 Task: In the  document blueprint.txt Use the feature 'and check spelling and grammer' Change font style of header to '18' Select the body of letter and change paragraph spacing to  Double
Action: Mouse moved to (366, 394)
Screenshot: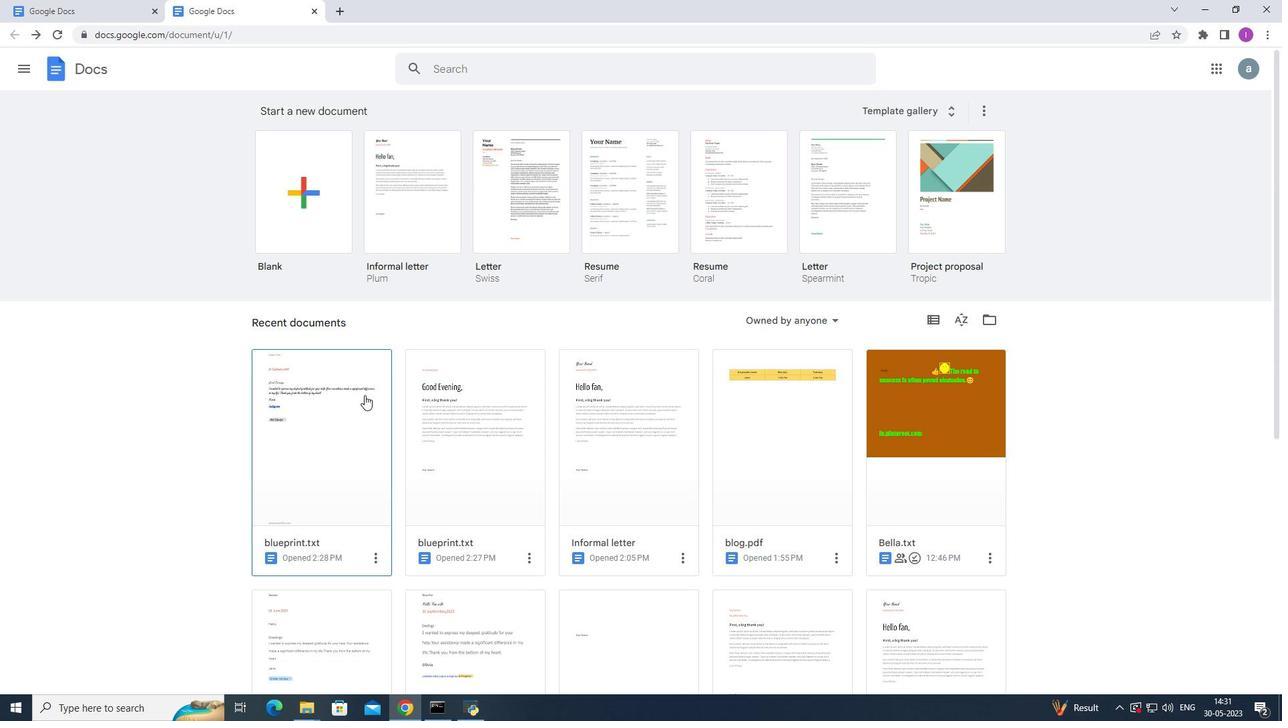 
Action: Mouse pressed left at (366, 394)
Screenshot: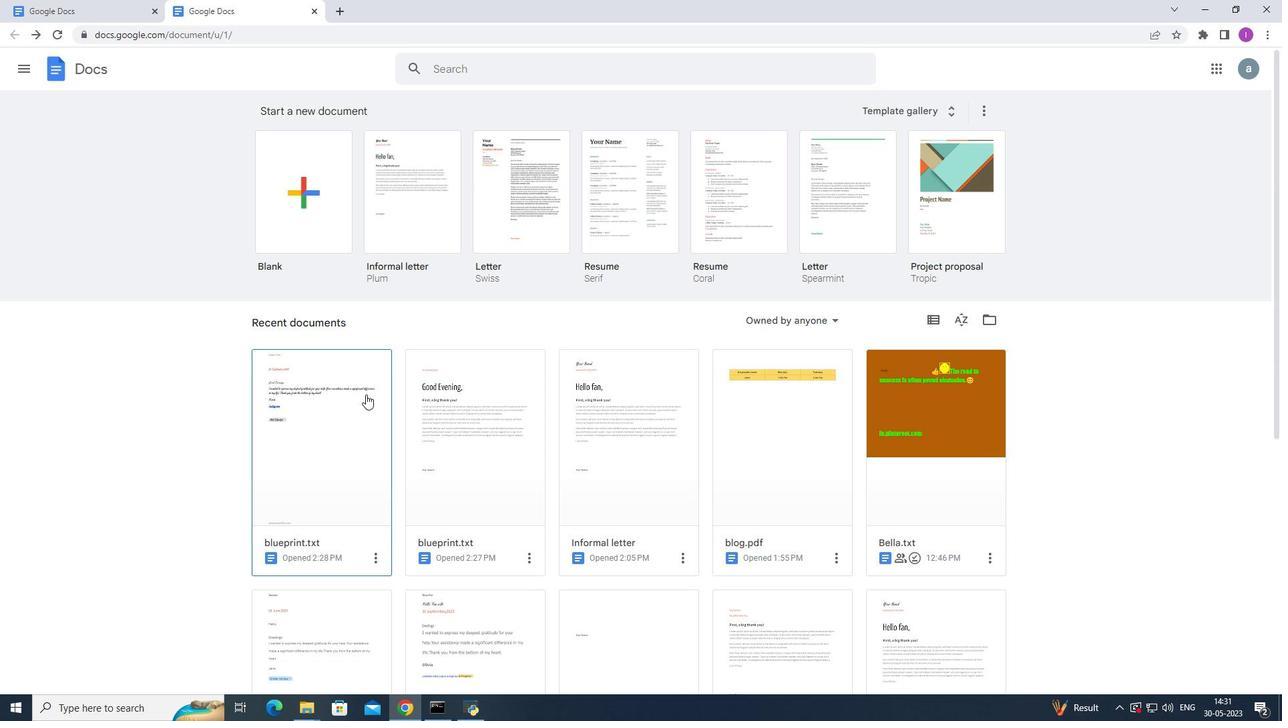 
Action: Mouse moved to (165, 79)
Screenshot: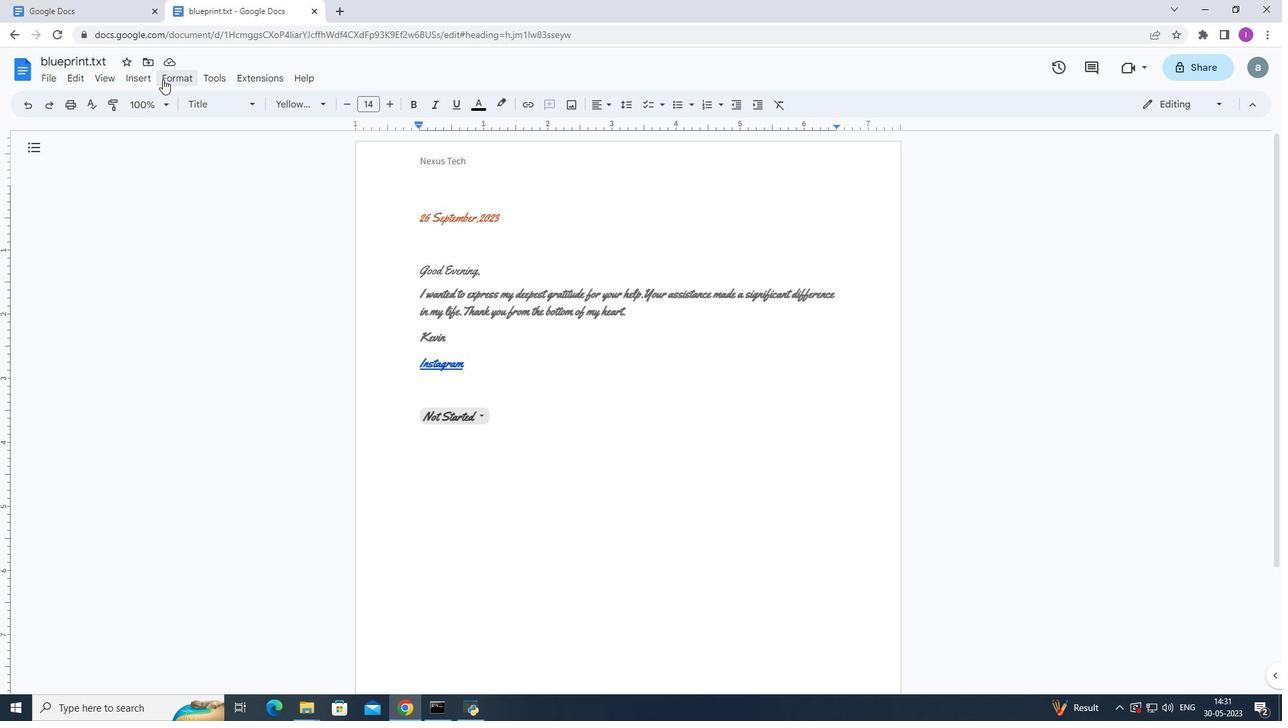 
Action: Mouse pressed left at (165, 79)
Screenshot: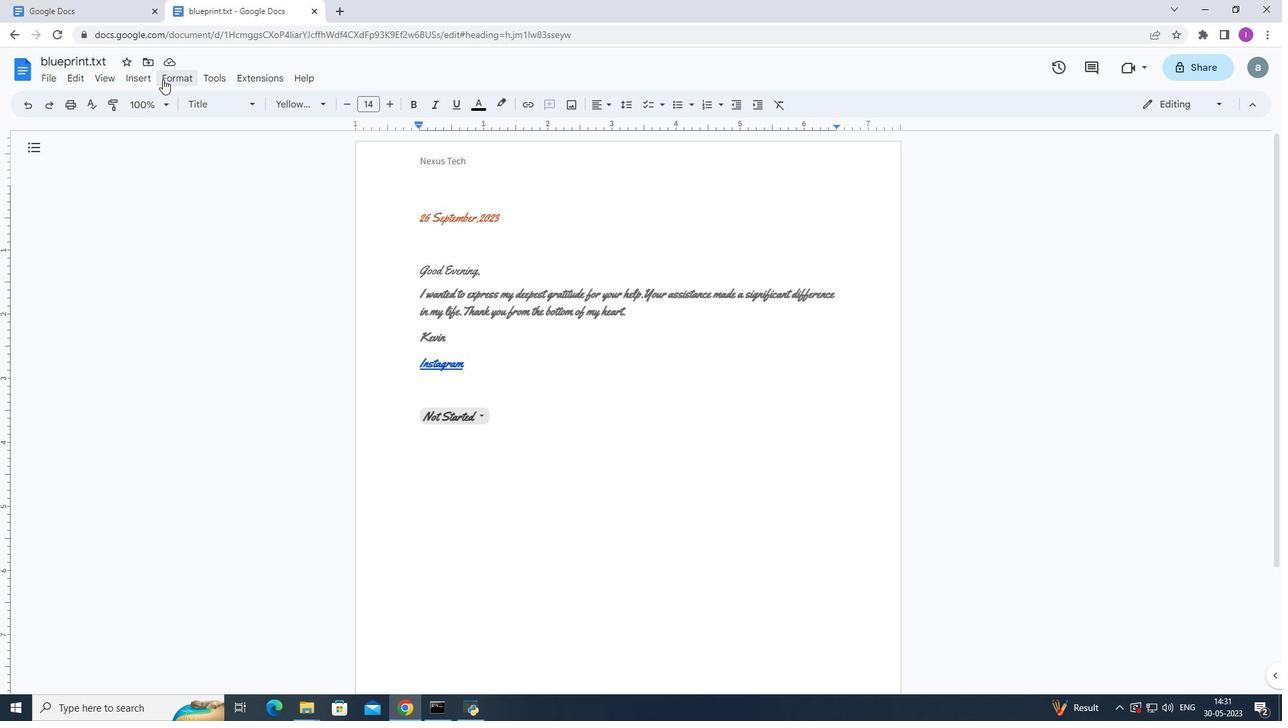 
Action: Mouse moved to (92, 251)
Screenshot: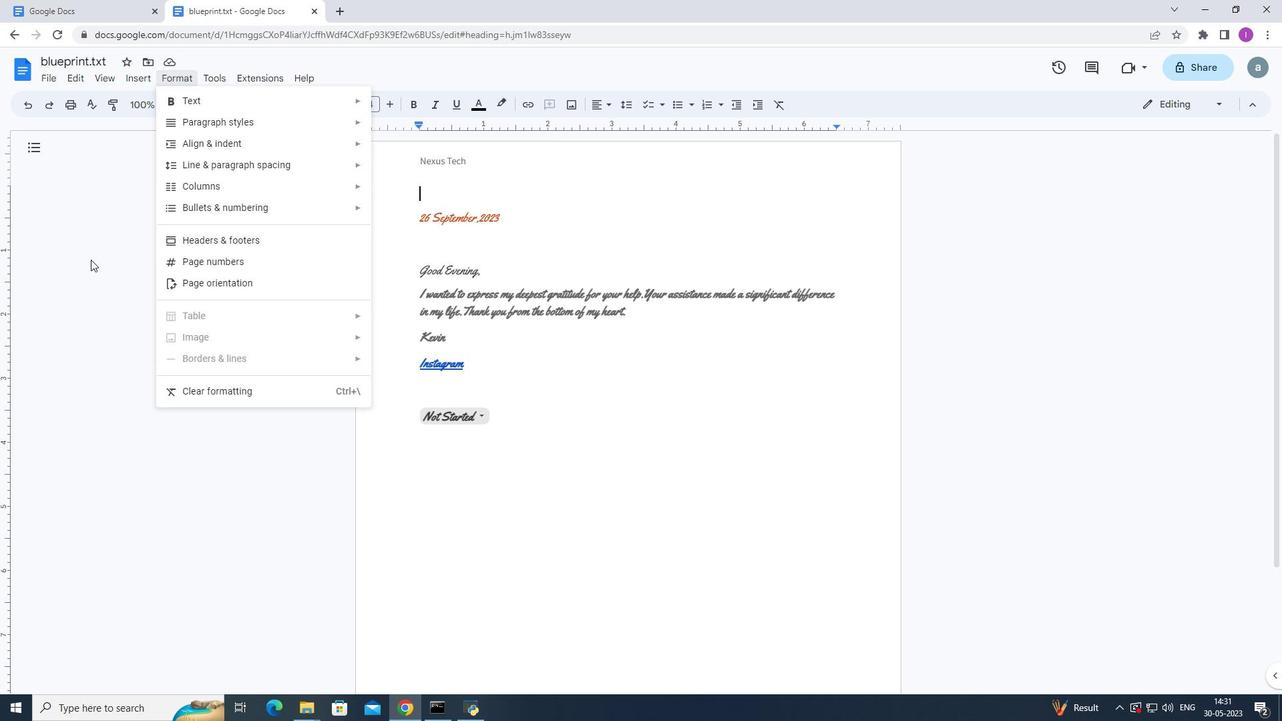 
Action: Mouse pressed left at (92, 251)
Screenshot: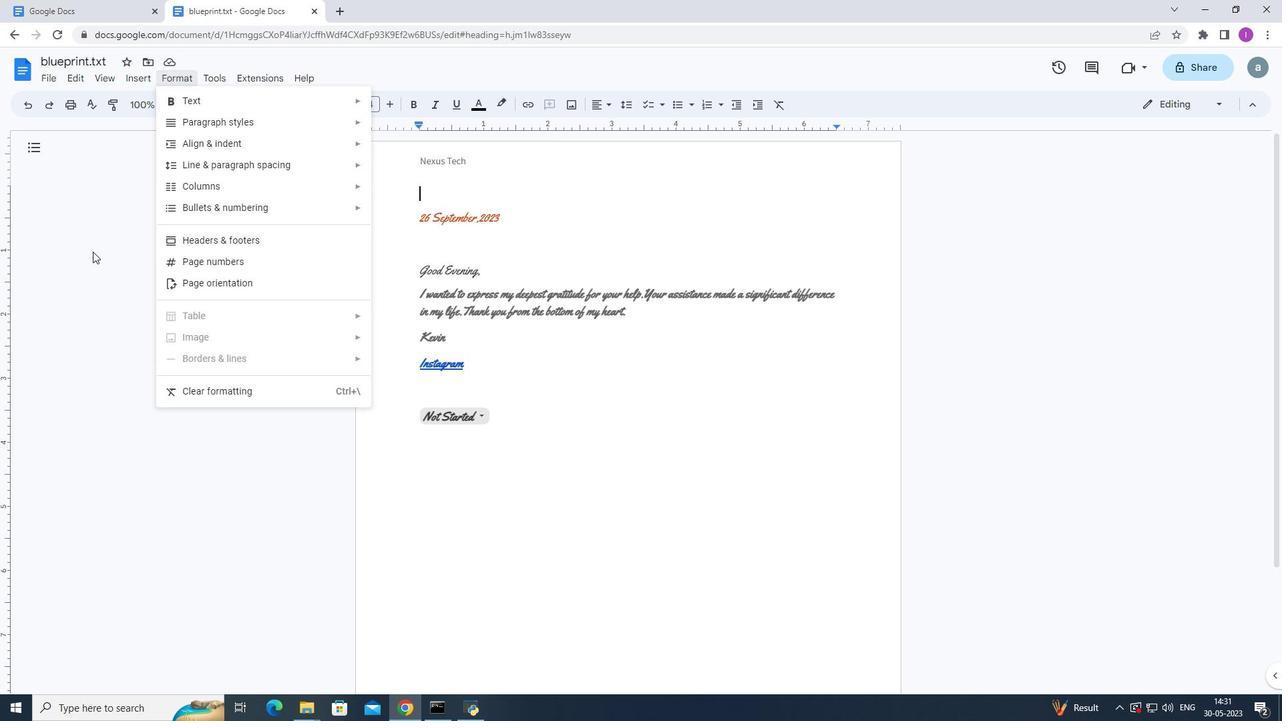 
Action: Mouse moved to (129, 73)
Screenshot: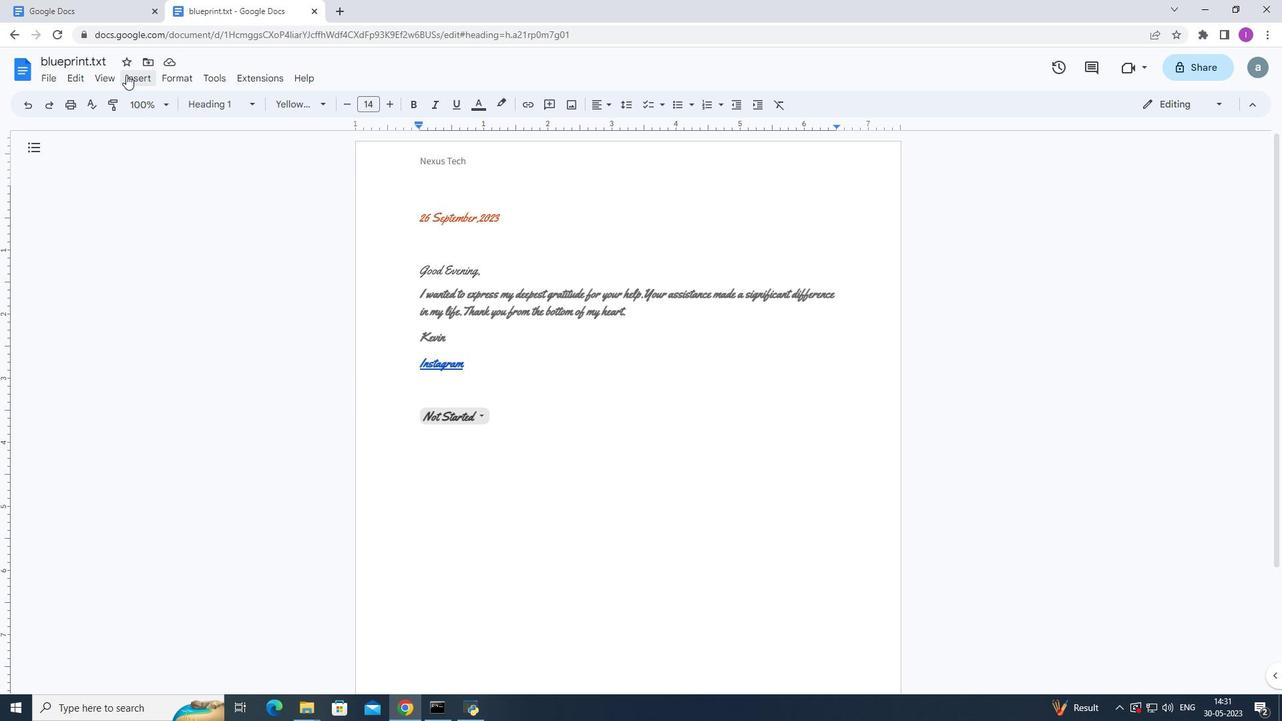 
Action: Mouse pressed left at (129, 73)
Screenshot: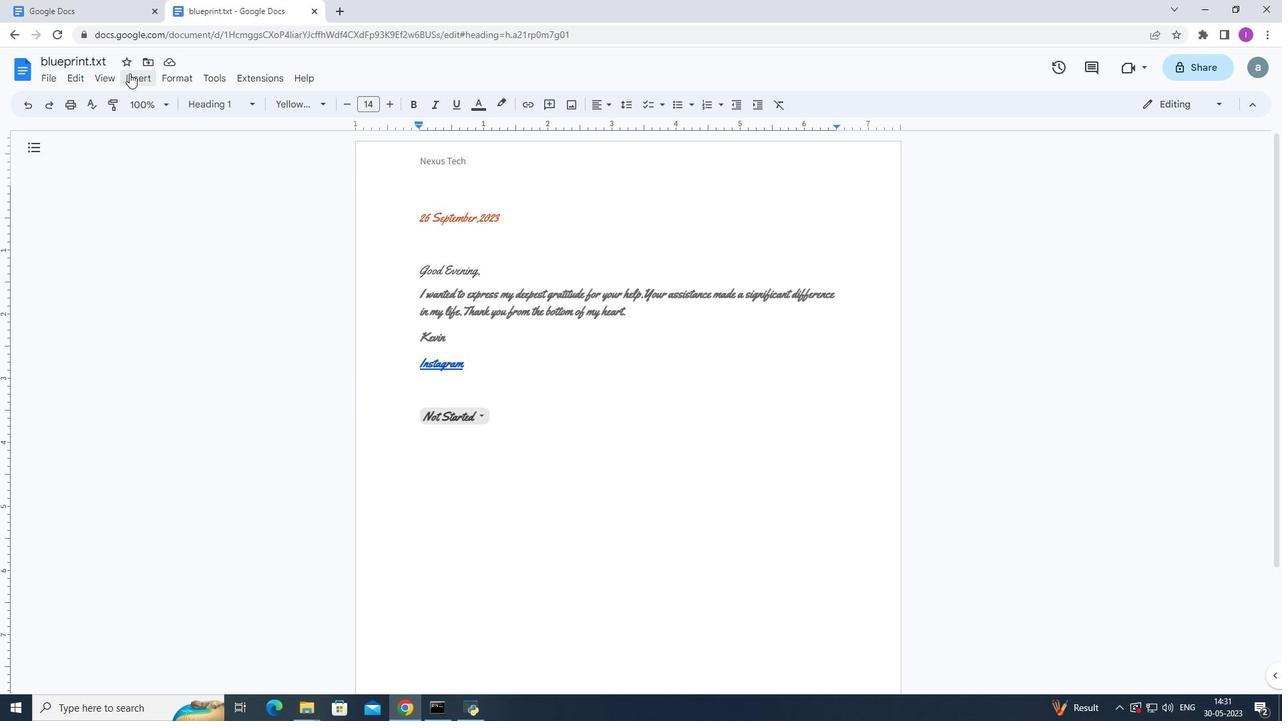 
Action: Mouse moved to (87, 201)
Screenshot: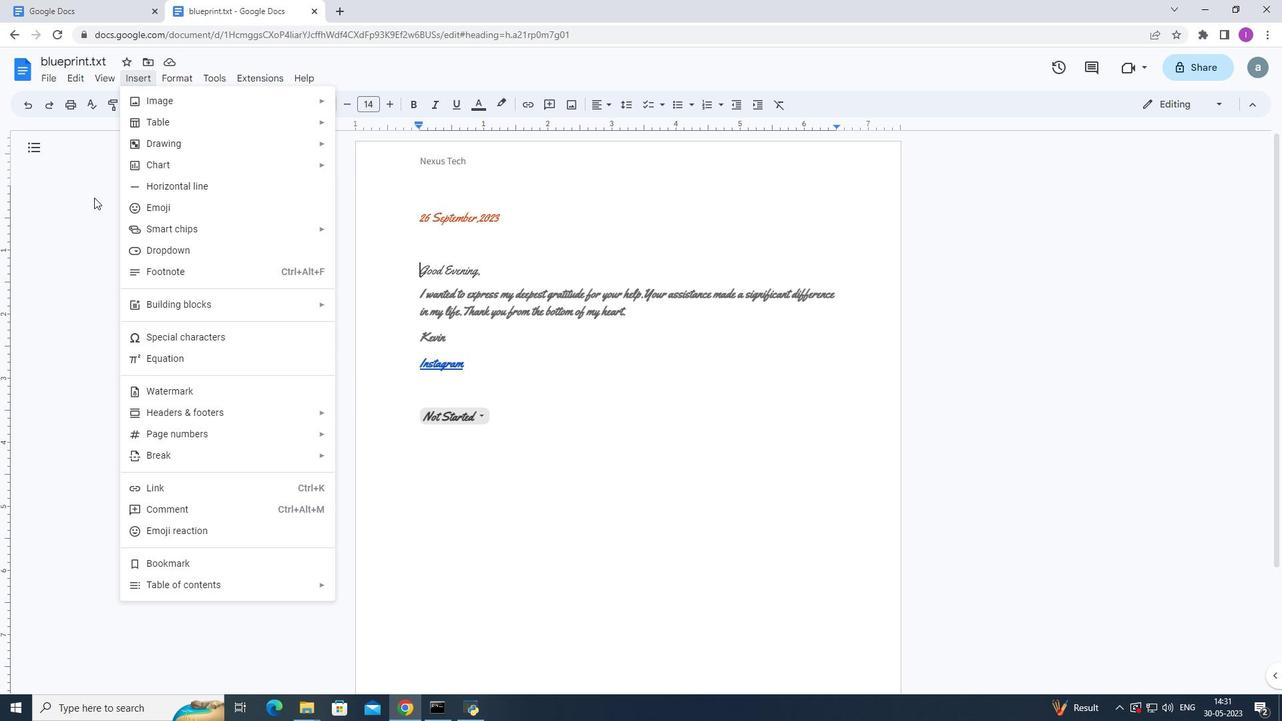 
Action: Mouse pressed left at (87, 201)
Screenshot: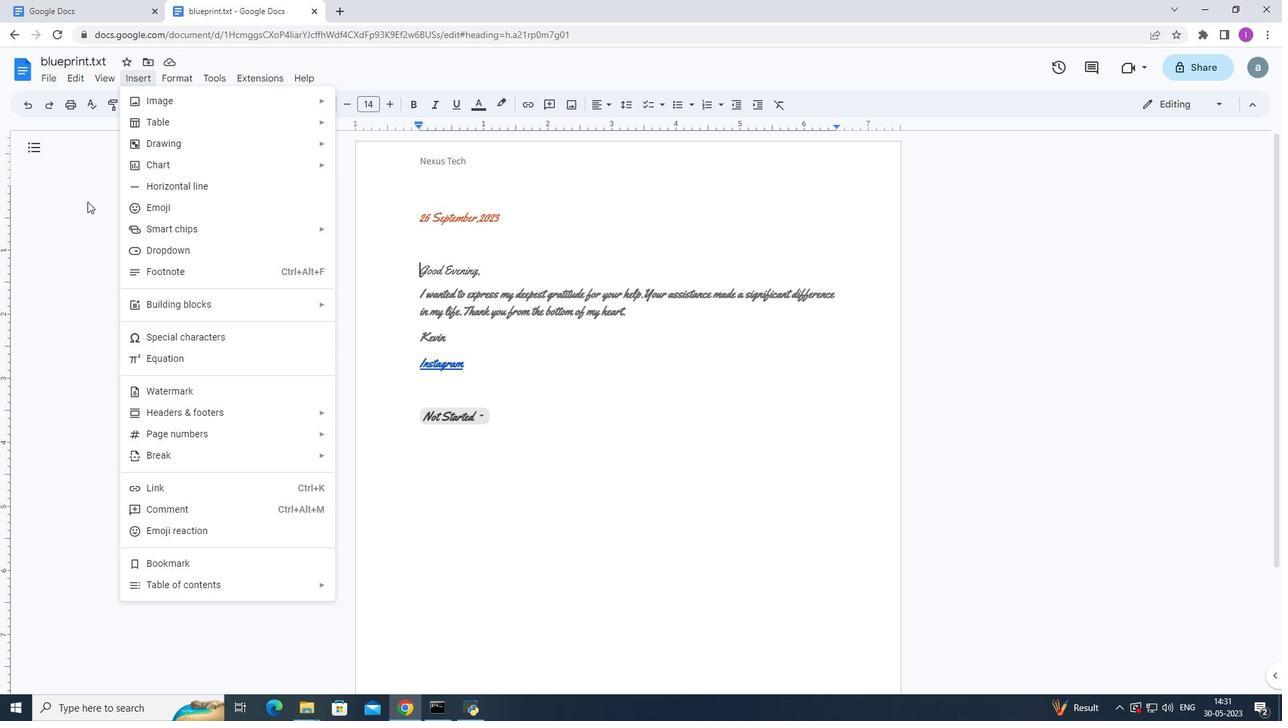 
Action: Mouse moved to (216, 76)
Screenshot: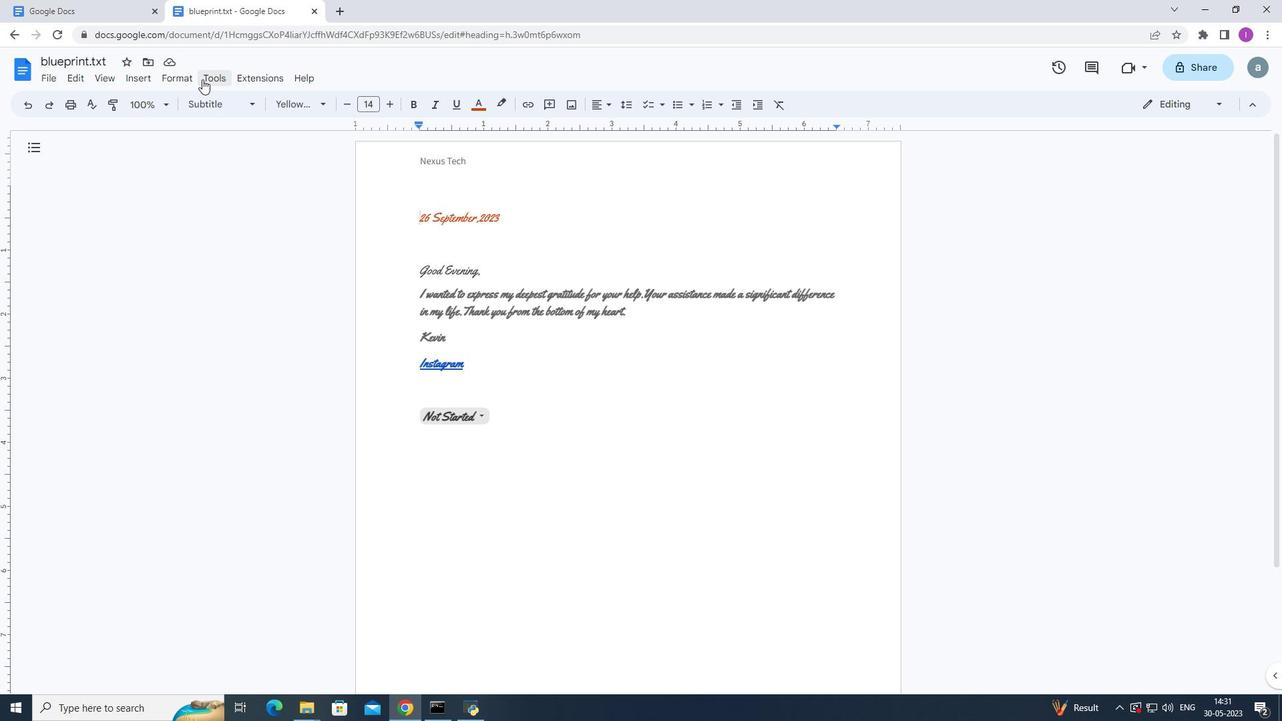 
Action: Mouse pressed left at (216, 76)
Screenshot: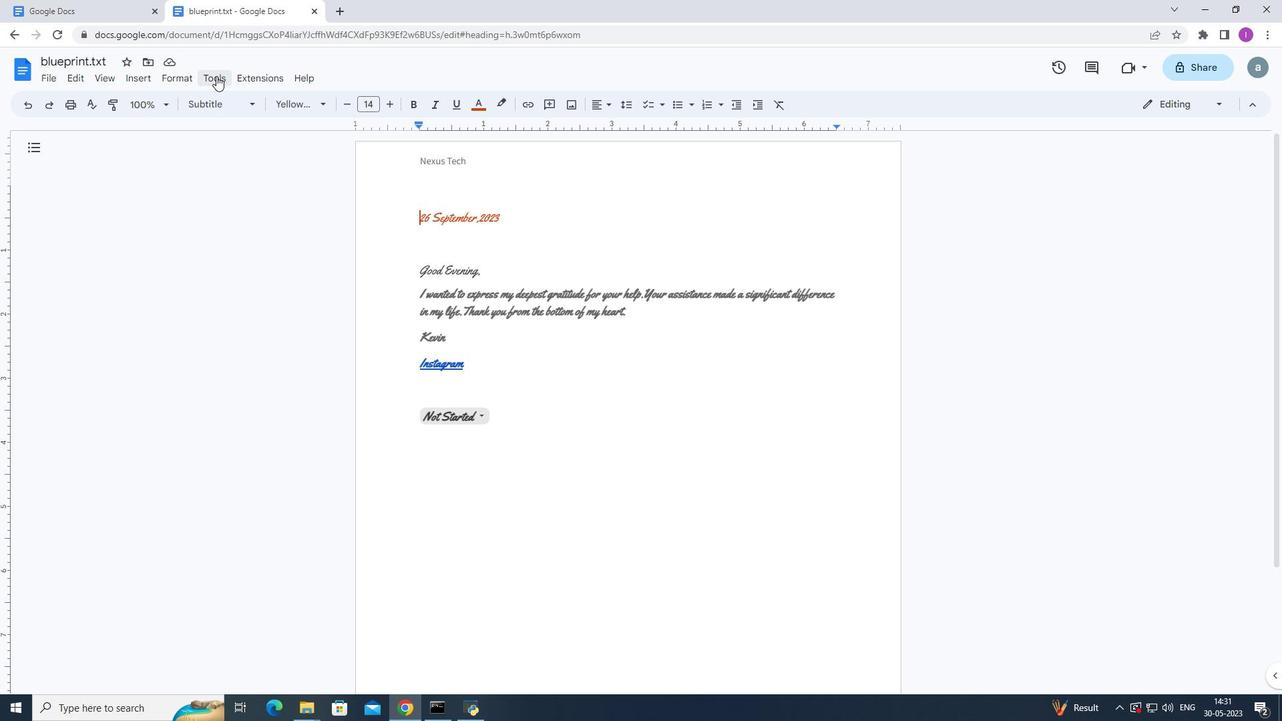 
Action: Mouse moved to (315, 106)
Screenshot: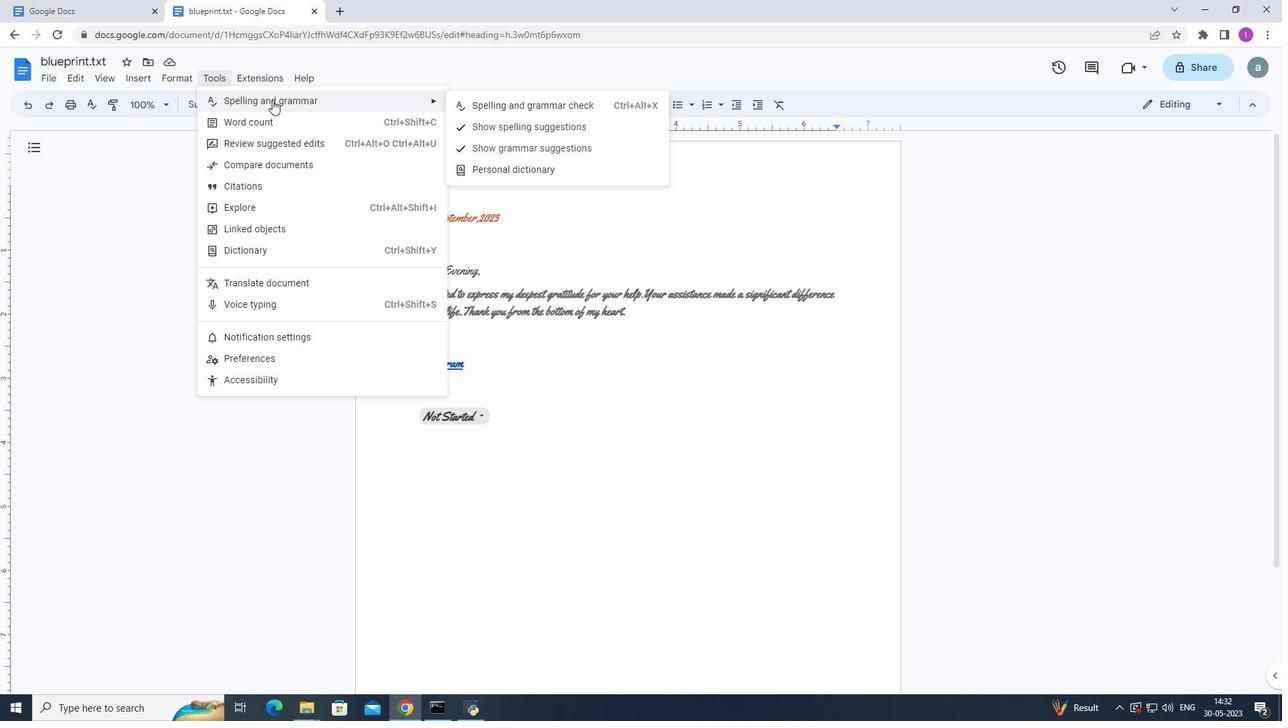 
Action: Mouse pressed left at (315, 106)
Screenshot: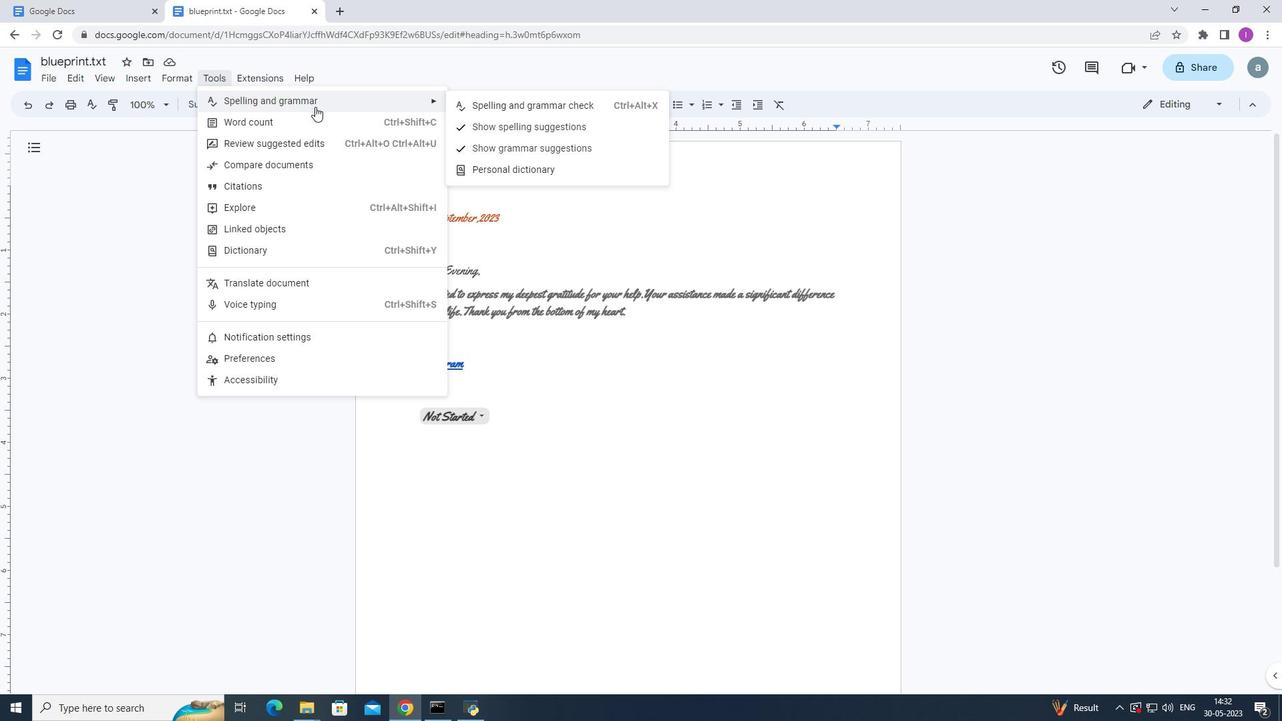 
Action: Mouse moved to (315, 103)
Screenshot: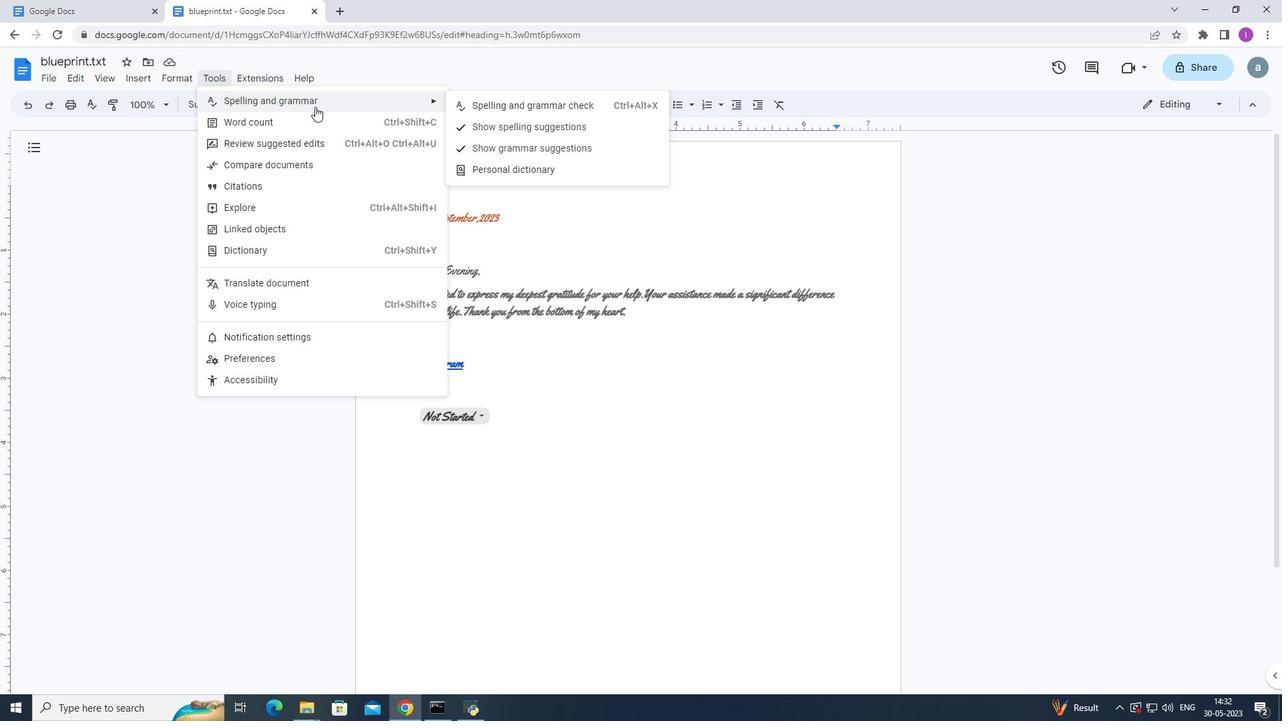 
Action: Mouse pressed left at (315, 103)
Screenshot: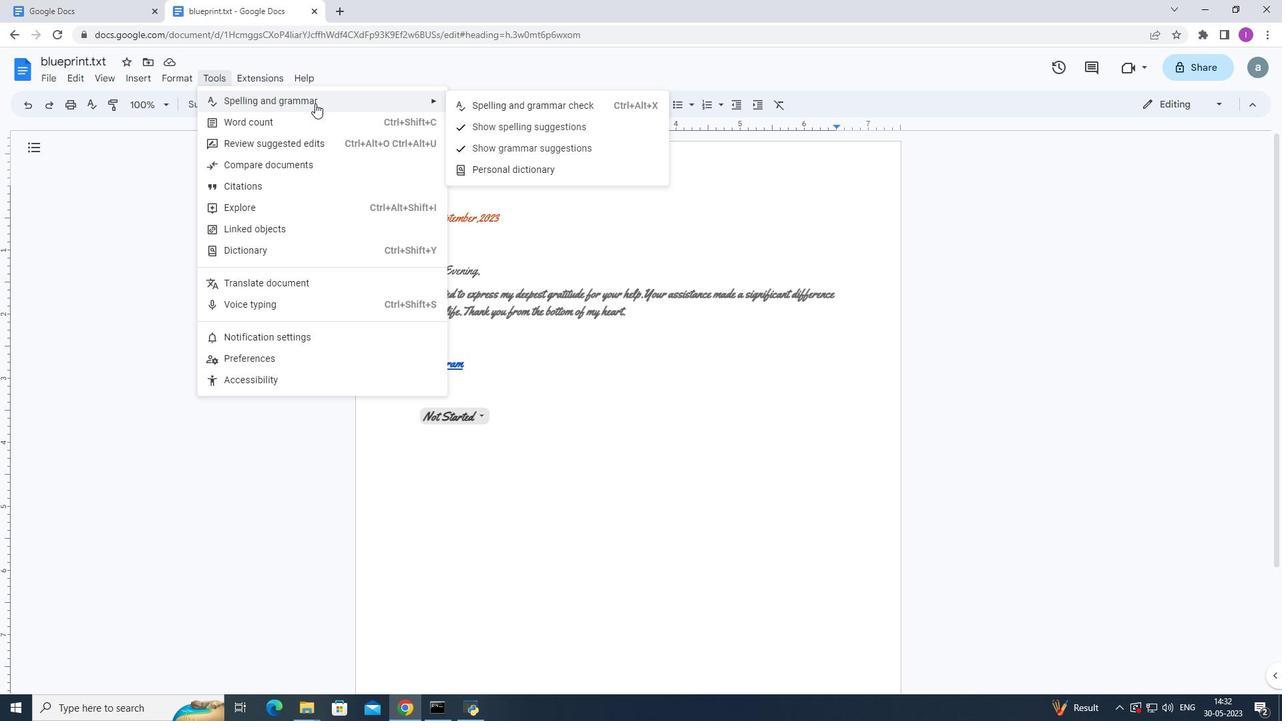 
Action: Mouse moved to (576, 105)
Screenshot: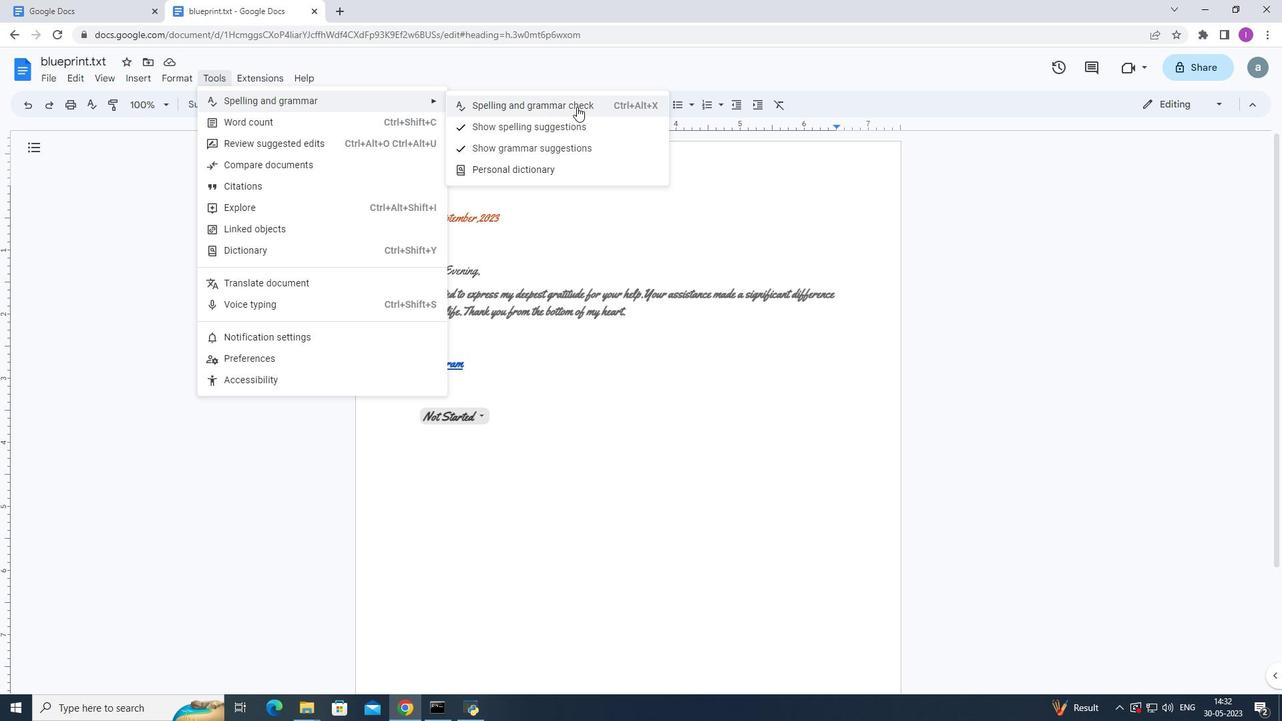 
Action: Mouse pressed left at (576, 105)
Screenshot: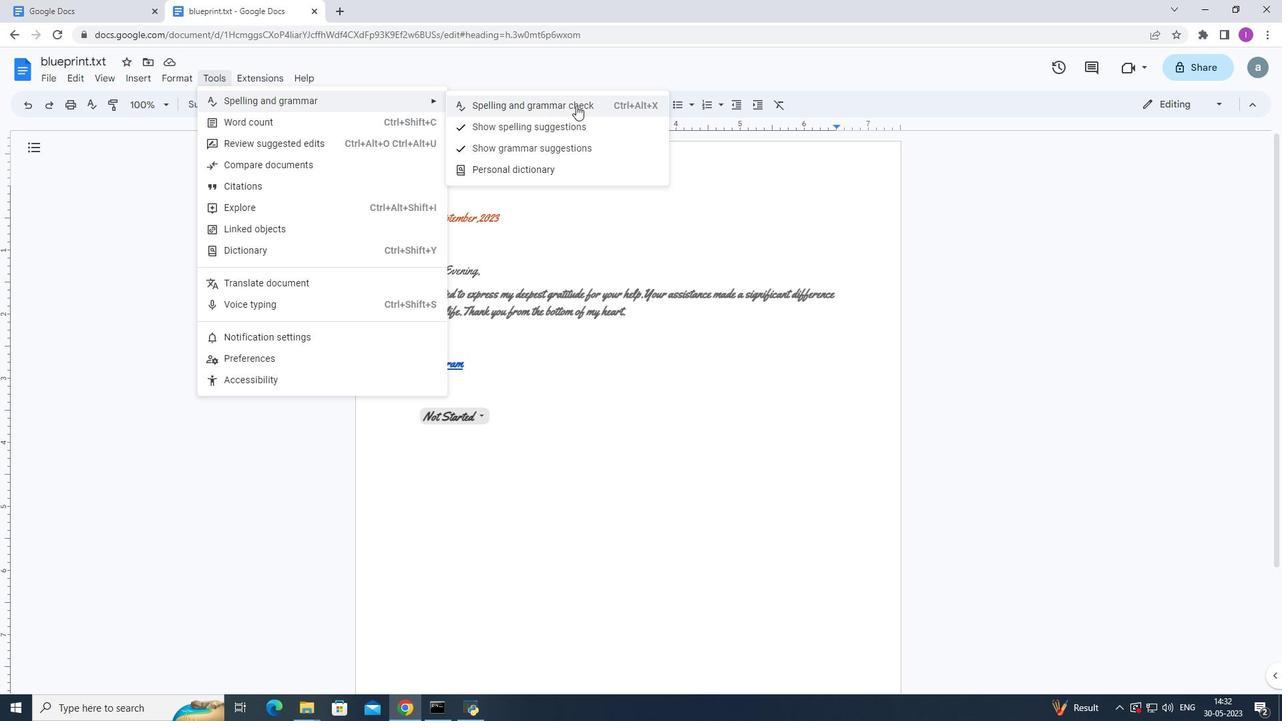 
Action: Mouse moved to (488, 160)
Screenshot: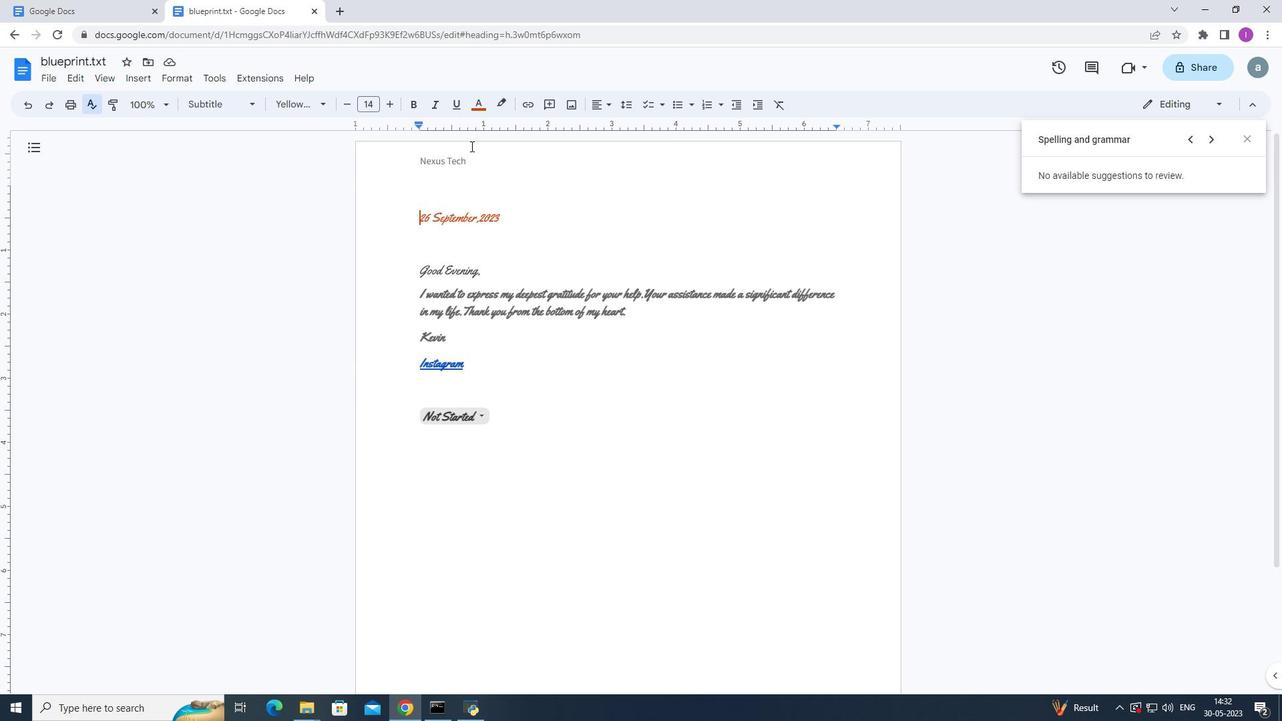 
Action: Mouse pressed left at (488, 160)
Screenshot: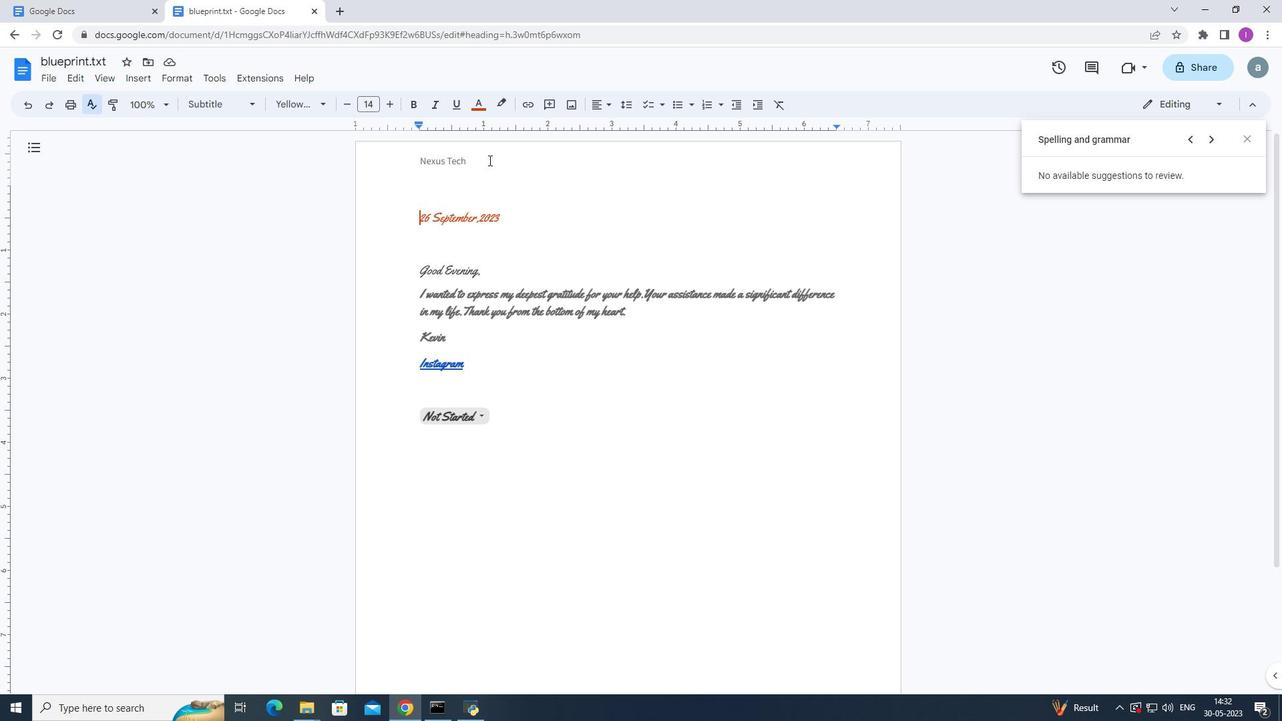 
Action: Mouse pressed left at (488, 160)
Screenshot: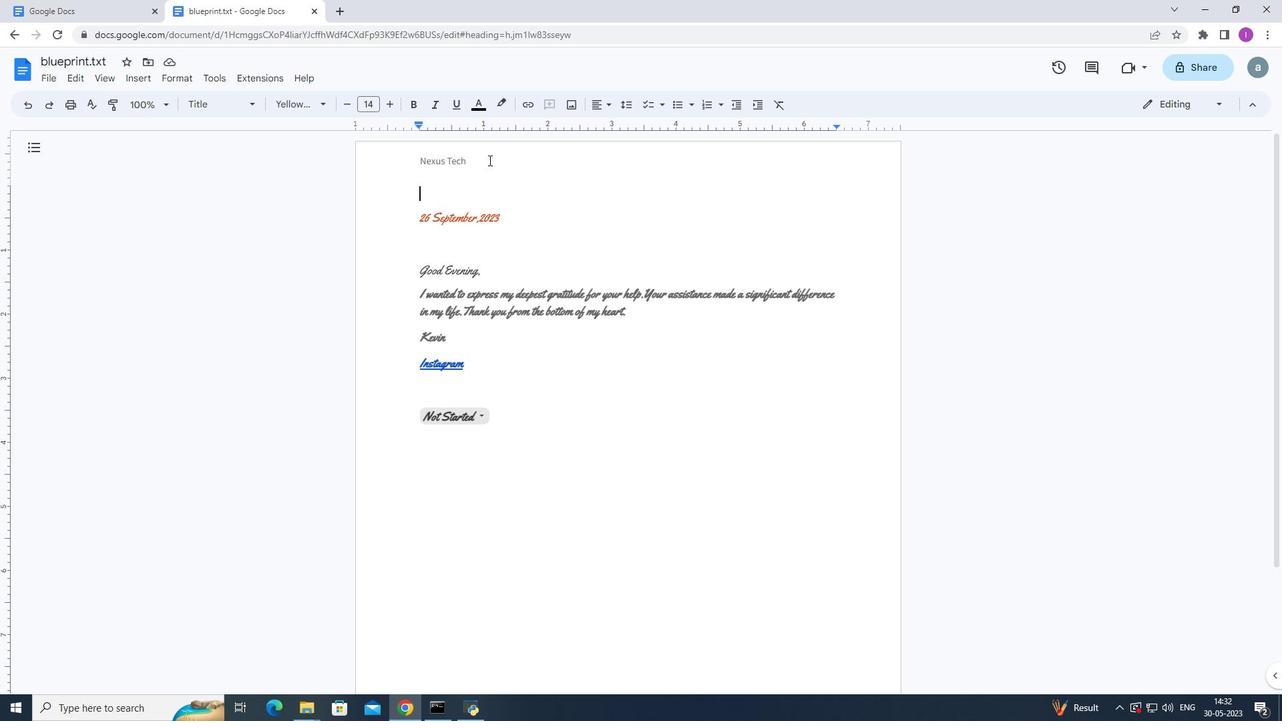
Action: Mouse moved to (472, 159)
Screenshot: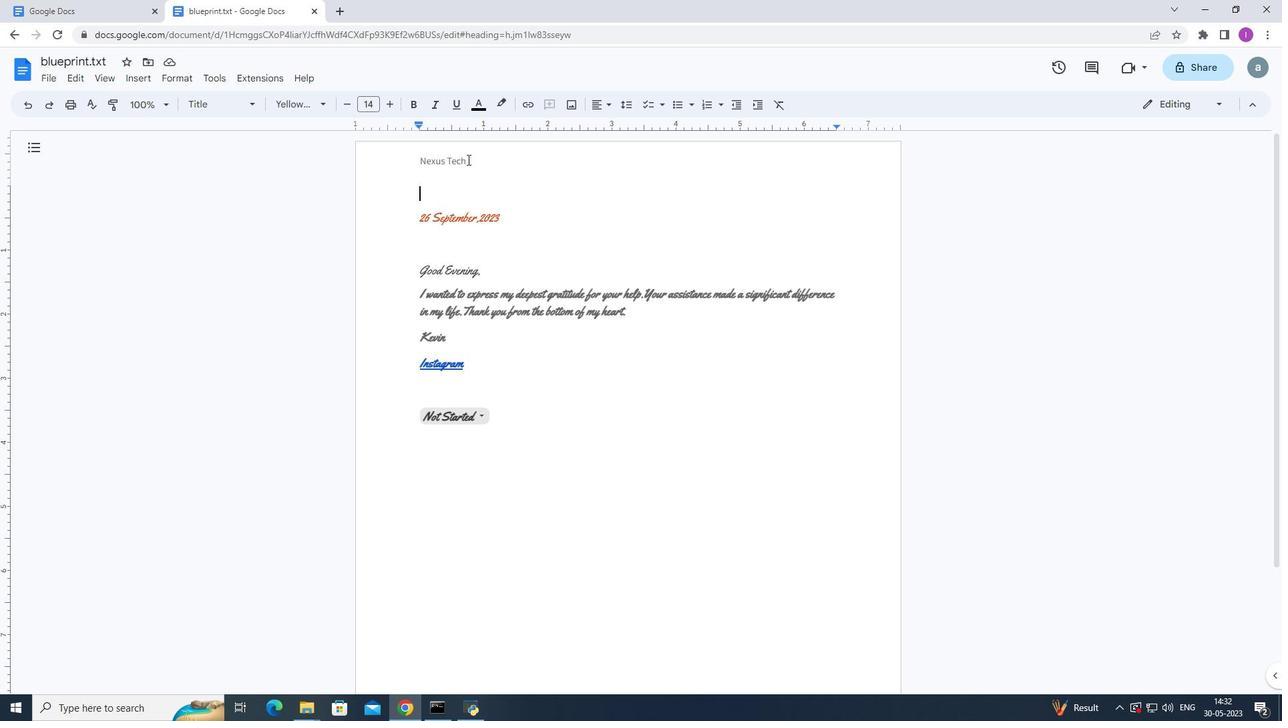 
Action: Mouse pressed left at (472, 159)
Screenshot: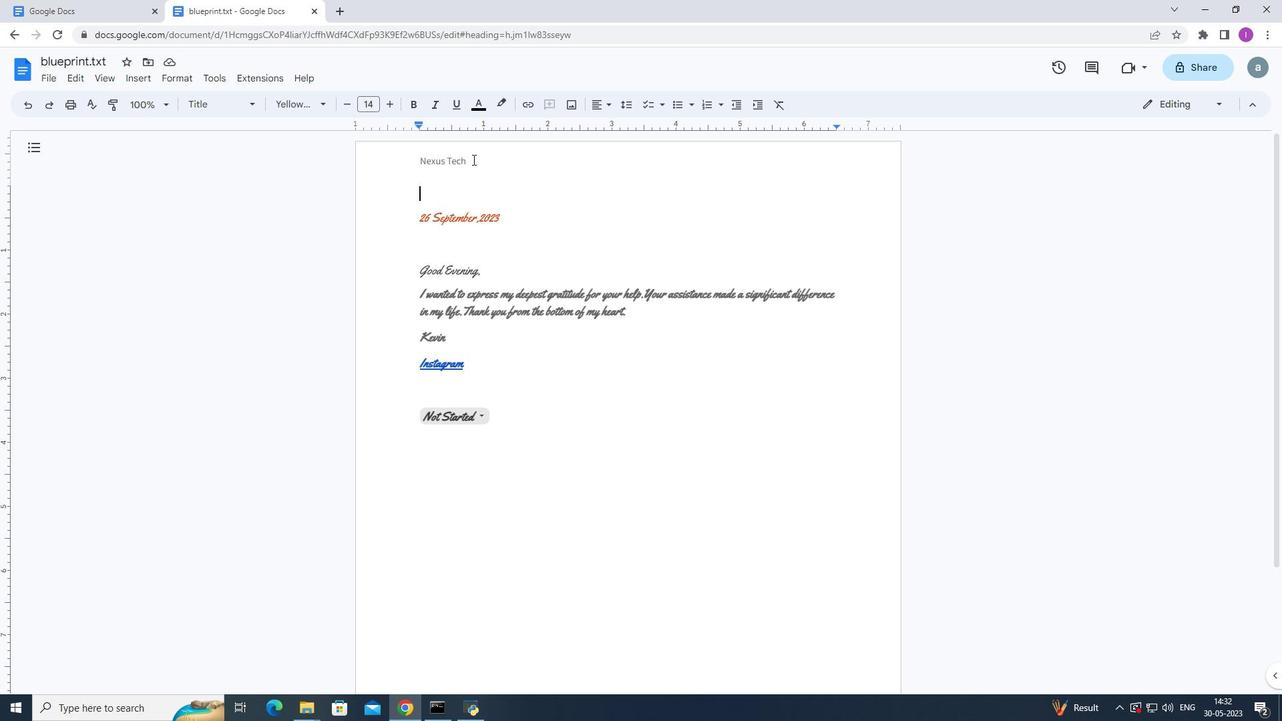 
Action: Mouse moved to (420, 164)
Screenshot: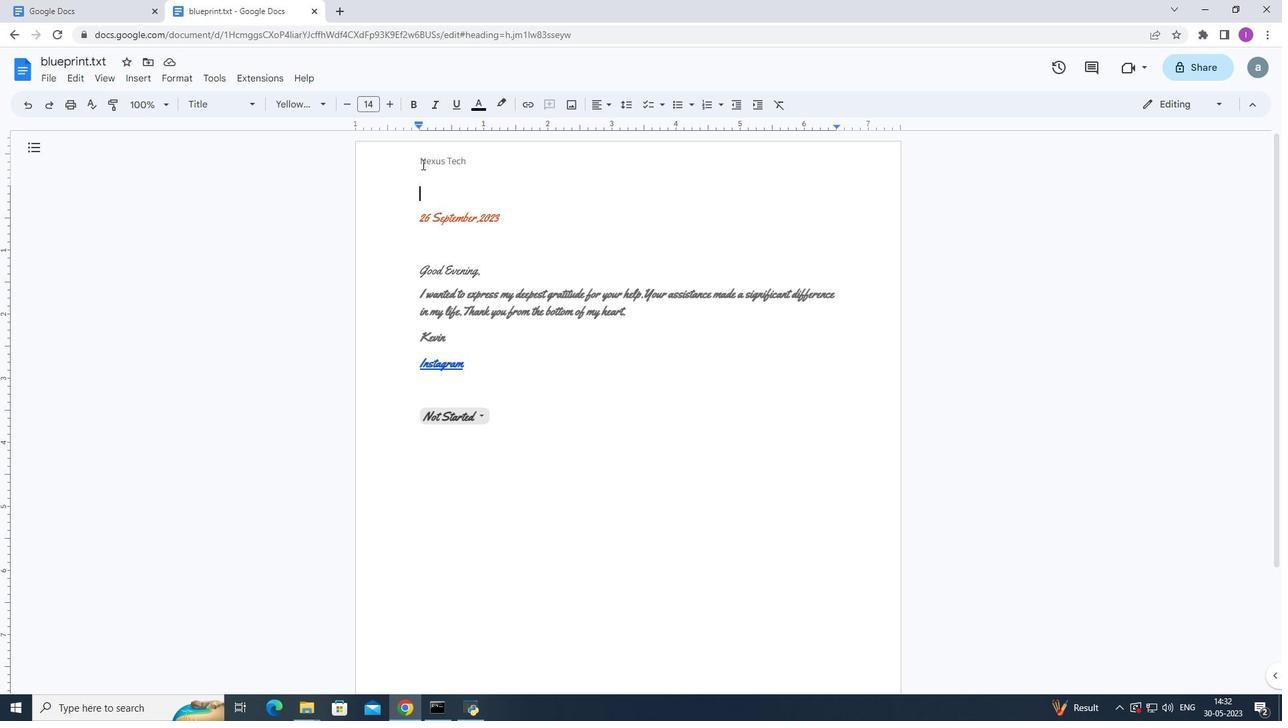 
Action: Mouse pressed left at (420, 164)
Screenshot: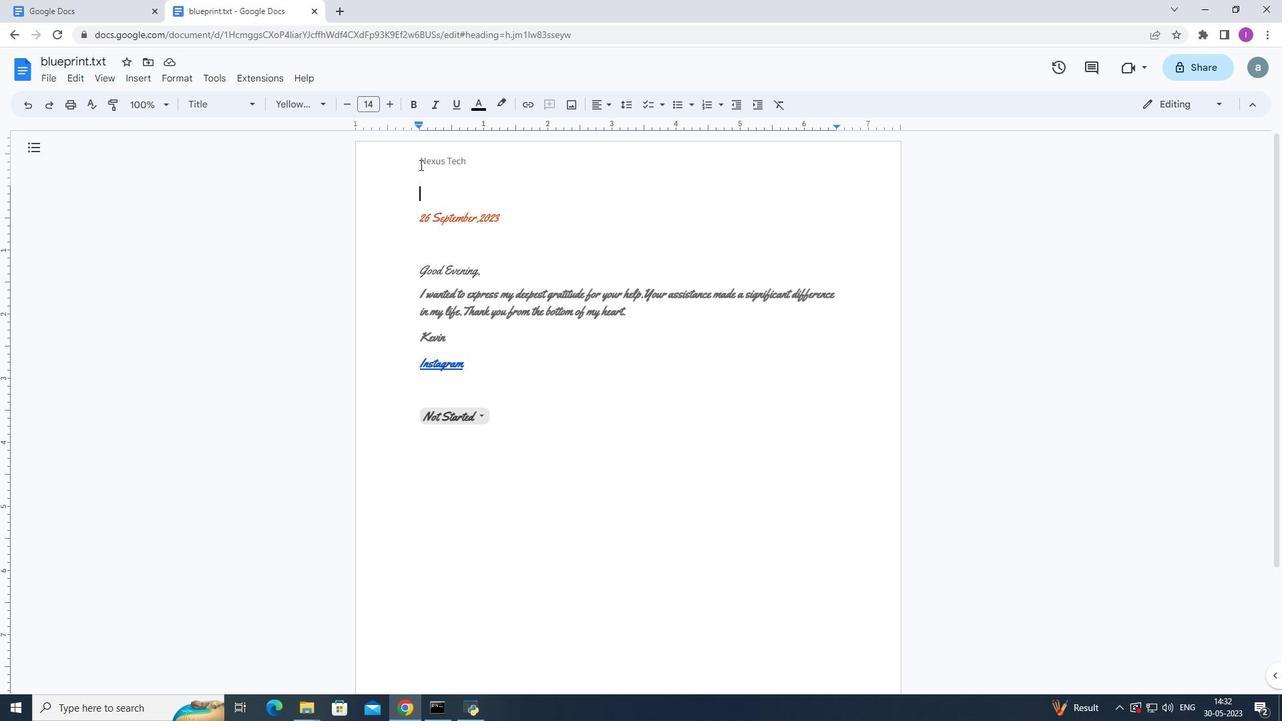 
Action: Mouse moved to (440, 158)
Screenshot: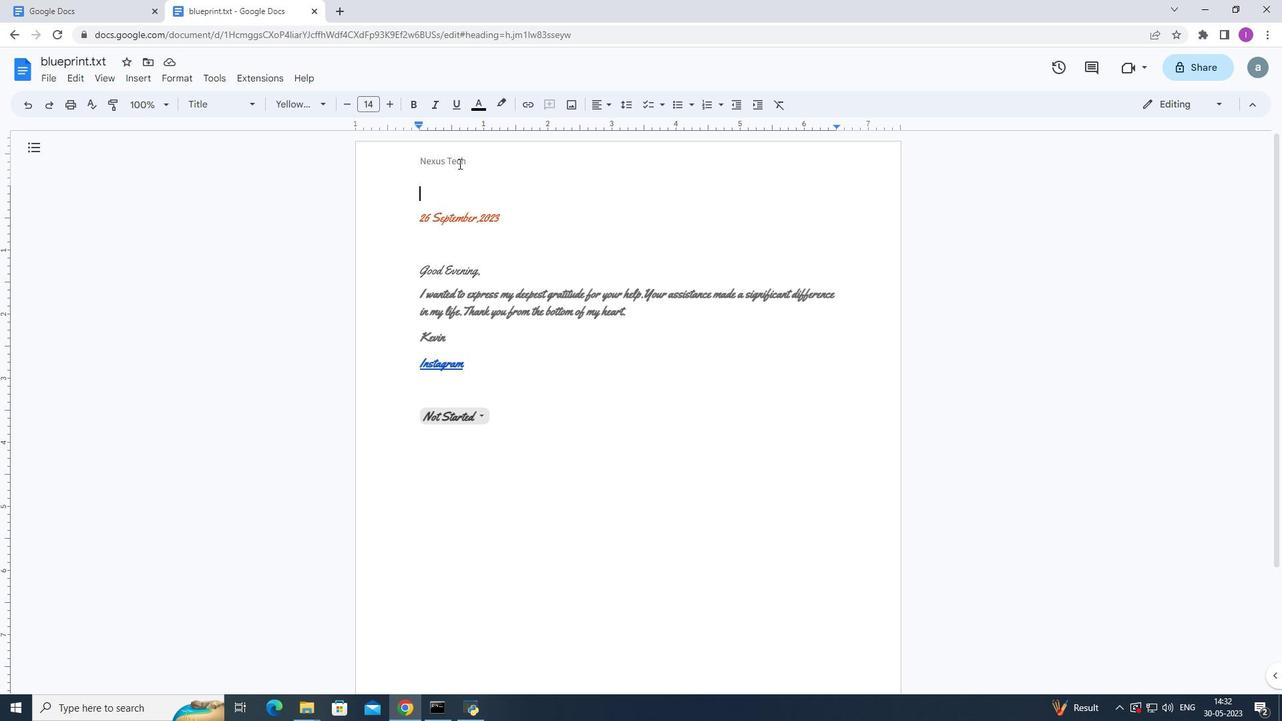 
Action: Mouse pressed left at (440, 158)
Screenshot: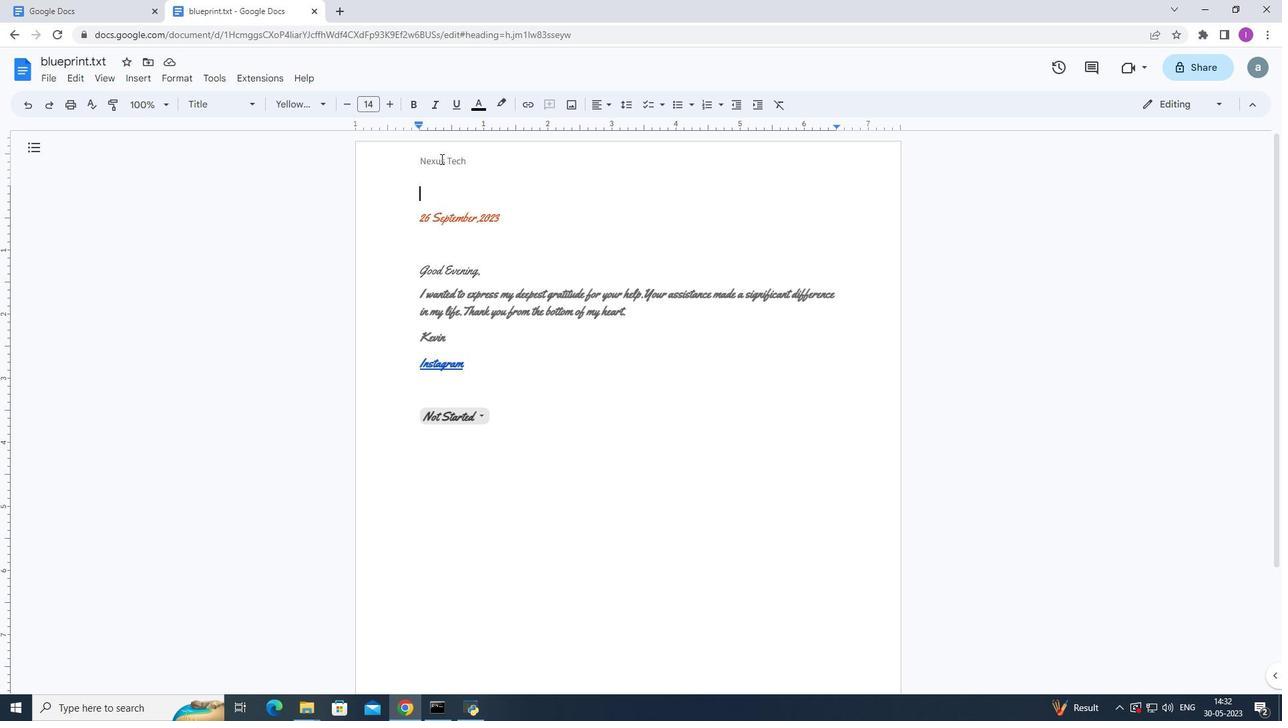 
Action: Mouse moved to (465, 158)
Screenshot: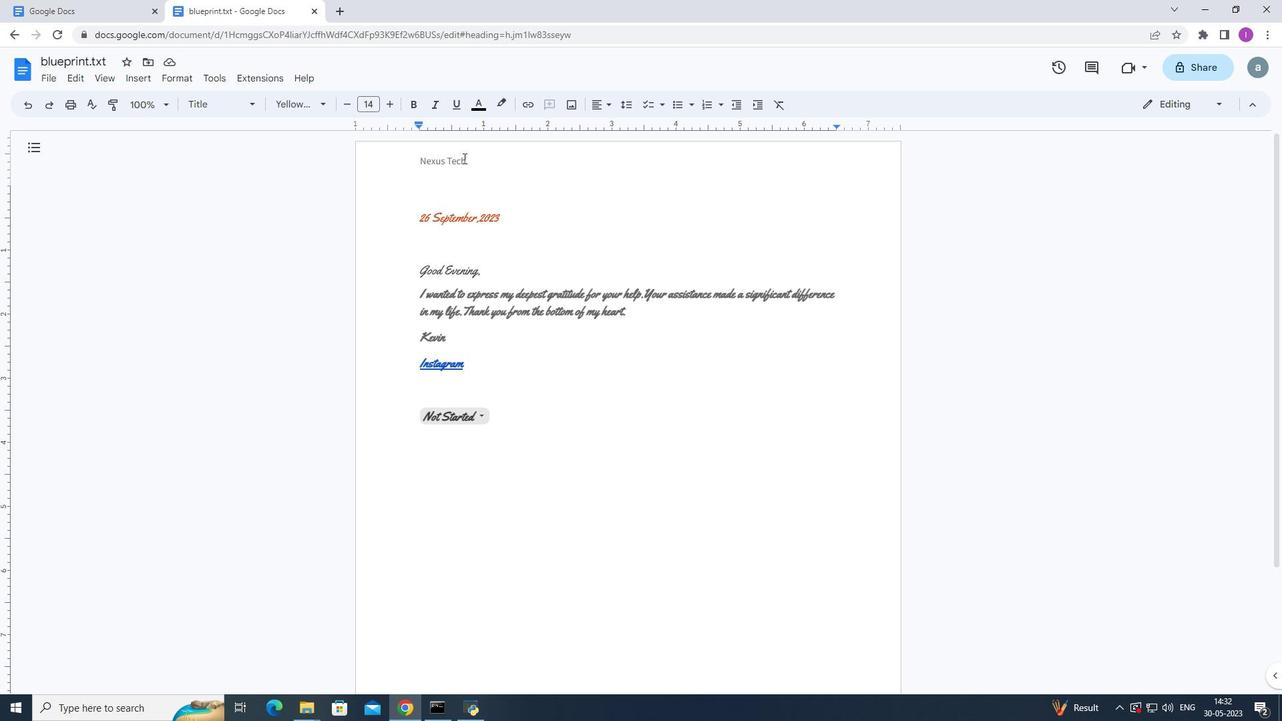 
Action: Mouse pressed left at (465, 158)
Screenshot: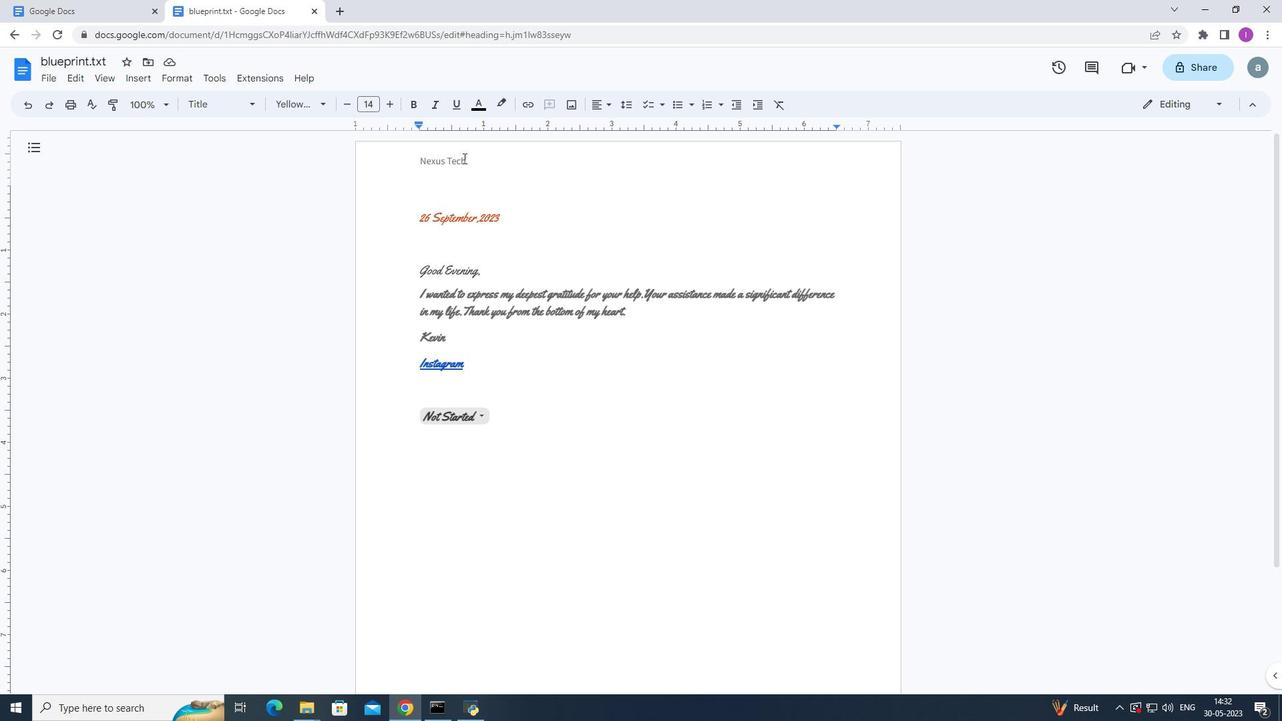 
Action: Mouse moved to (427, 212)
Screenshot: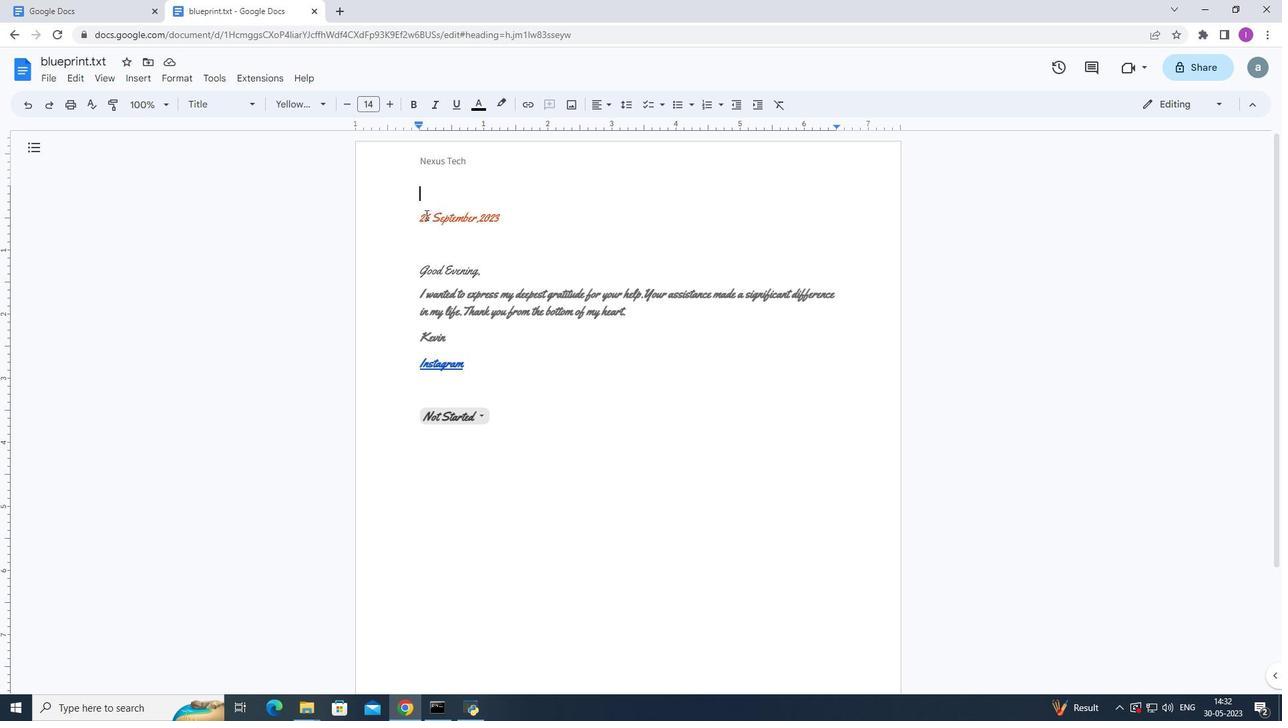 
Action: Mouse pressed left at (427, 212)
Screenshot: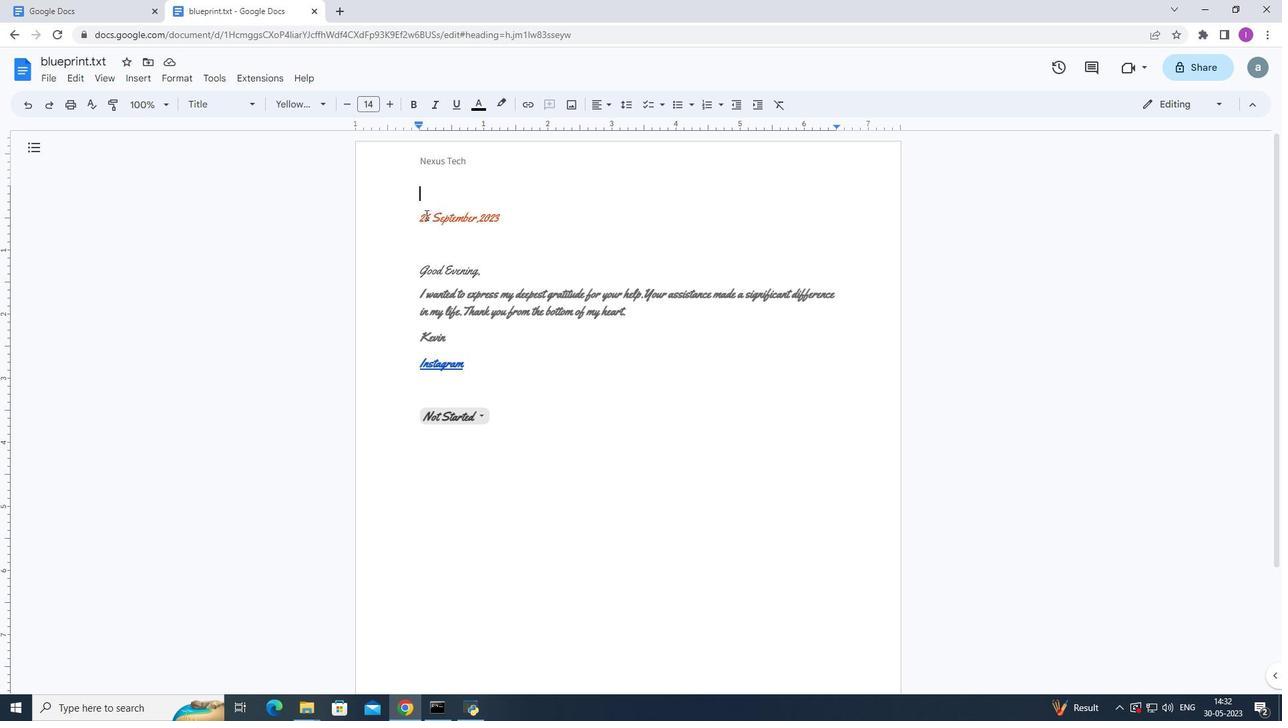 
Action: Mouse moved to (471, 161)
Screenshot: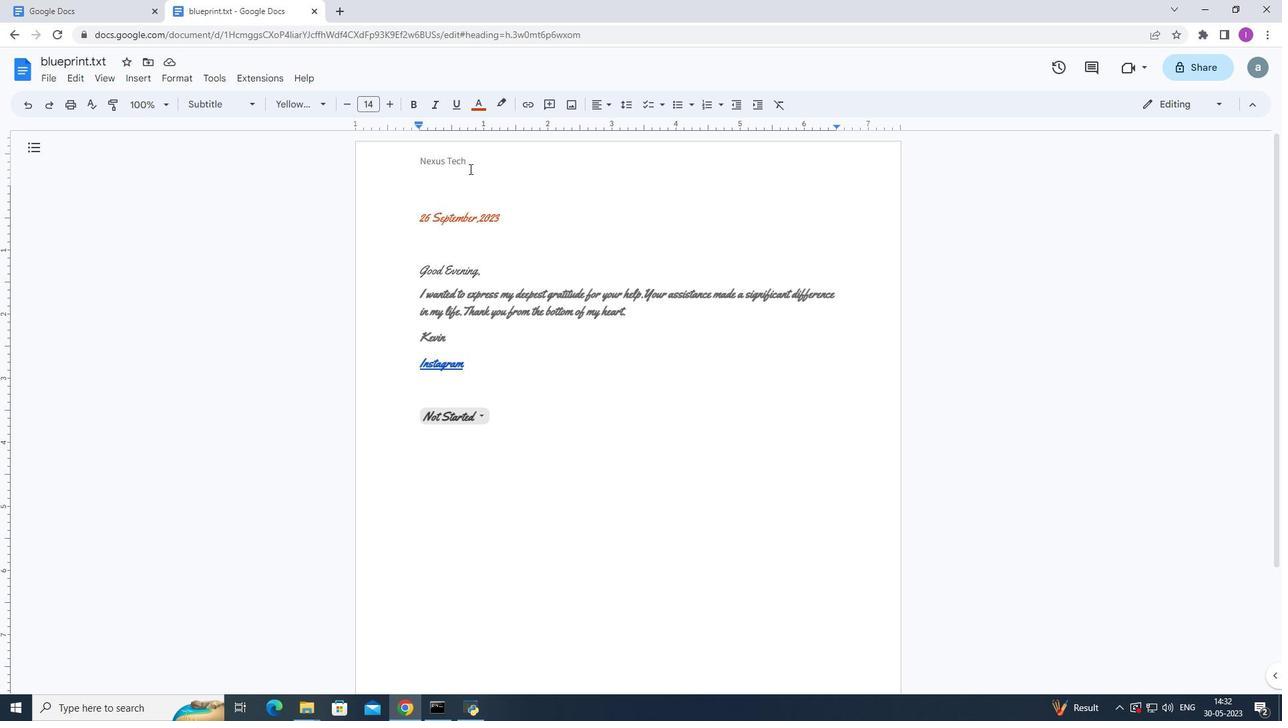 
Action: Mouse pressed left at (471, 161)
Screenshot: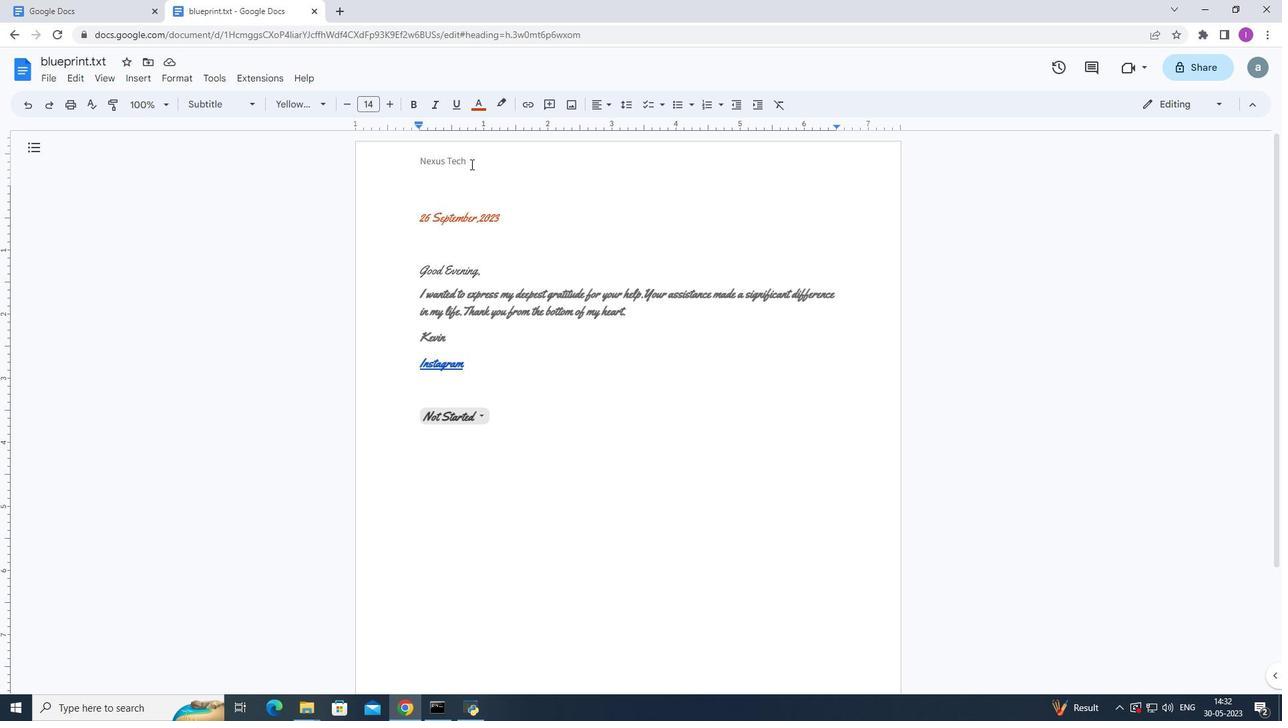 
Action: Mouse moved to (465, 161)
Screenshot: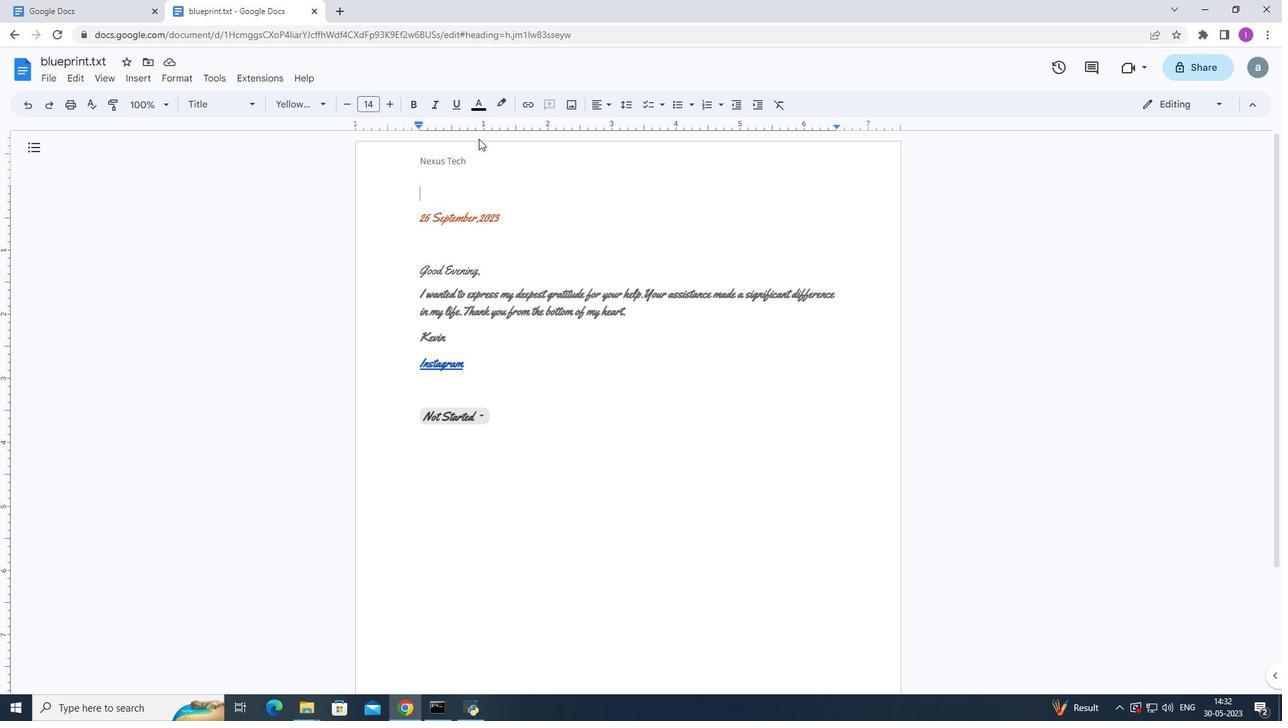 
Action: Mouse pressed left at (465, 161)
Screenshot: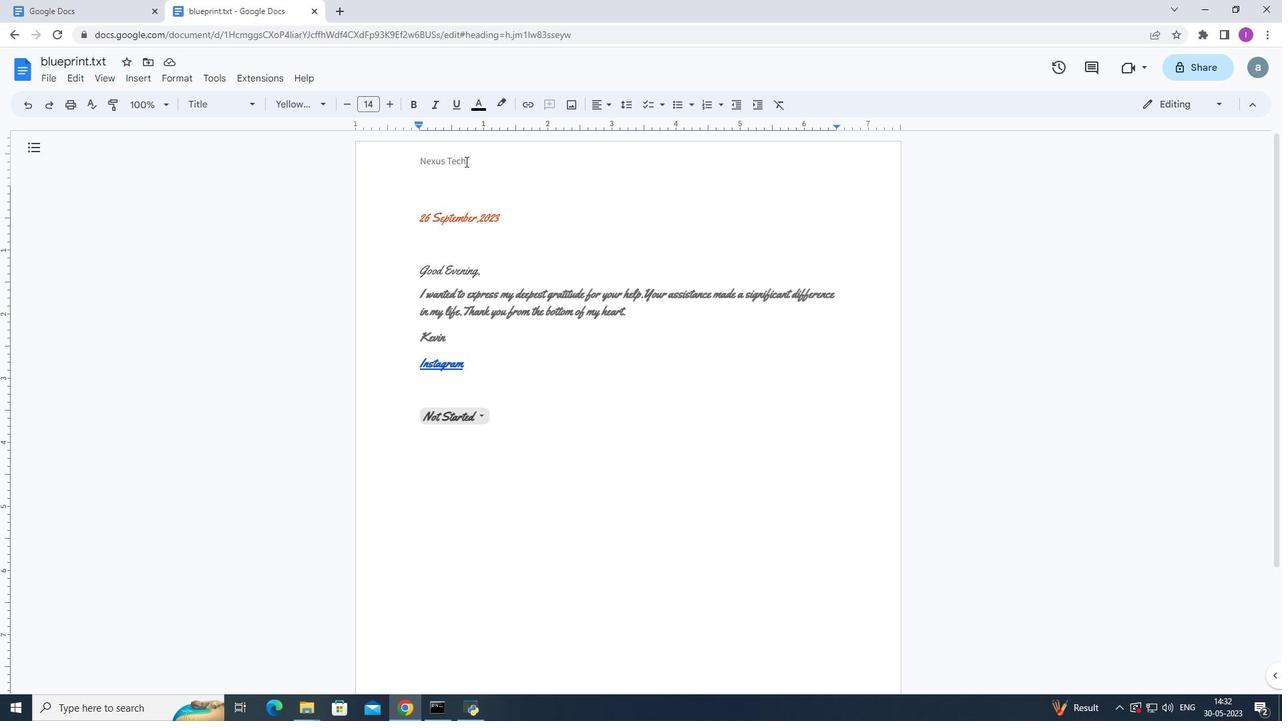 
Action: Mouse moved to (319, 102)
Screenshot: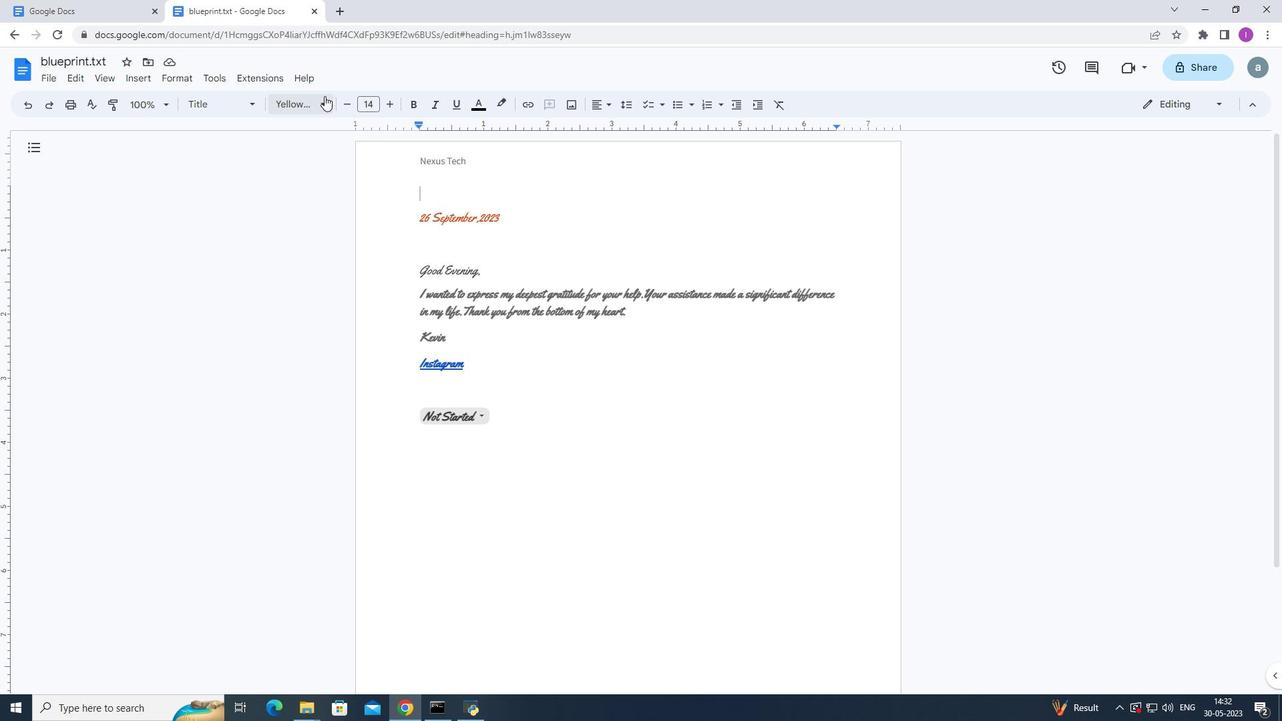 
Action: Mouse pressed left at (319, 102)
Screenshot: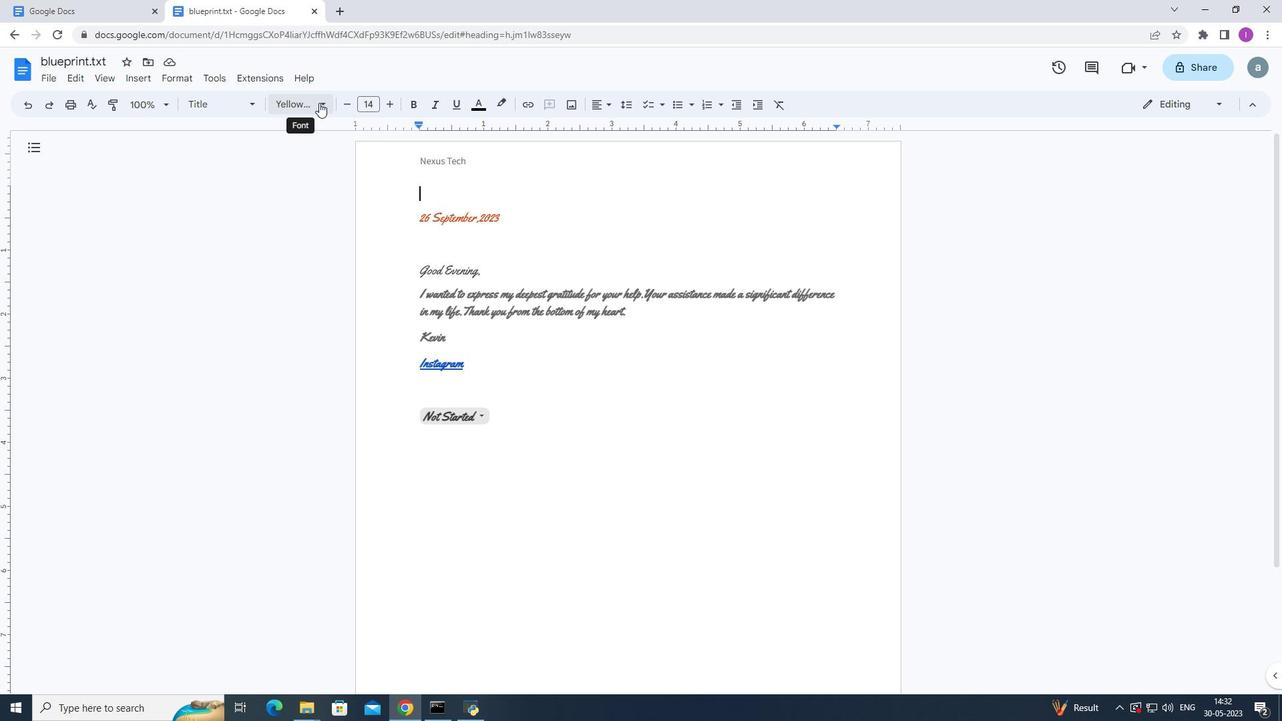 
Action: Mouse moved to (351, 417)
Screenshot: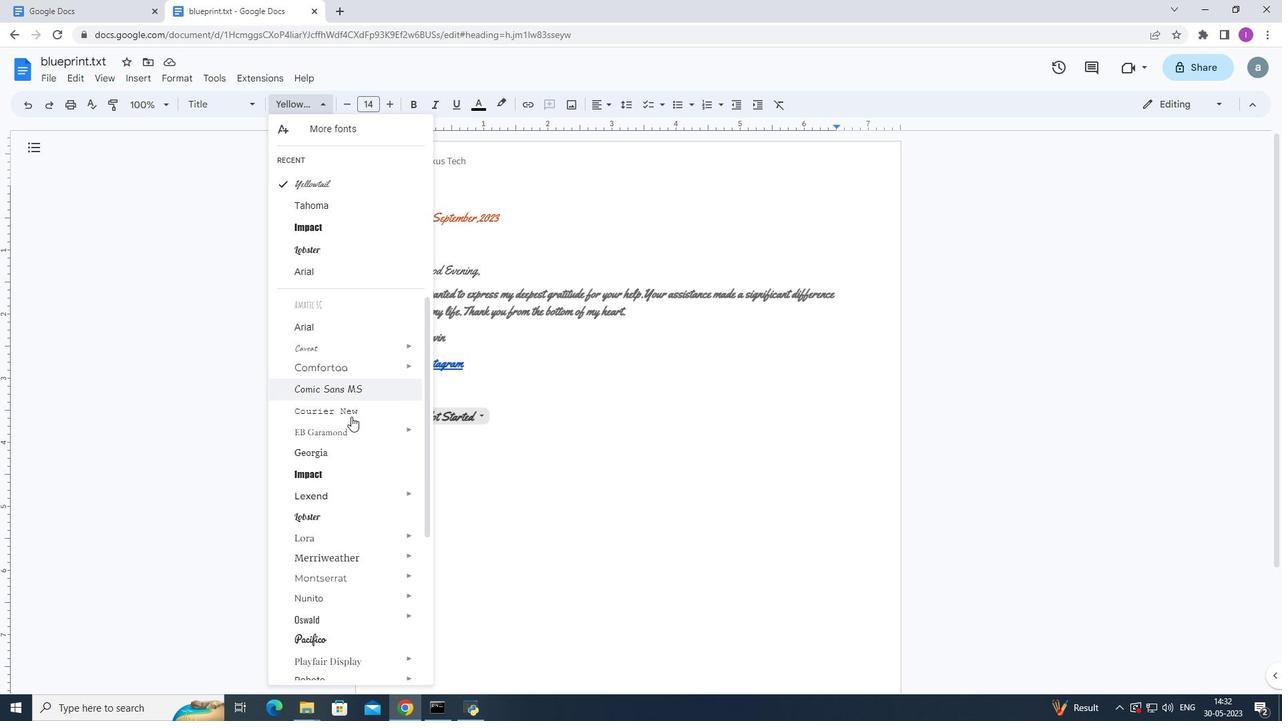 
Action: Mouse scrolled (351, 416) with delta (0, 0)
Screenshot: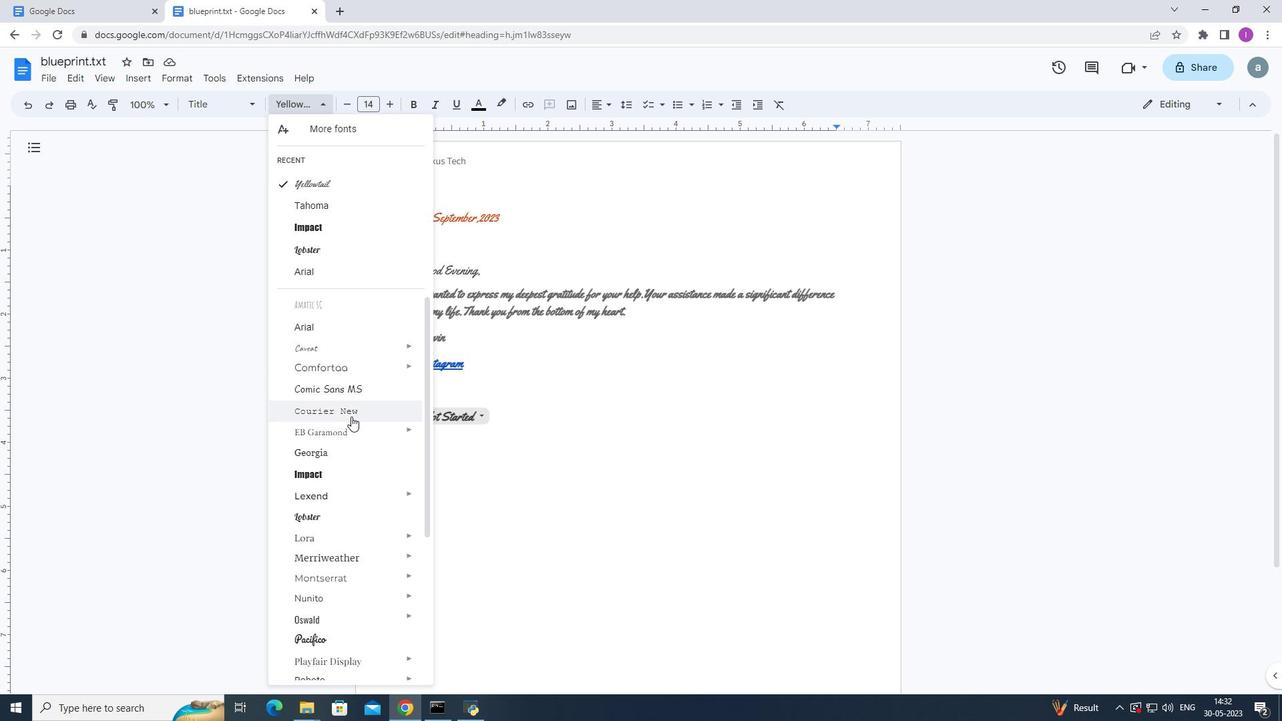 
Action: Mouse moved to (351, 418)
Screenshot: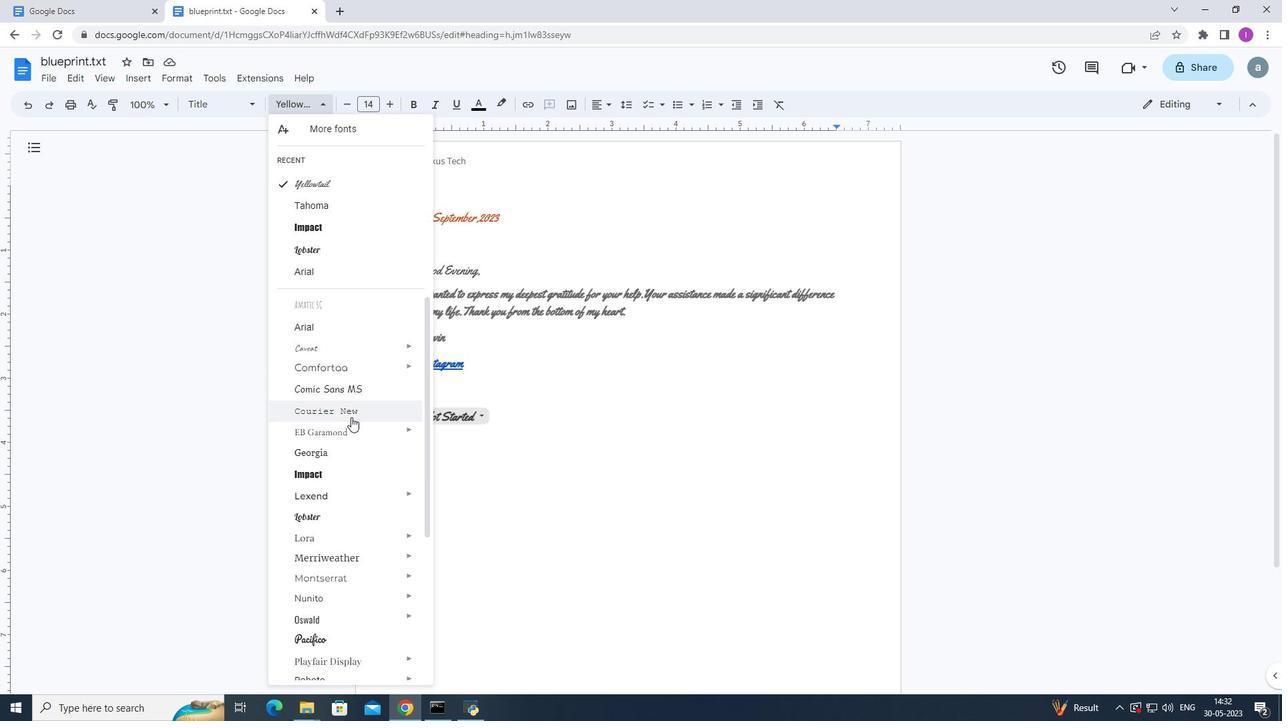 
Action: Mouse scrolled (351, 418) with delta (0, 0)
Screenshot: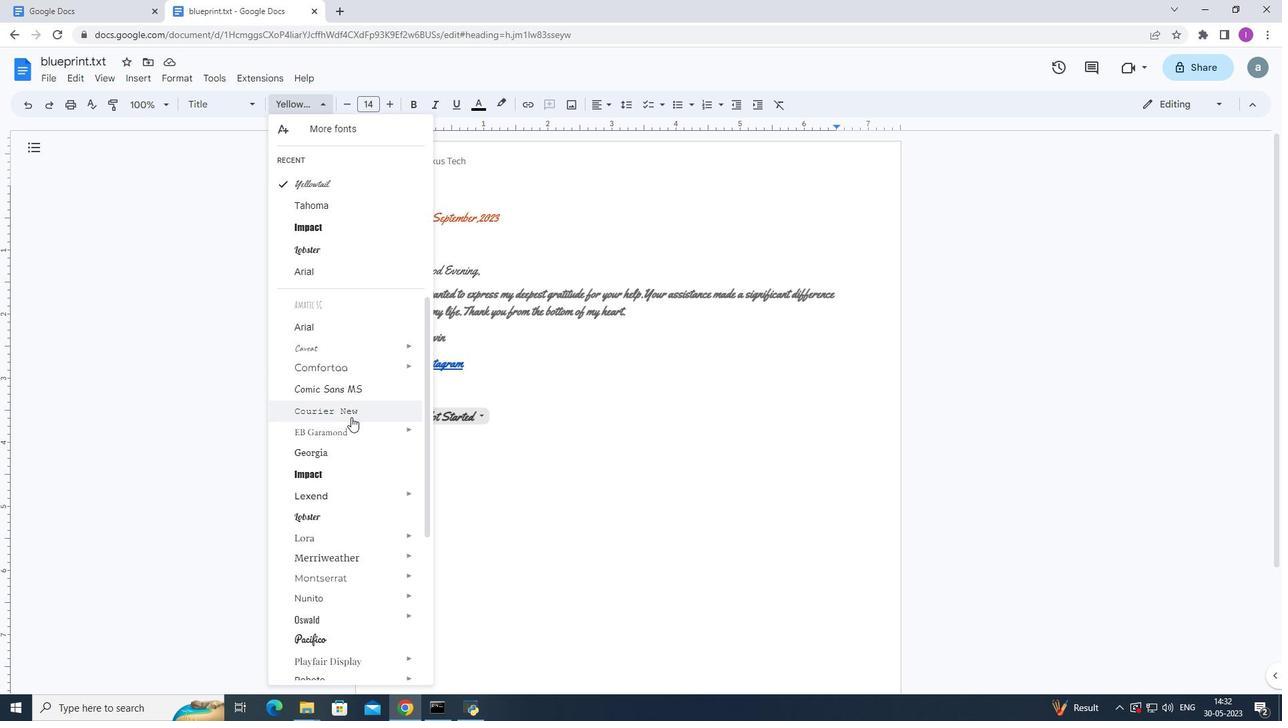 
Action: Mouse moved to (351, 418)
Screenshot: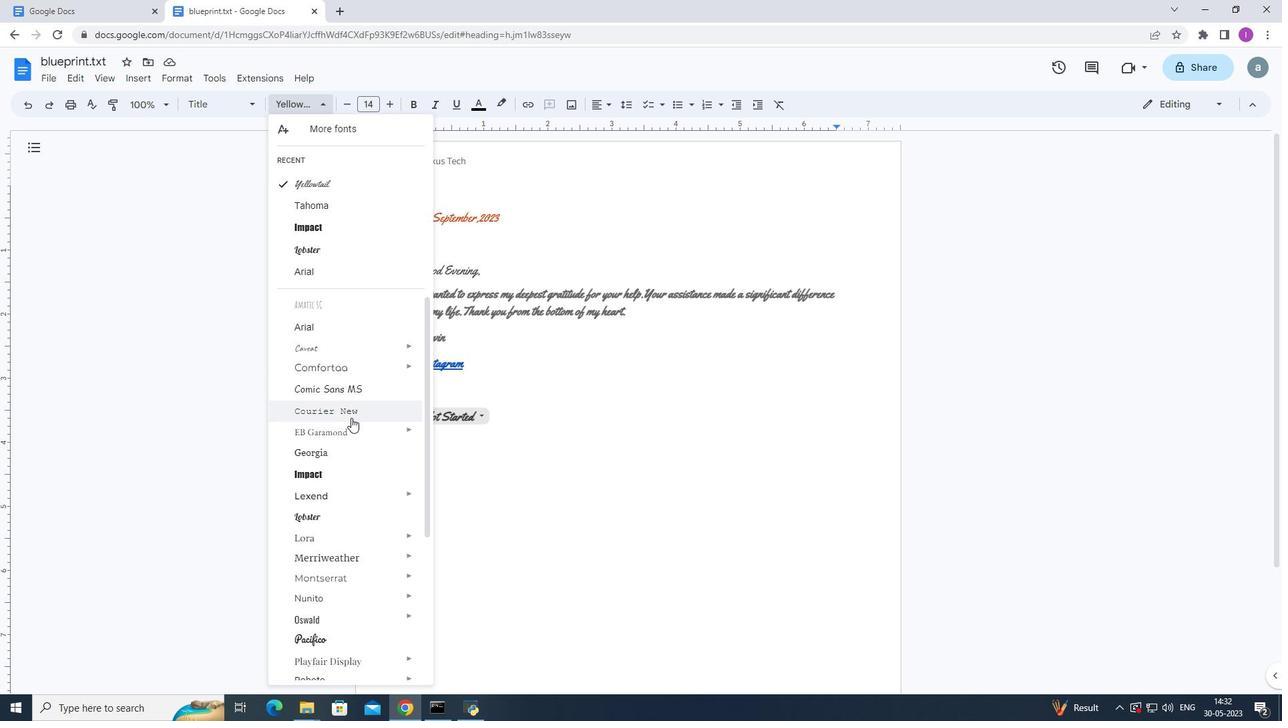 
Action: Mouse scrolled (351, 418) with delta (0, 0)
Screenshot: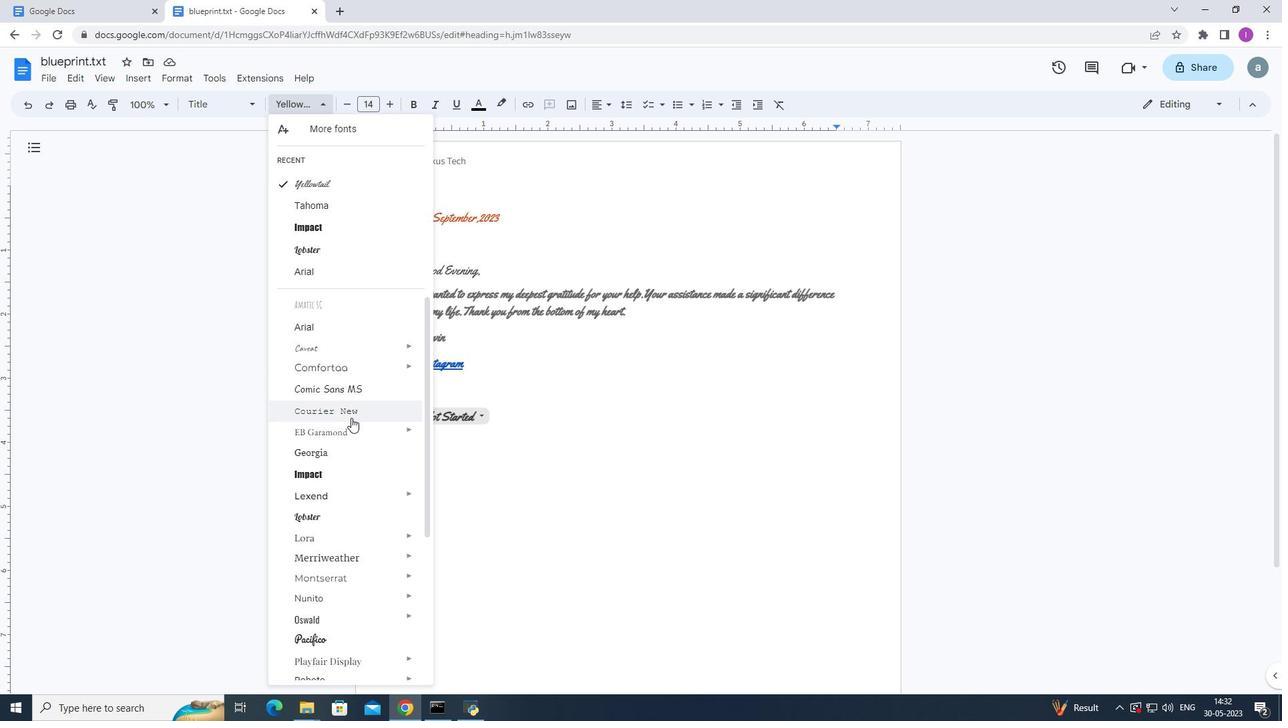 
Action: Mouse moved to (351, 418)
Screenshot: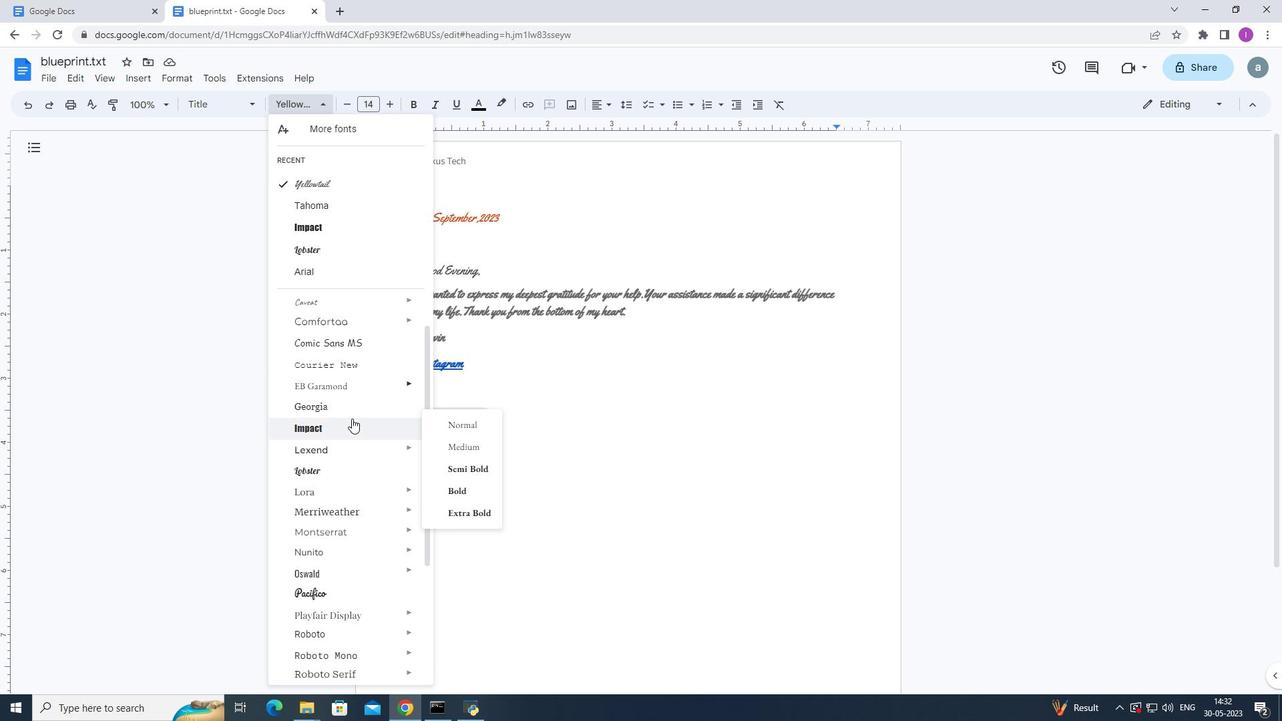 
Action: Mouse scrolled (351, 418) with delta (0, 0)
Screenshot: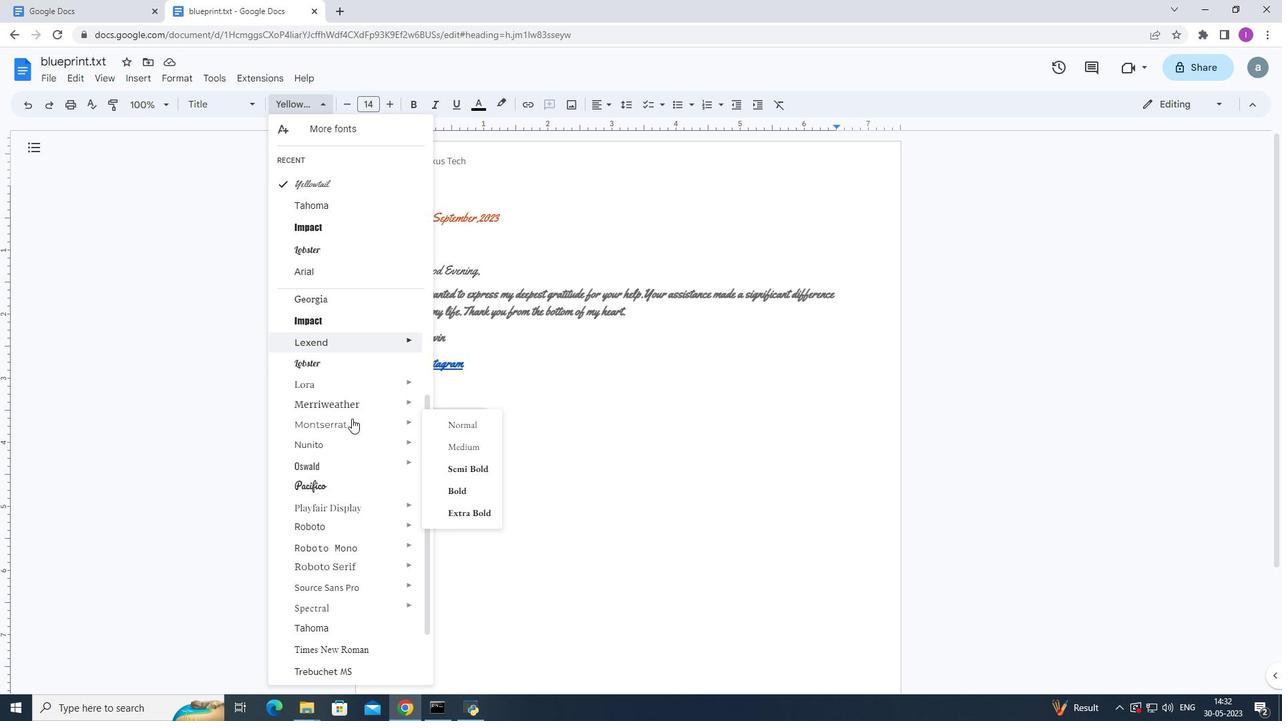 
Action: Mouse scrolled (351, 418) with delta (0, 0)
Screenshot: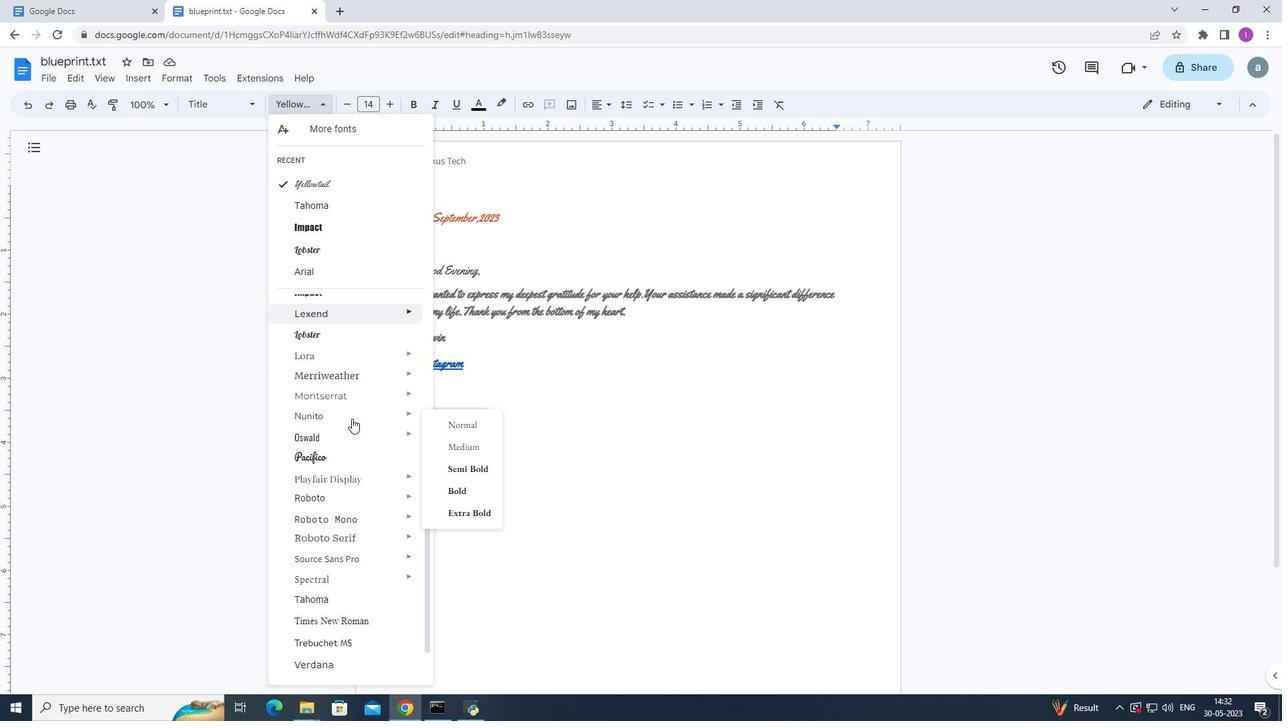 
Action: Mouse scrolled (351, 418) with delta (0, 0)
Screenshot: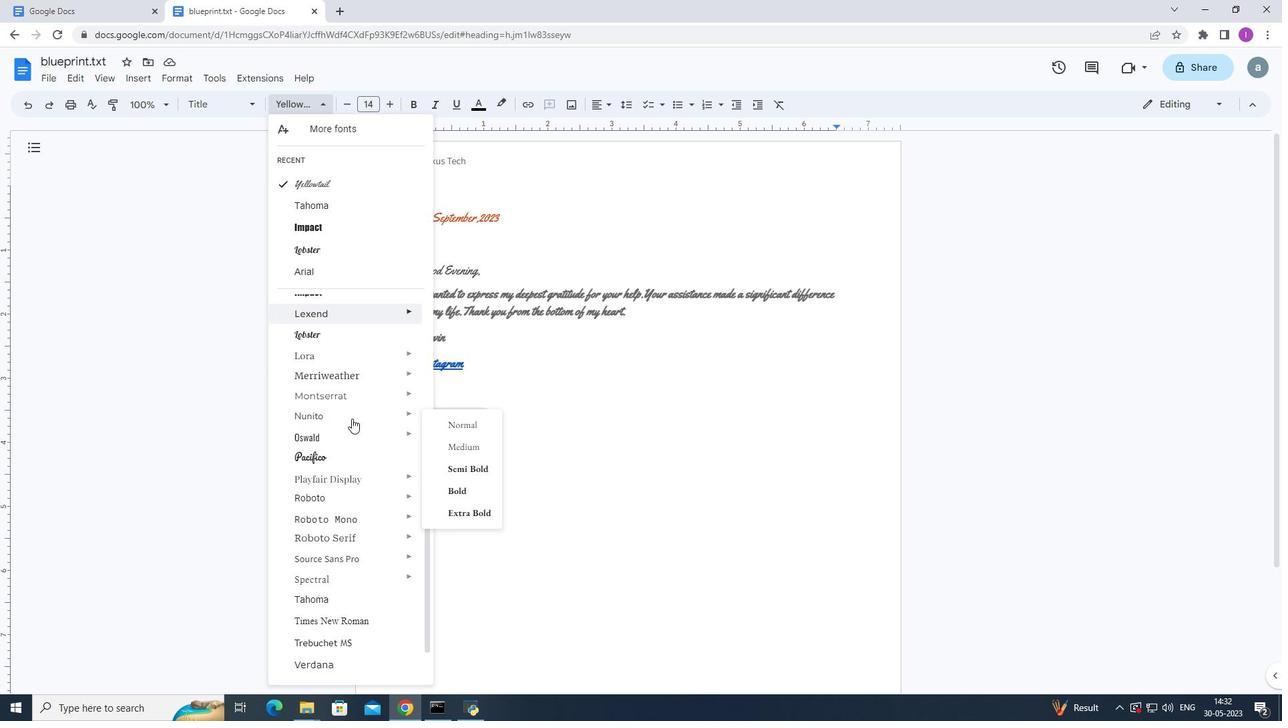 
Action: Mouse scrolled (351, 418) with delta (0, 0)
Screenshot: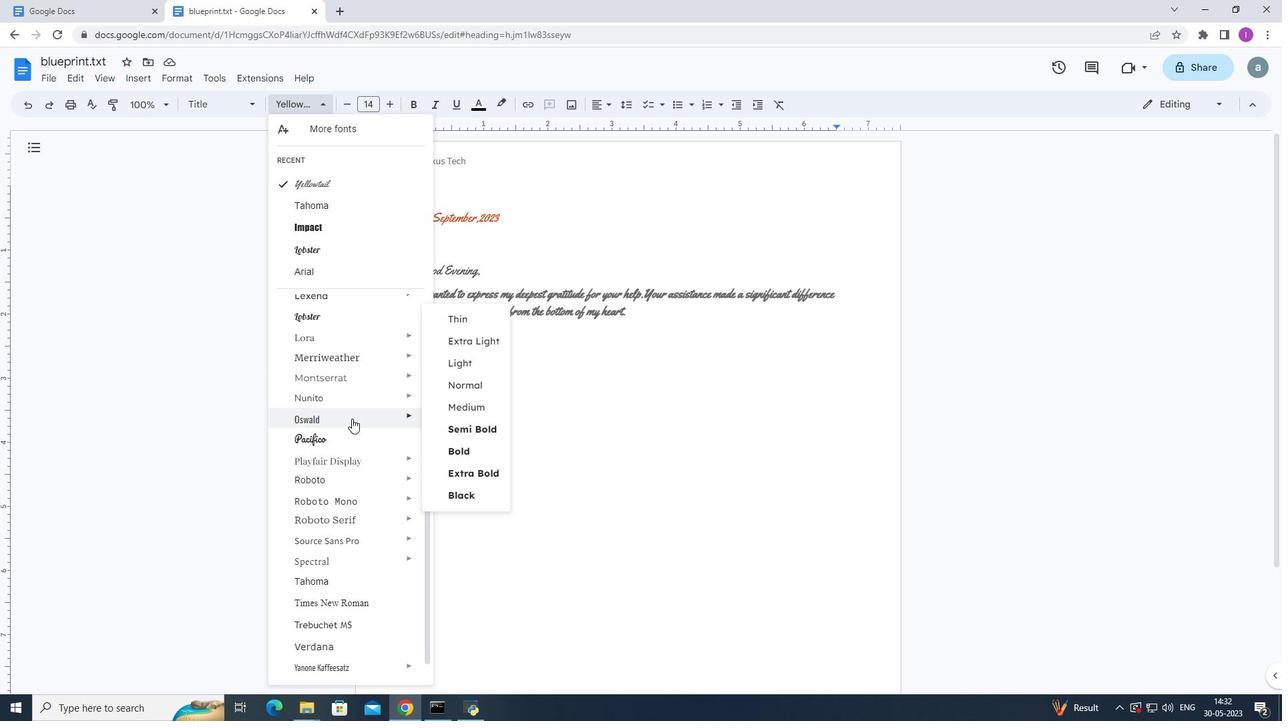 
Action: Mouse moved to (352, 418)
Screenshot: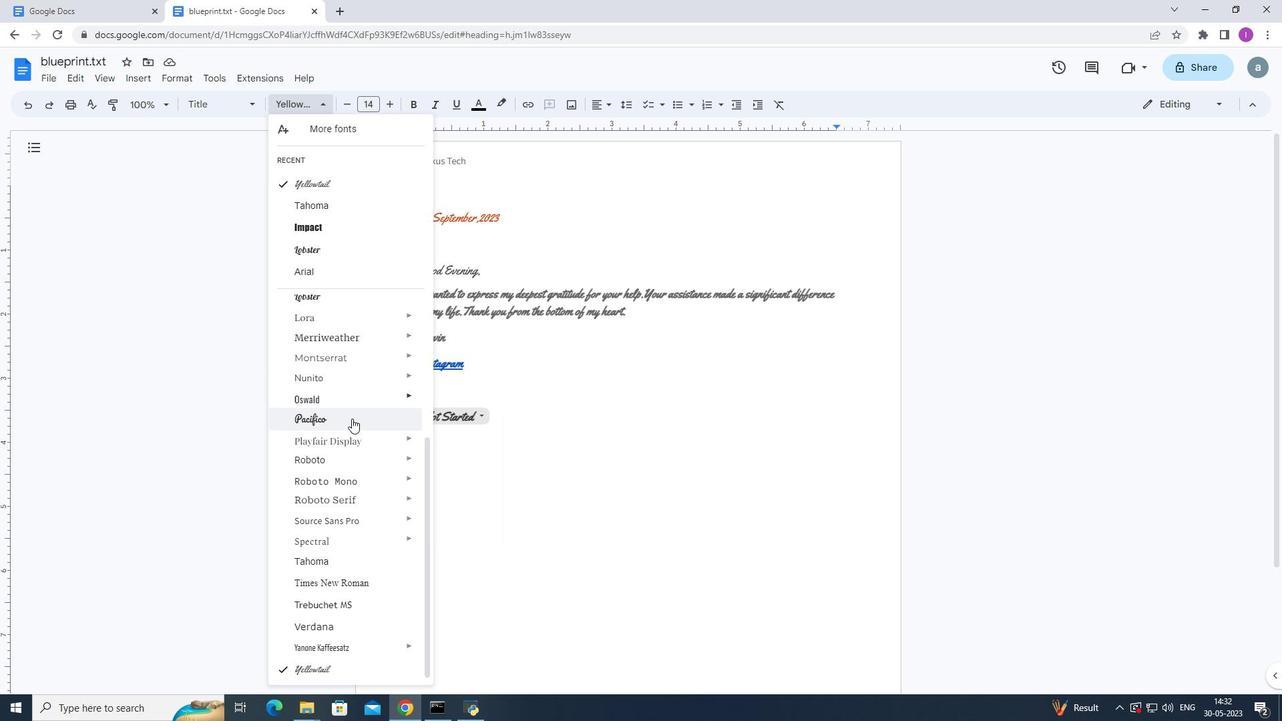 
Action: Mouse scrolled (352, 417) with delta (0, 0)
Screenshot: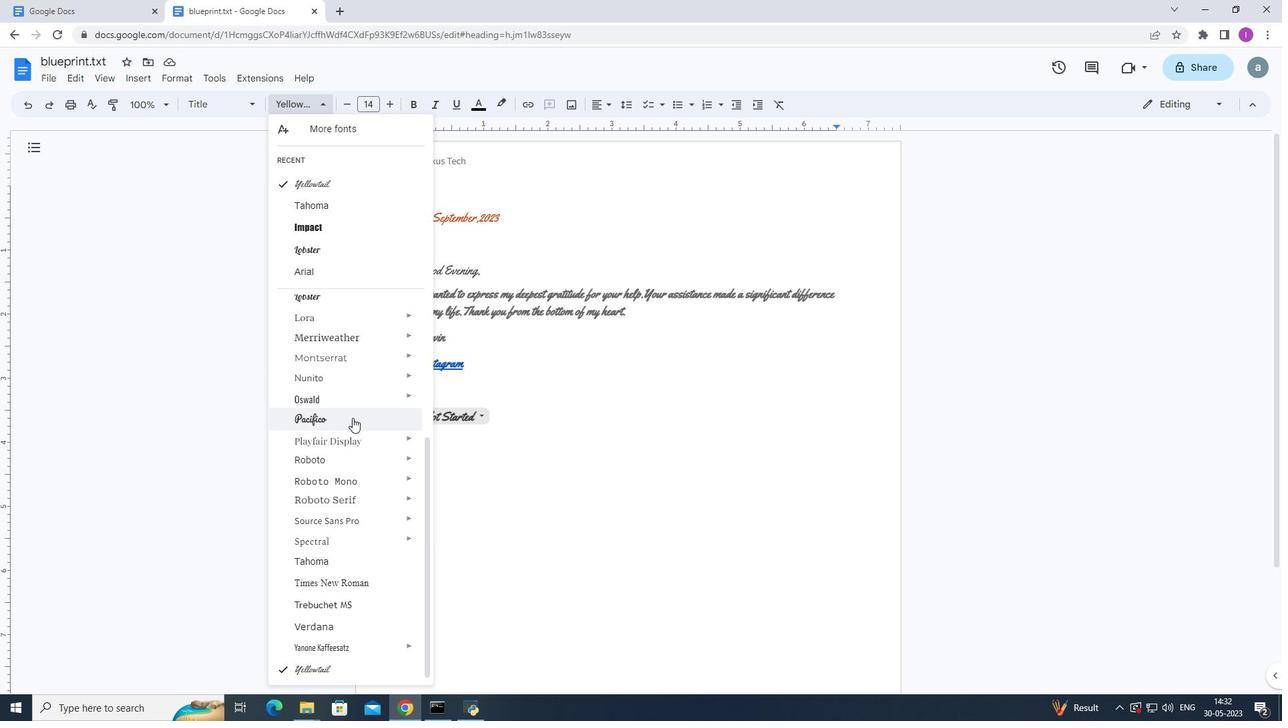 
Action: Mouse scrolled (352, 417) with delta (0, 0)
Screenshot: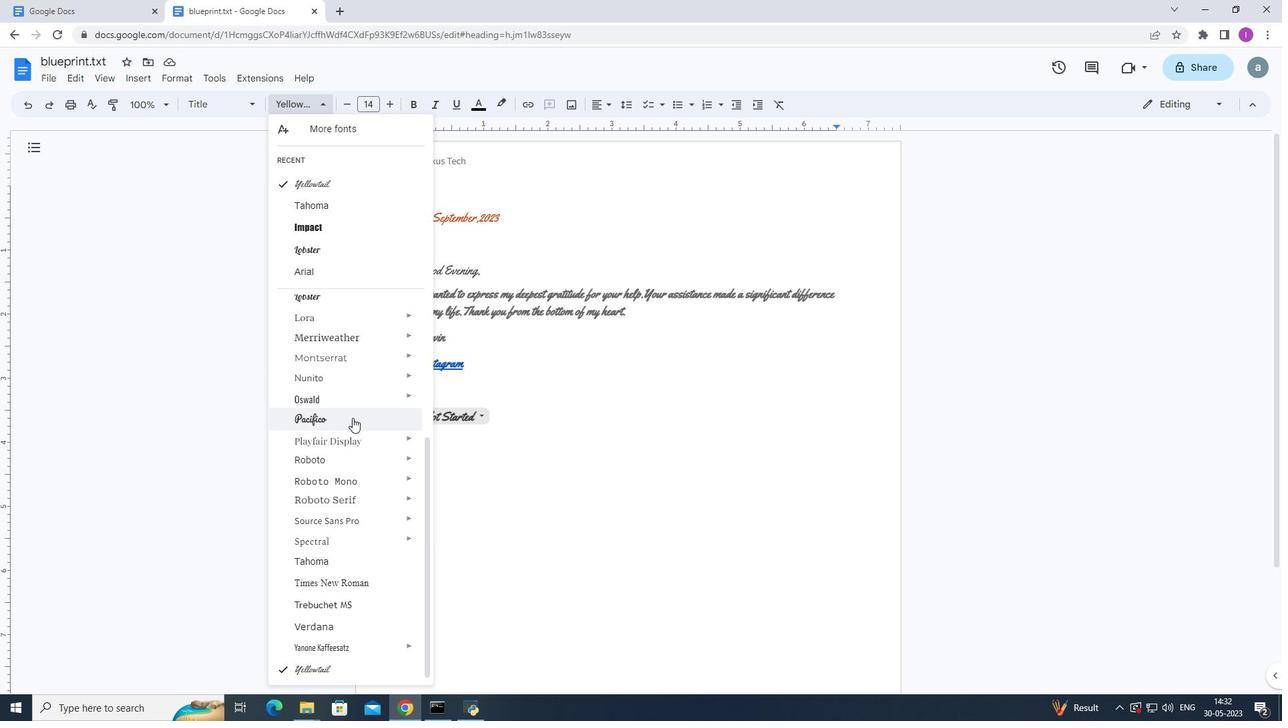 
Action: Mouse scrolled (352, 417) with delta (0, 0)
Screenshot: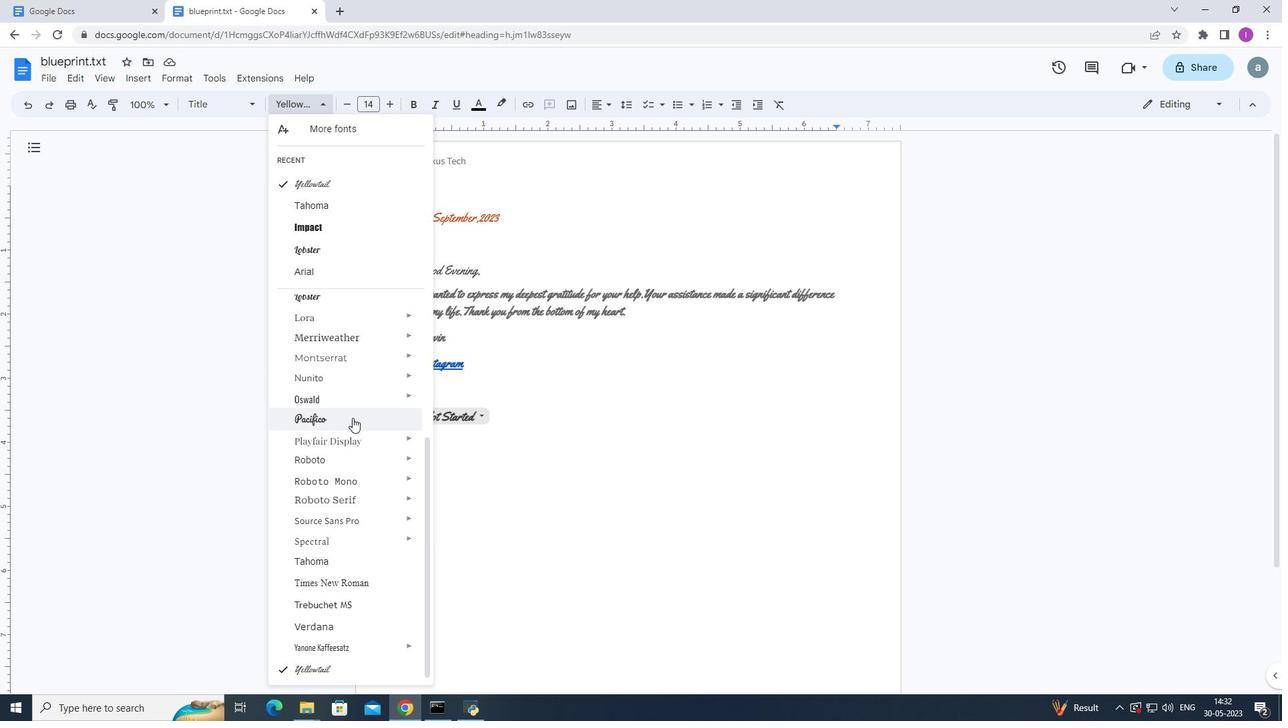 
Action: Mouse moved to (352, 418)
Screenshot: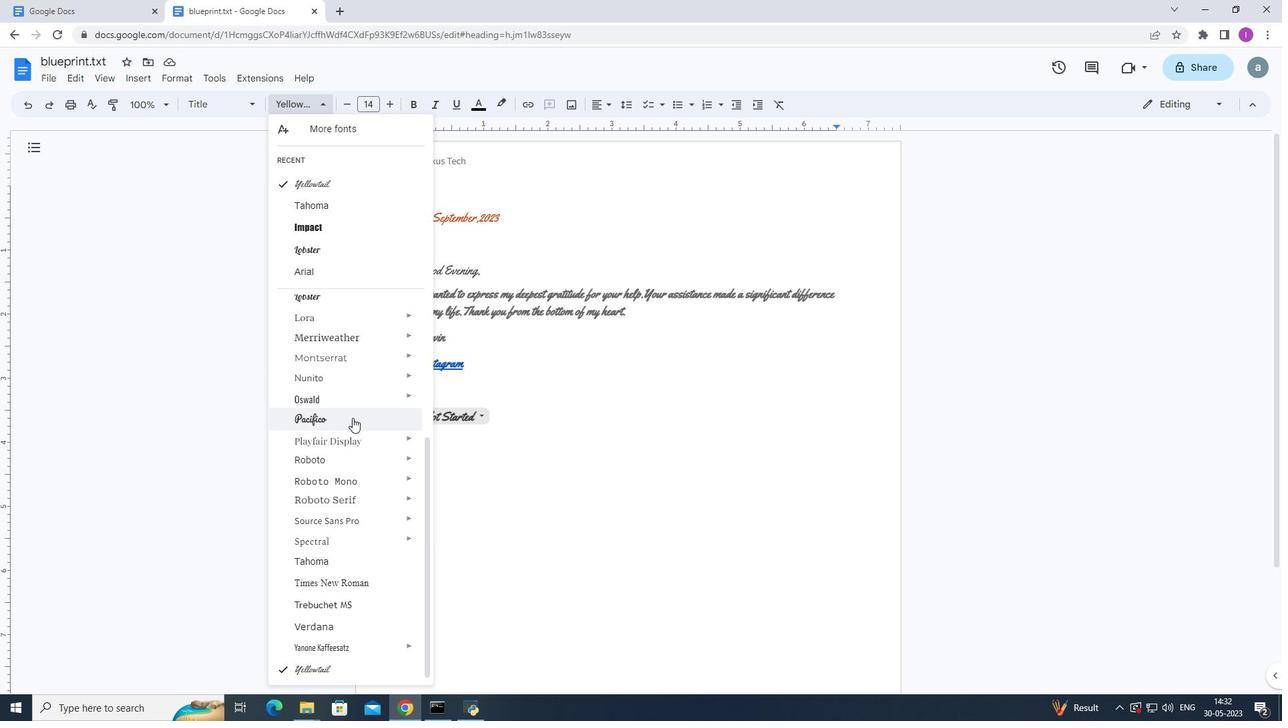 
Action: Mouse scrolled (352, 417) with delta (0, 0)
Screenshot: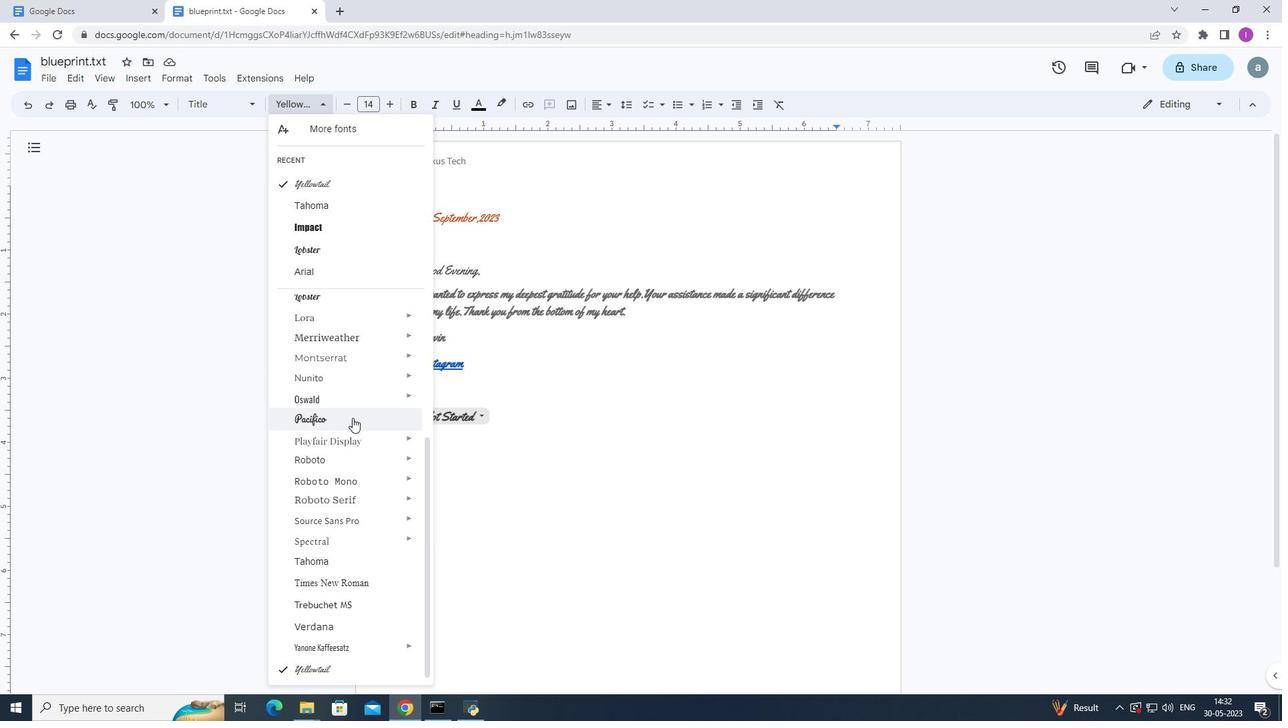 
Action: Mouse moved to (353, 415)
Screenshot: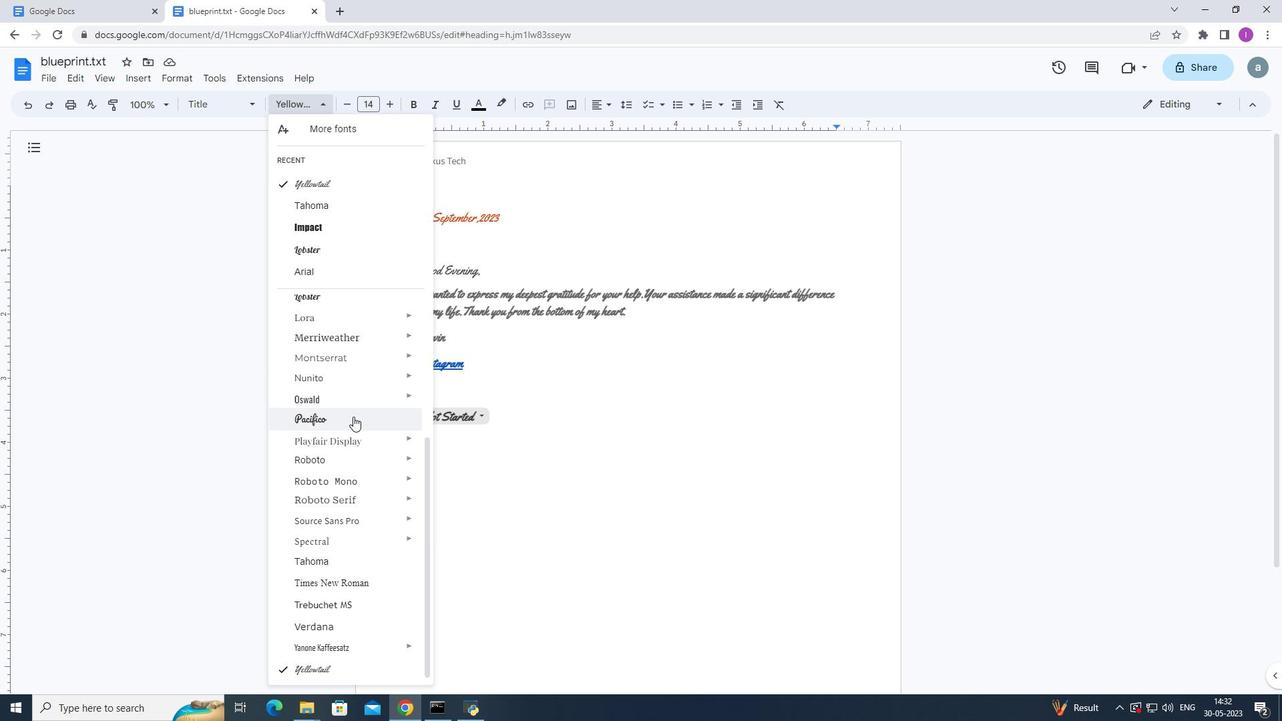 
Action: Mouse scrolled (353, 416) with delta (0, 0)
Screenshot: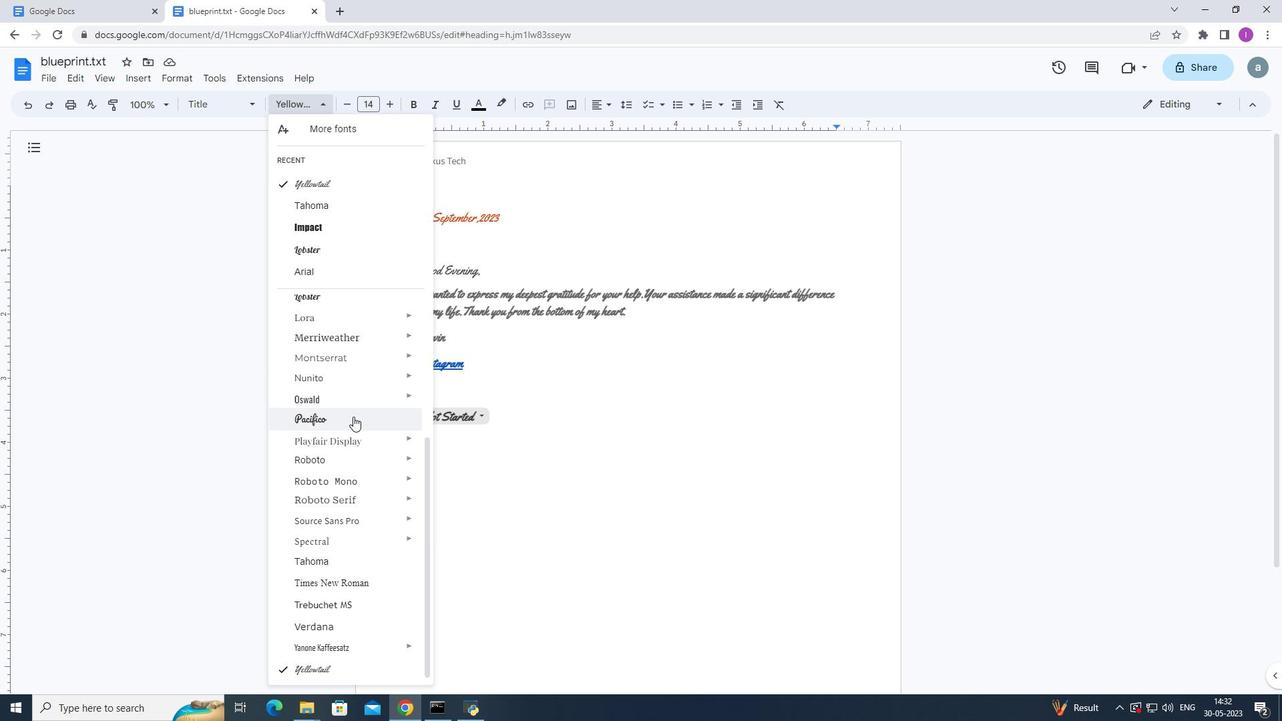 
Action: Mouse scrolled (353, 416) with delta (0, 0)
Screenshot: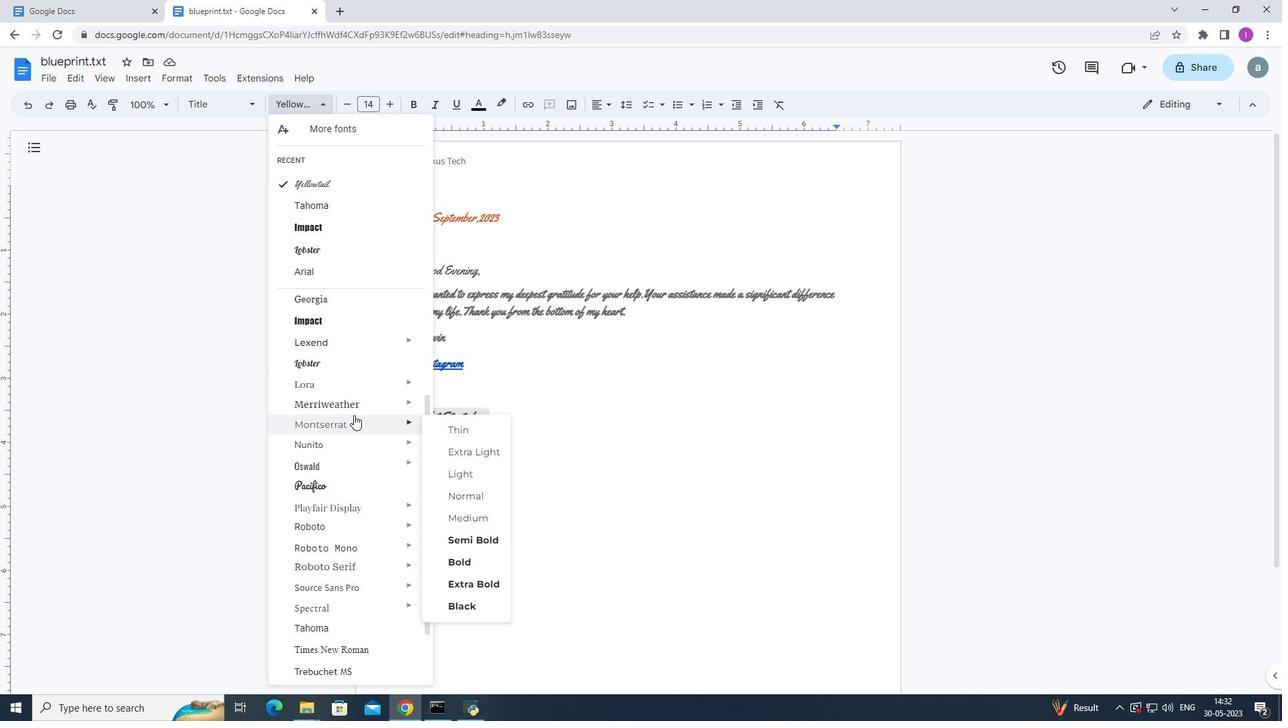 
Action: Mouse scrolled (353, 416) with delta (0, 0)
Screenshot: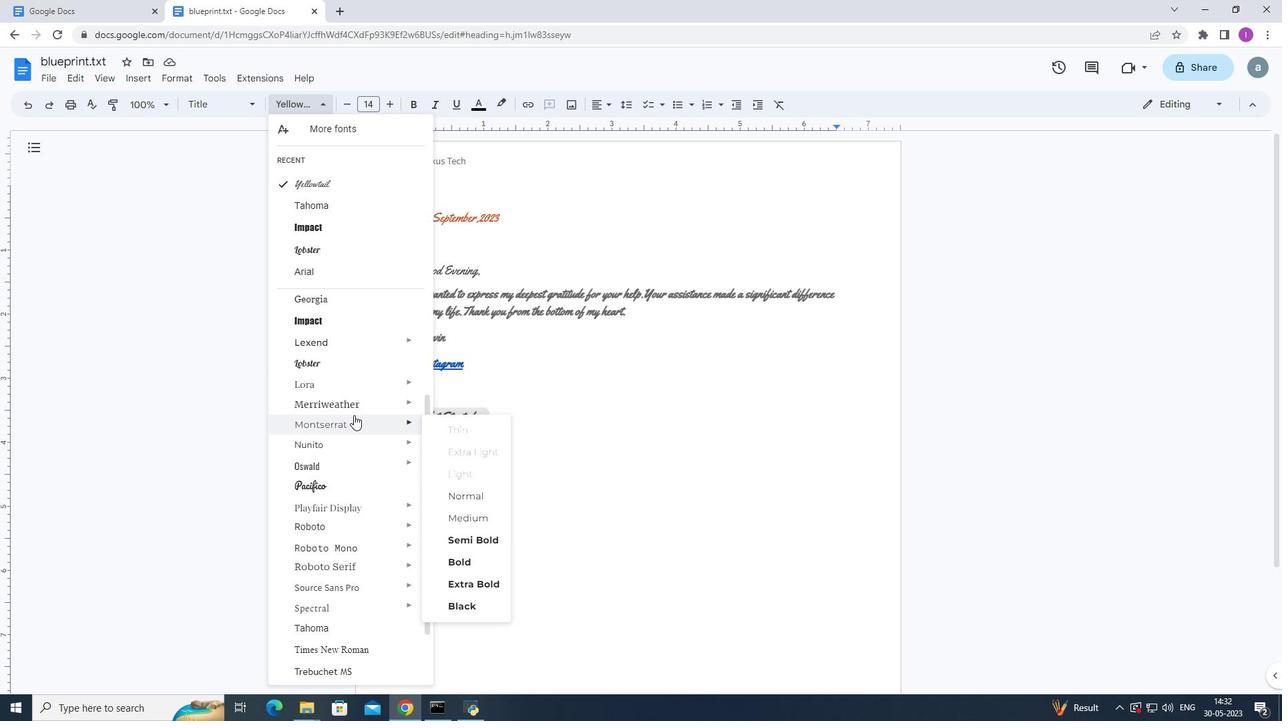 
Action: Mouse scrolled (353, 416) with delta (0, 0)
Screenshot: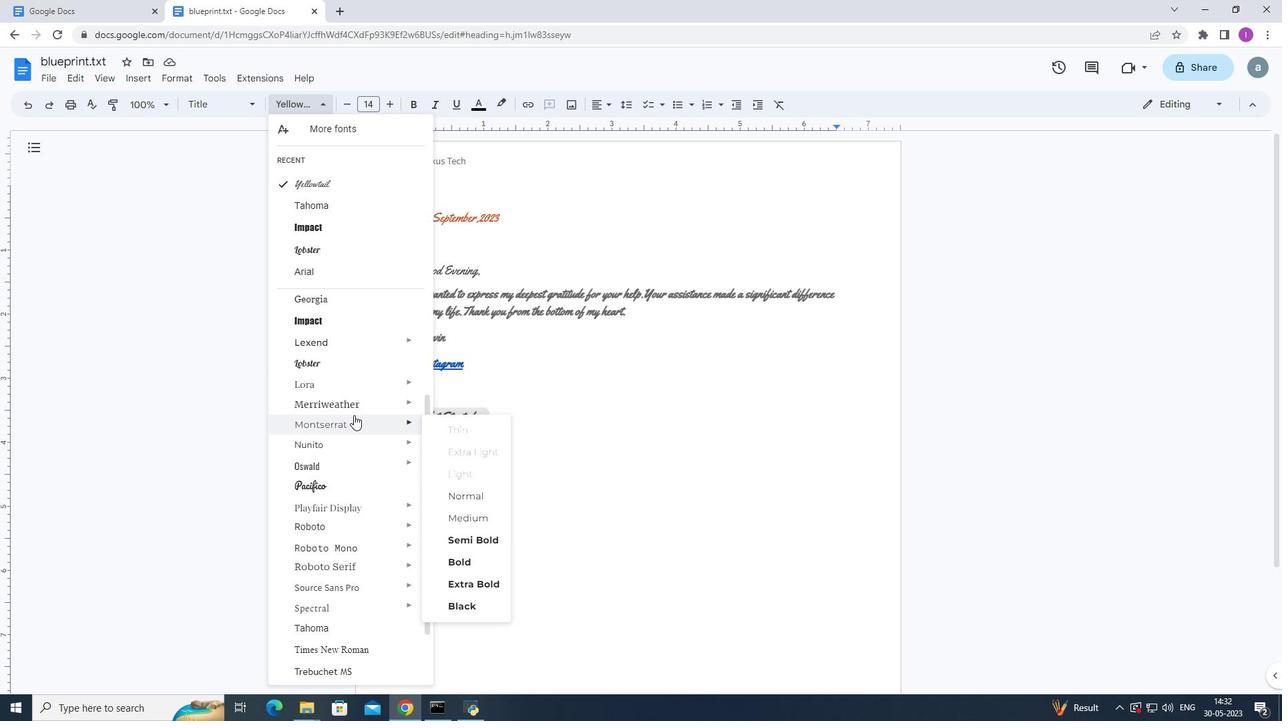
Action: Mouse moved to (368, 367)
Screenshot: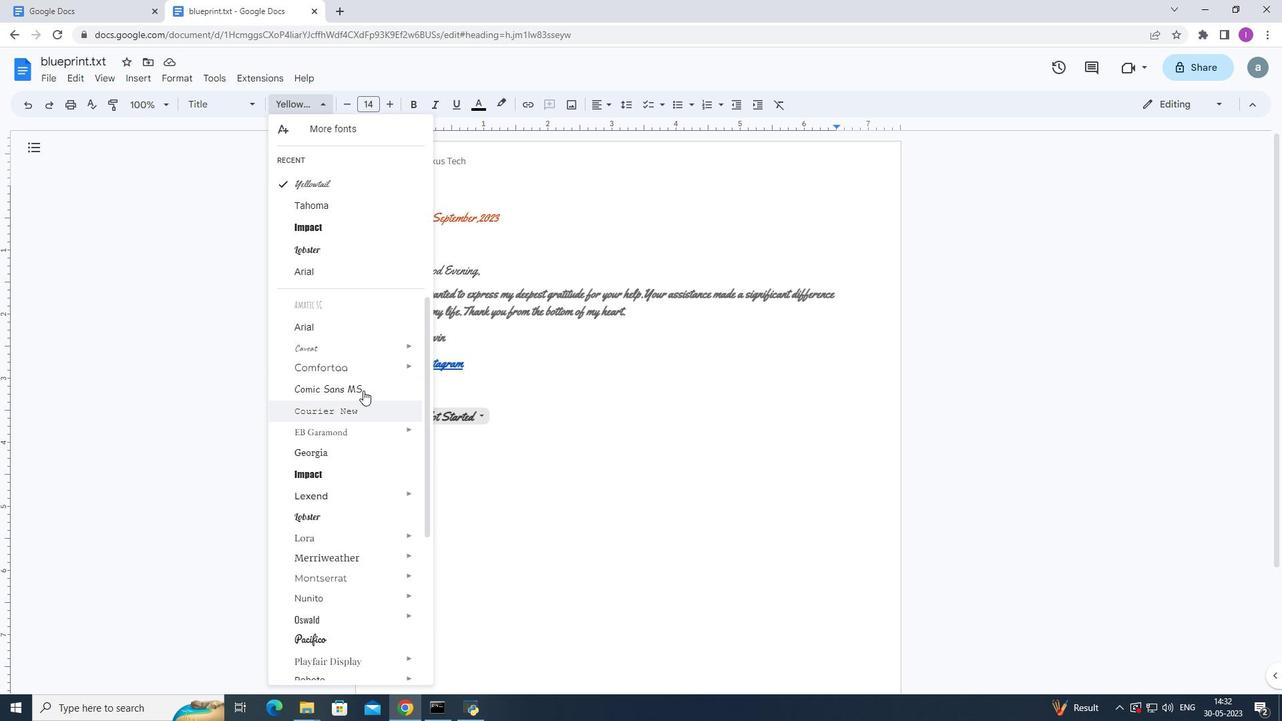 
Action: Mouse scrolled (368, 368) with delta (0, 0)
Screenshot: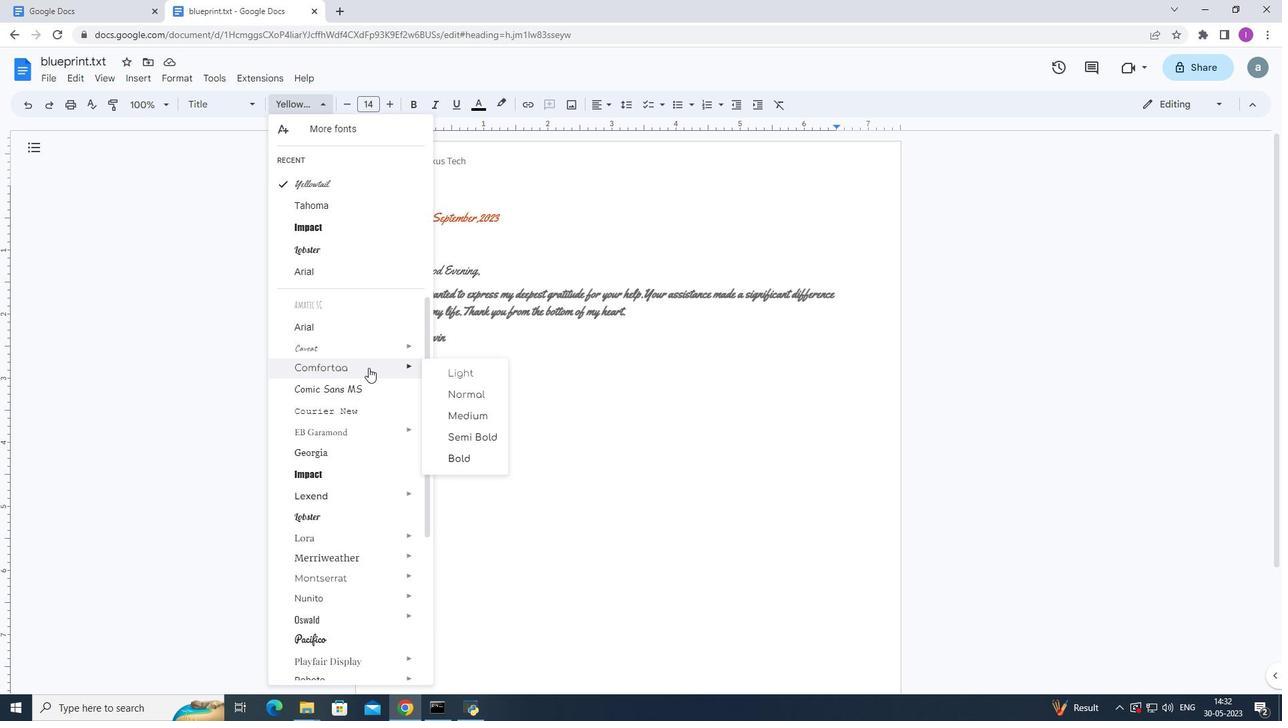 
Action: Mouse scrolled (368, 368) with delta (0, 0)
Screenshot: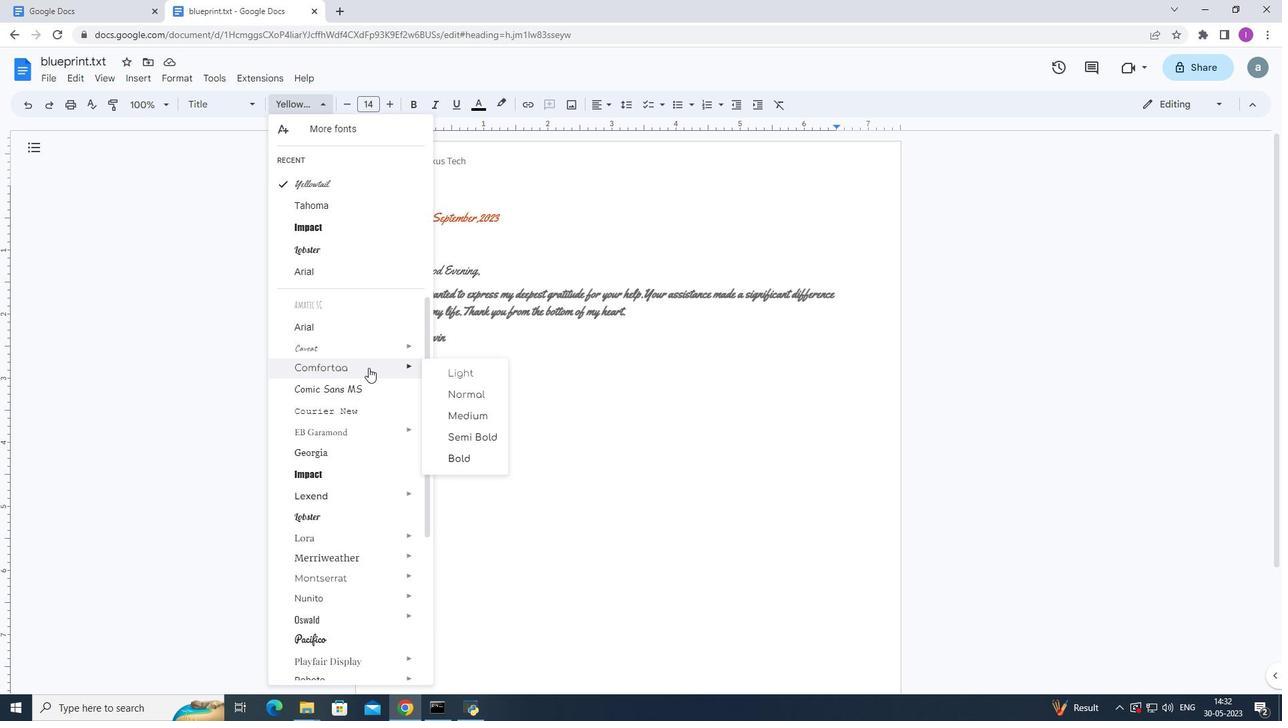 
Action: Mouse scrolled (368, 368) with delta (0, 0)
Screenshot: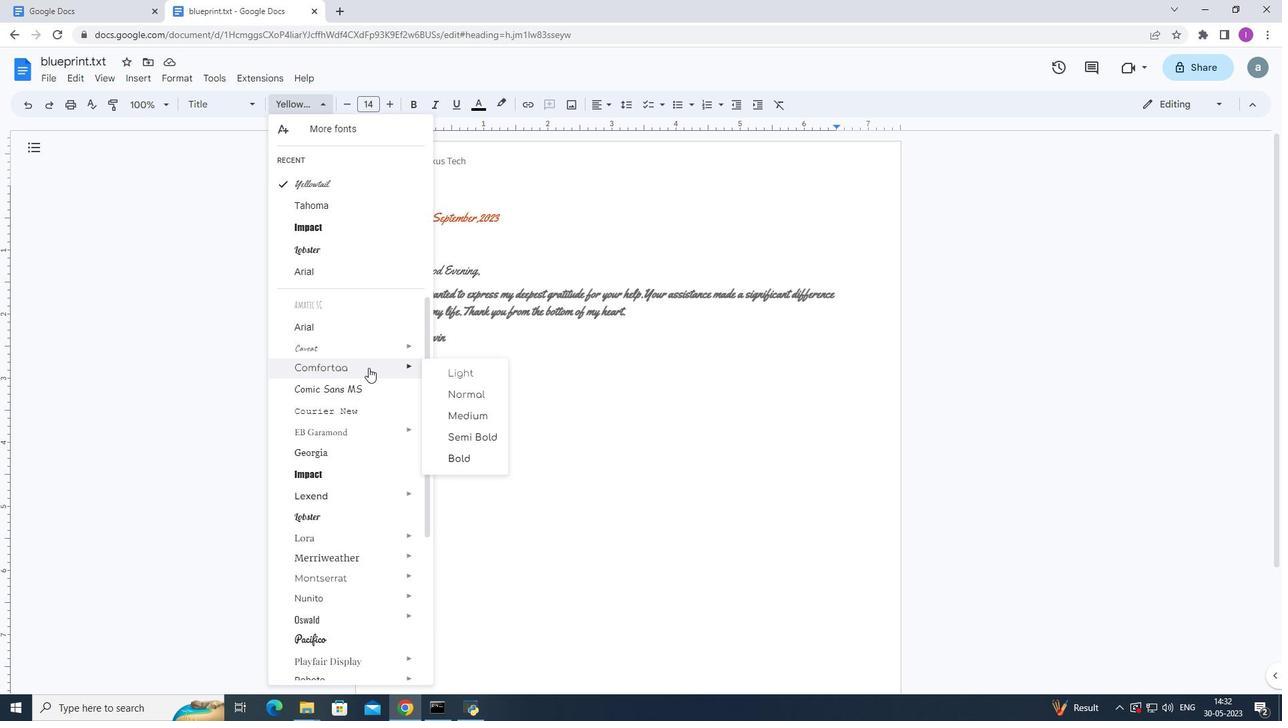 
Action: Mouse scrolled (368, 368) with delta (0, 0)
Screenshot: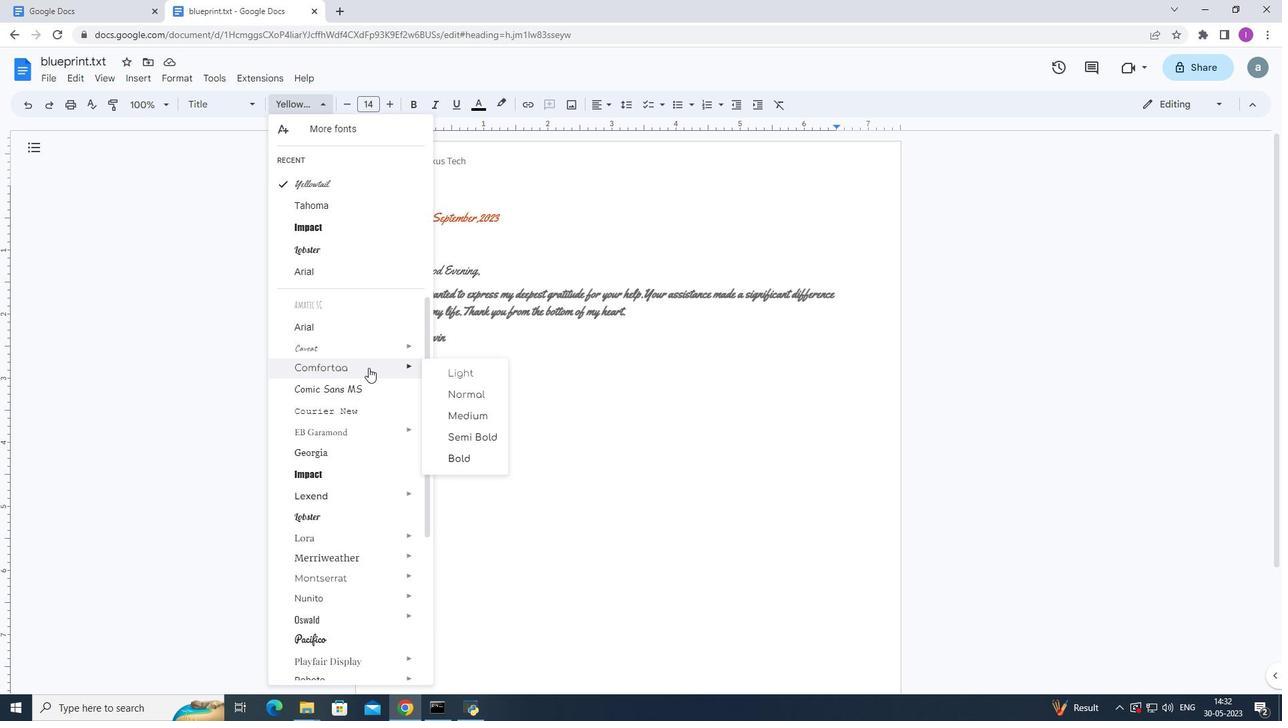 
Action: Mouse moved to (186, 290)
Screenshot: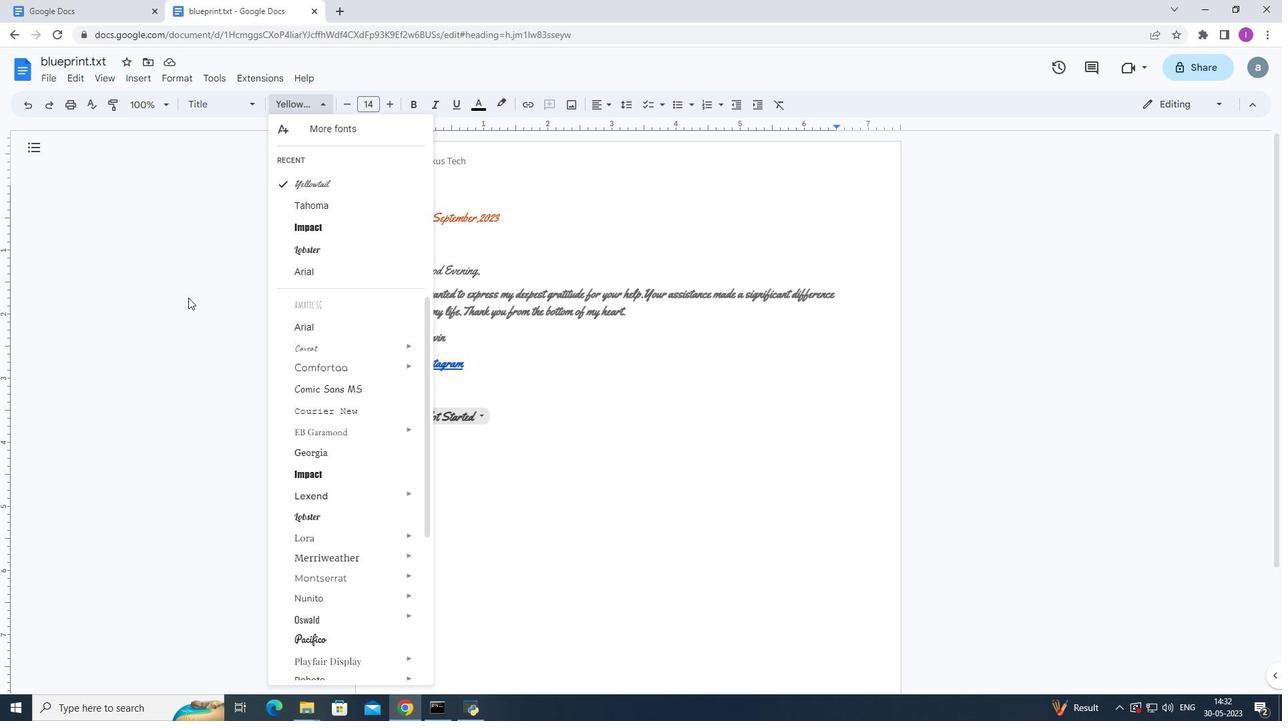 
Action: Mouse pressed left at (186, 290)
Screenshot: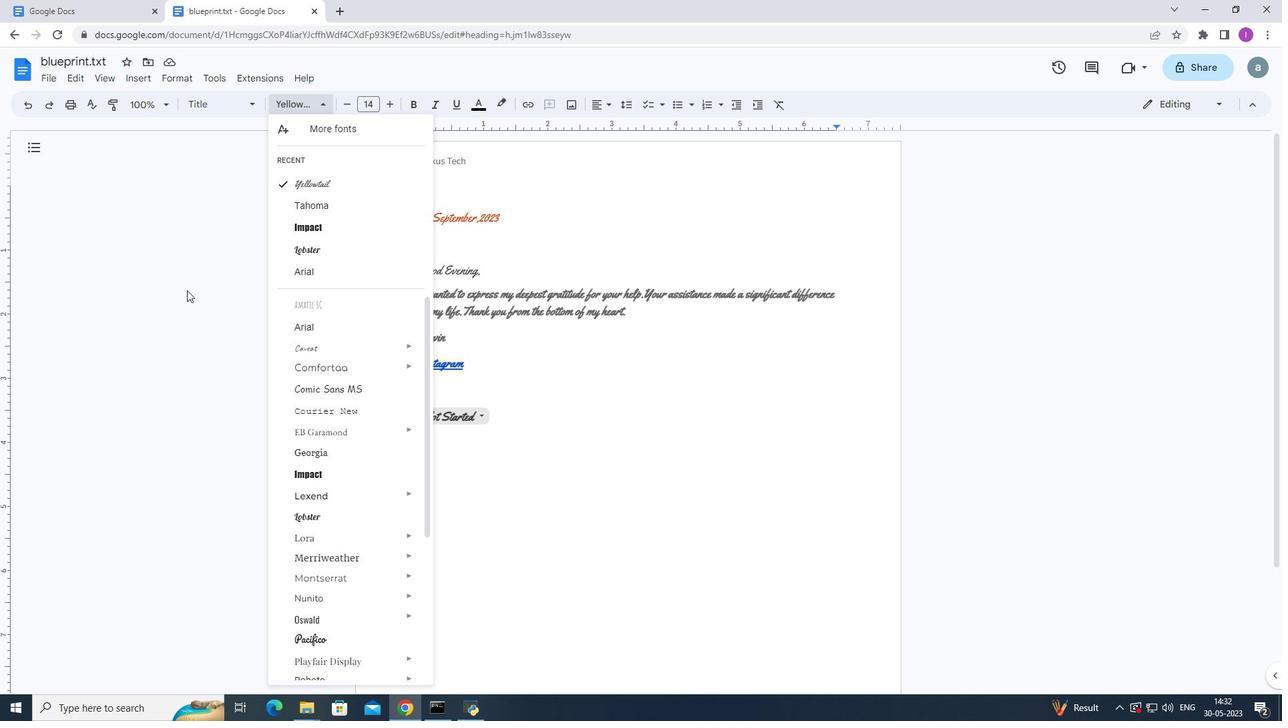 
Action: Mouse moved to (468, 158)
Screenshot: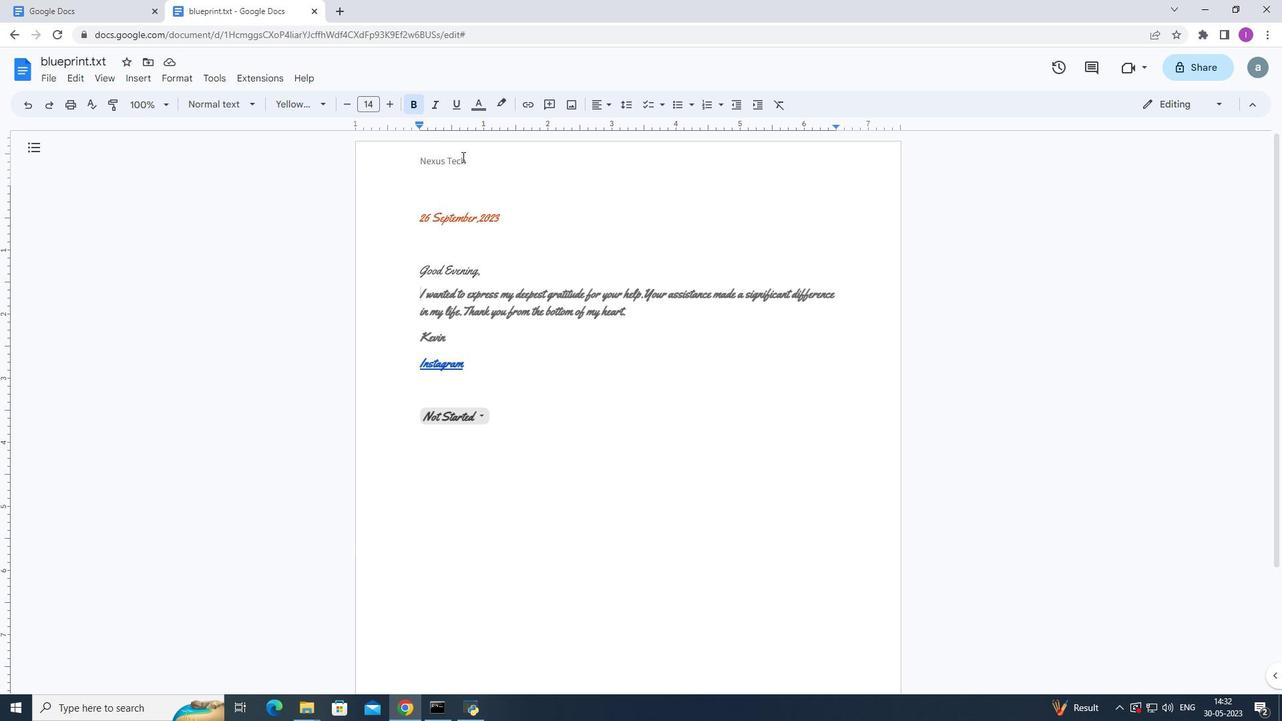 
Action: Mouse pressed left at (468, 158)
Screenshot: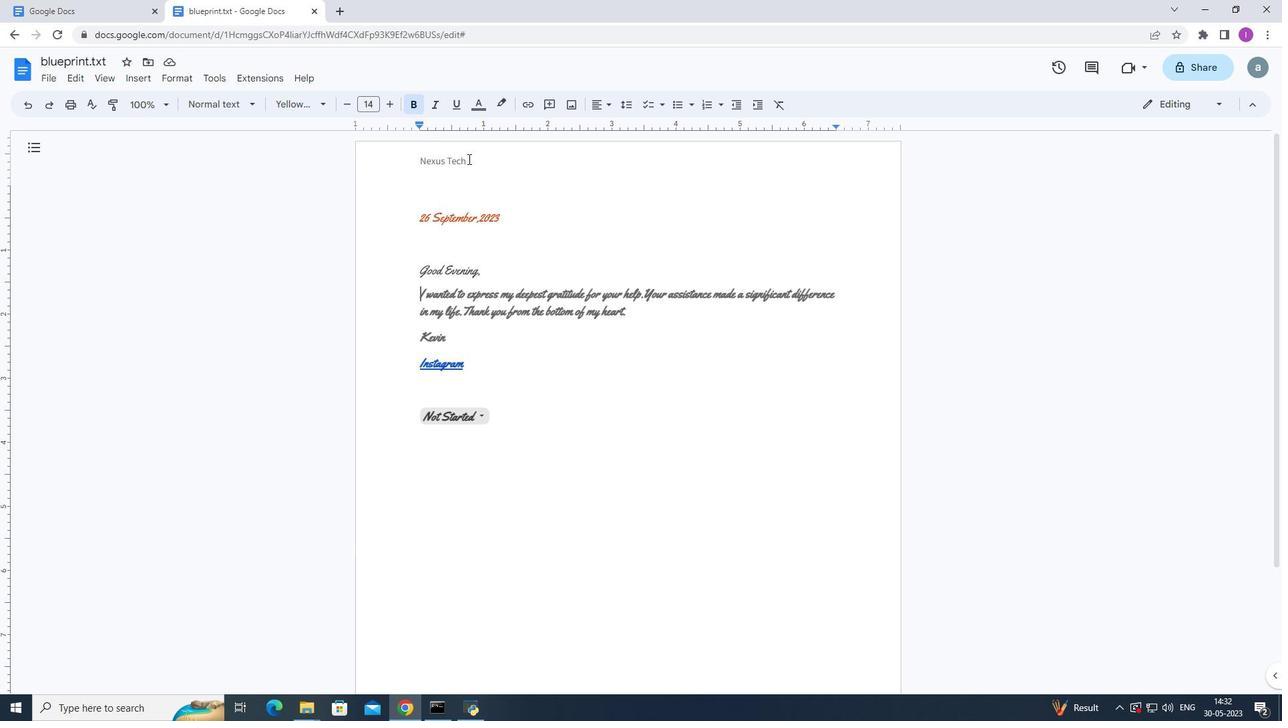 
Action: Mouse moved to (410, 162)
Screenshot: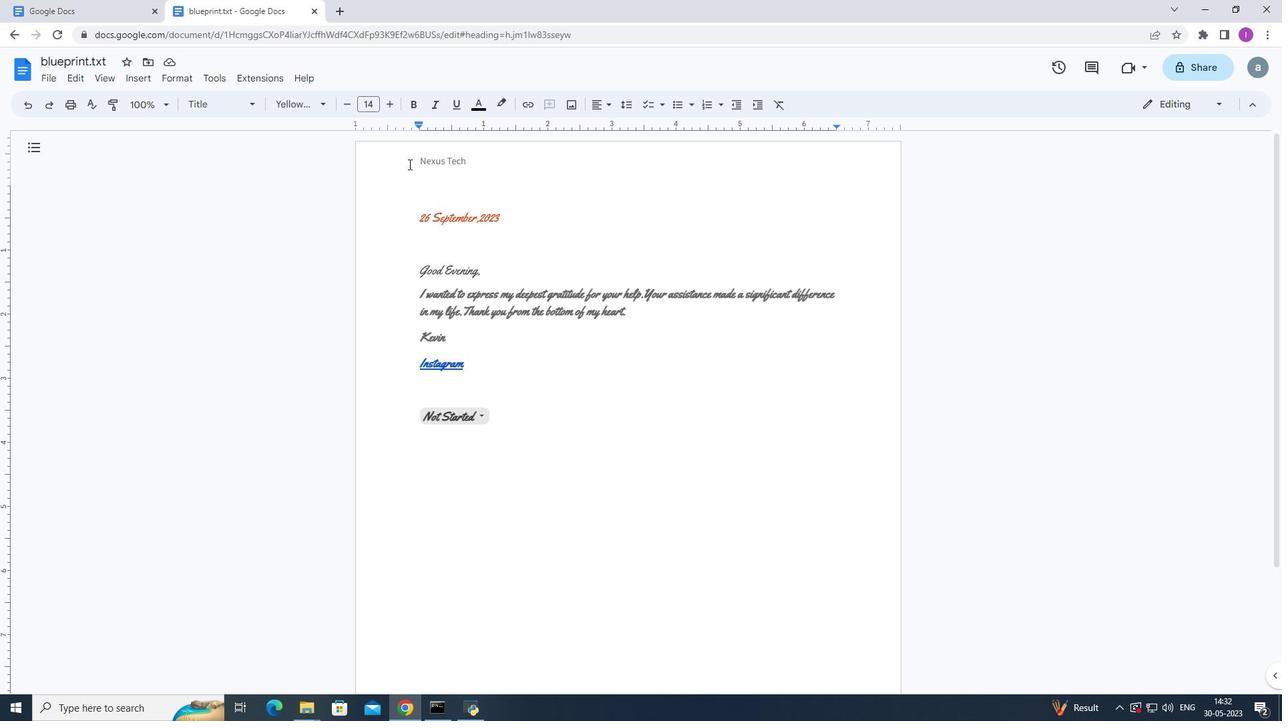 
Action: Mouse pressed left at (410, 162)
Screenshot: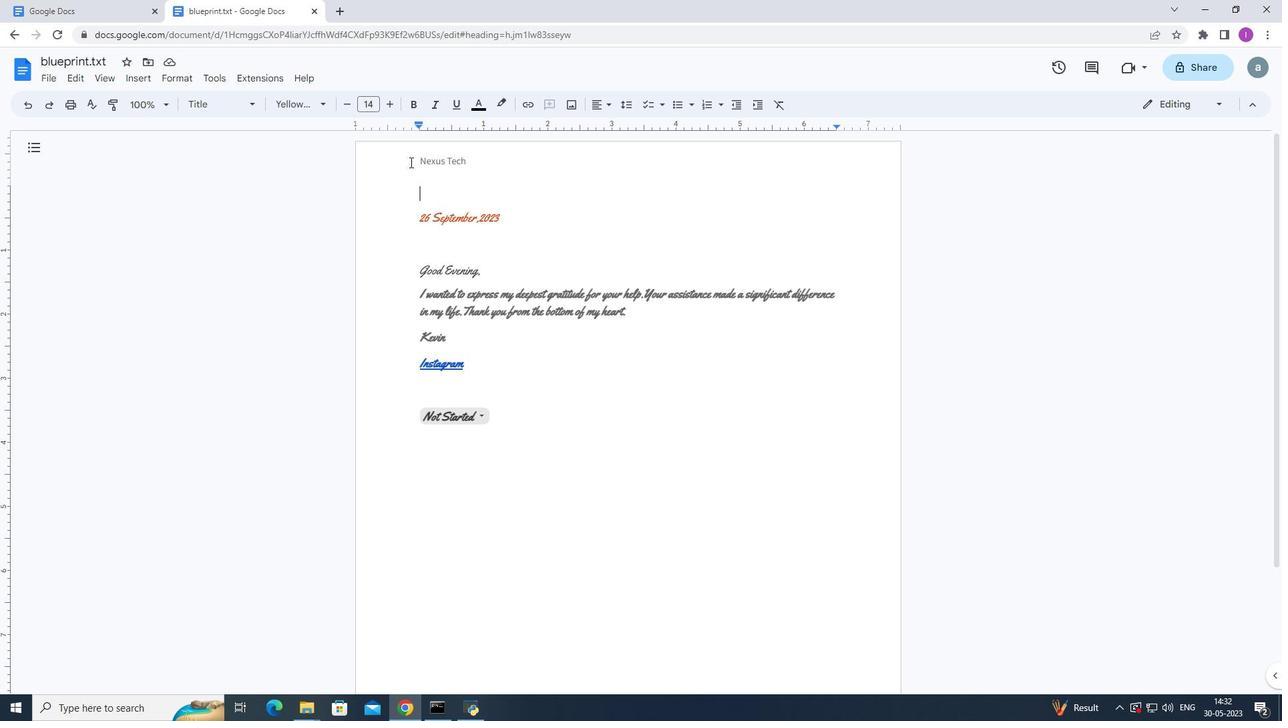 
Action: Mouse moved to (431, 160)
Screenshot: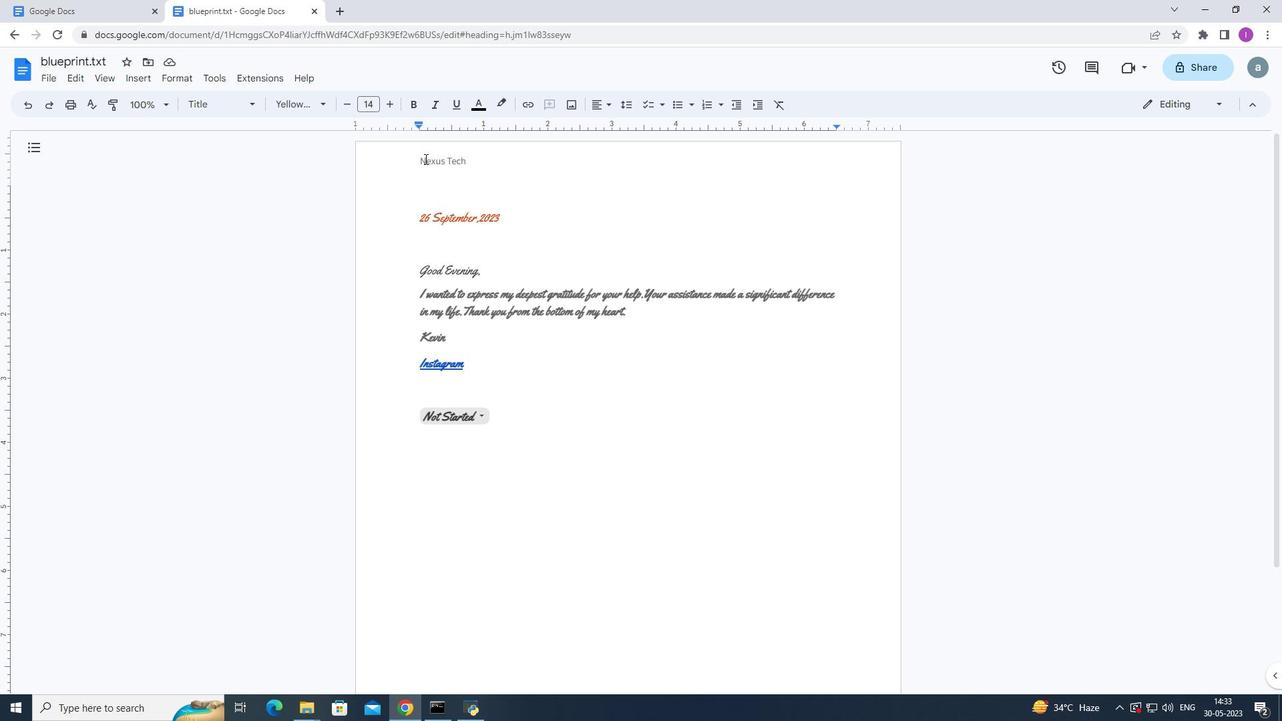 
Action: Mouse pressed left at (431, 160)
Screenshot: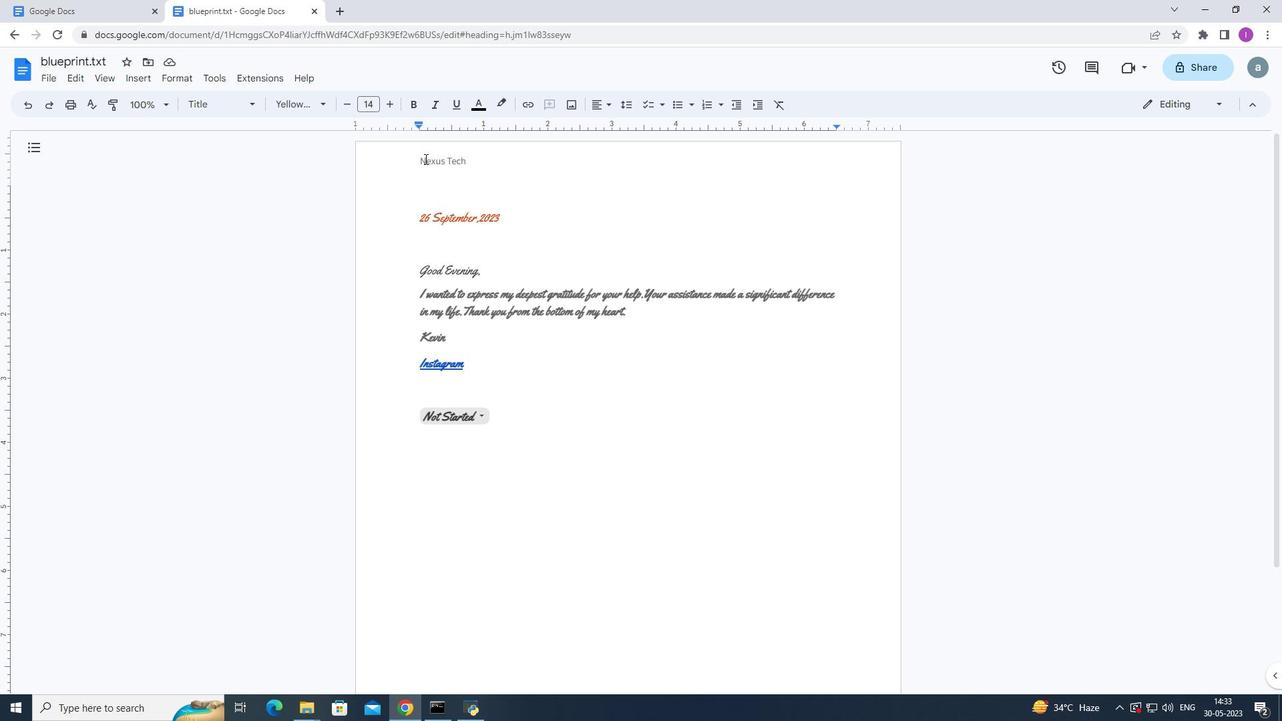 
Action: Mouse moved to (468, 160)
Screenshot: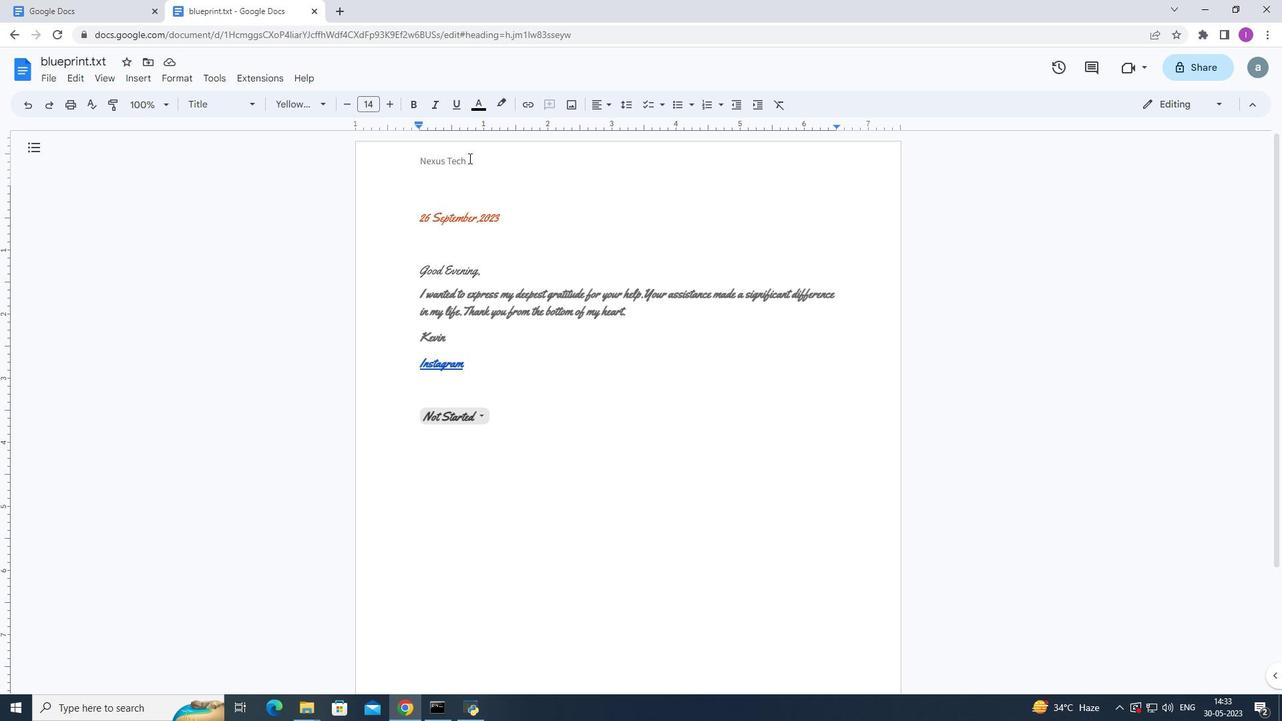 
Action: Mouse pressed left at (468, 160)
Screenshot: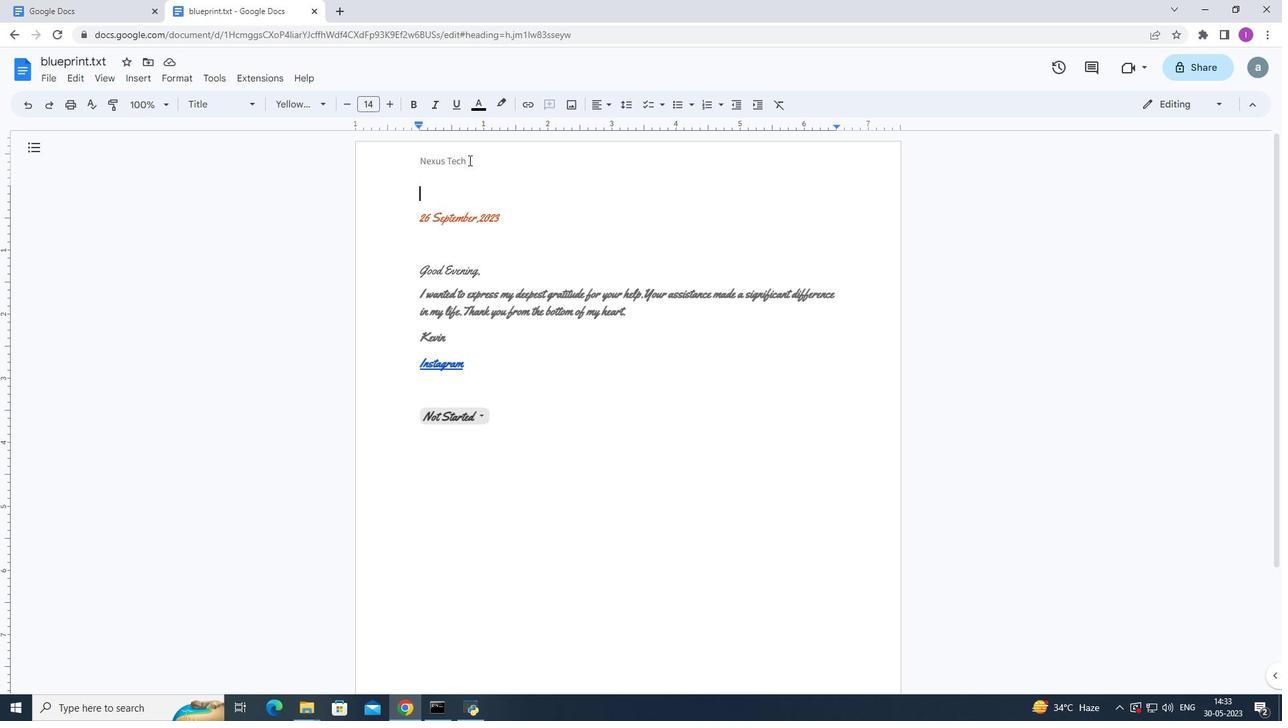 
Action: Mouse moved to (478, 161)
Screenshot: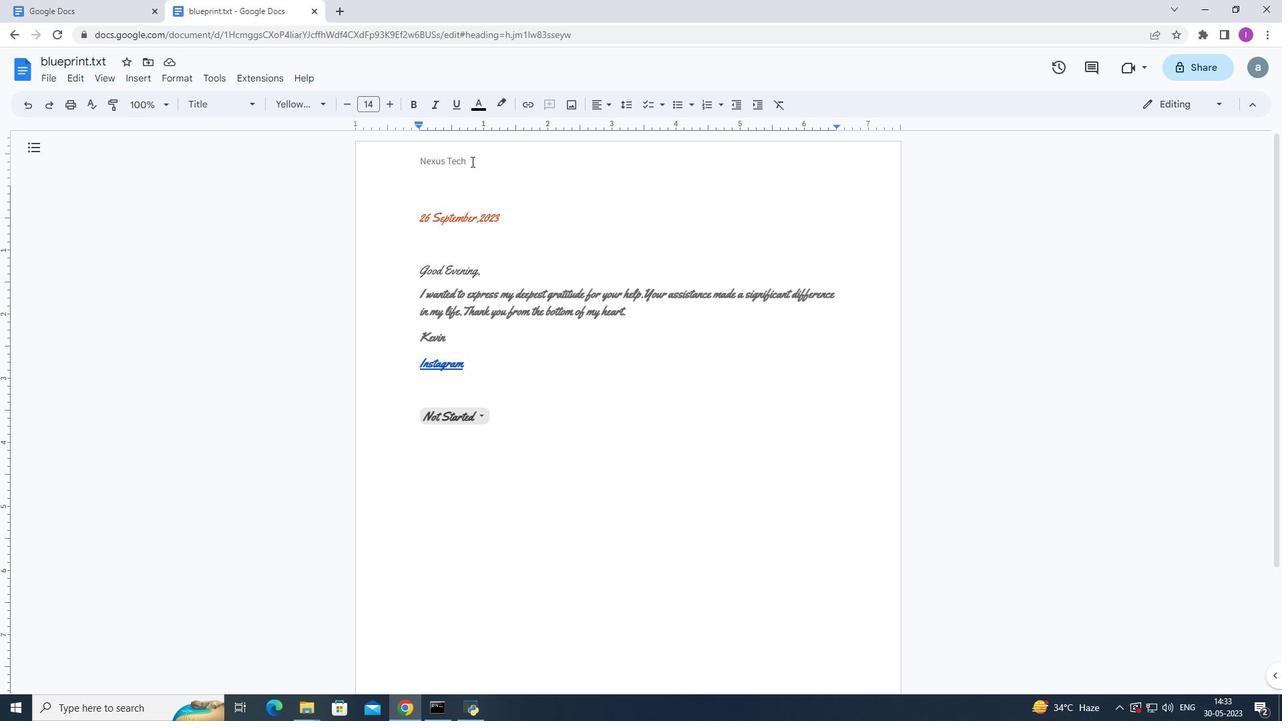
Action: Mouse pressed left at (478, 161)
Screenshot: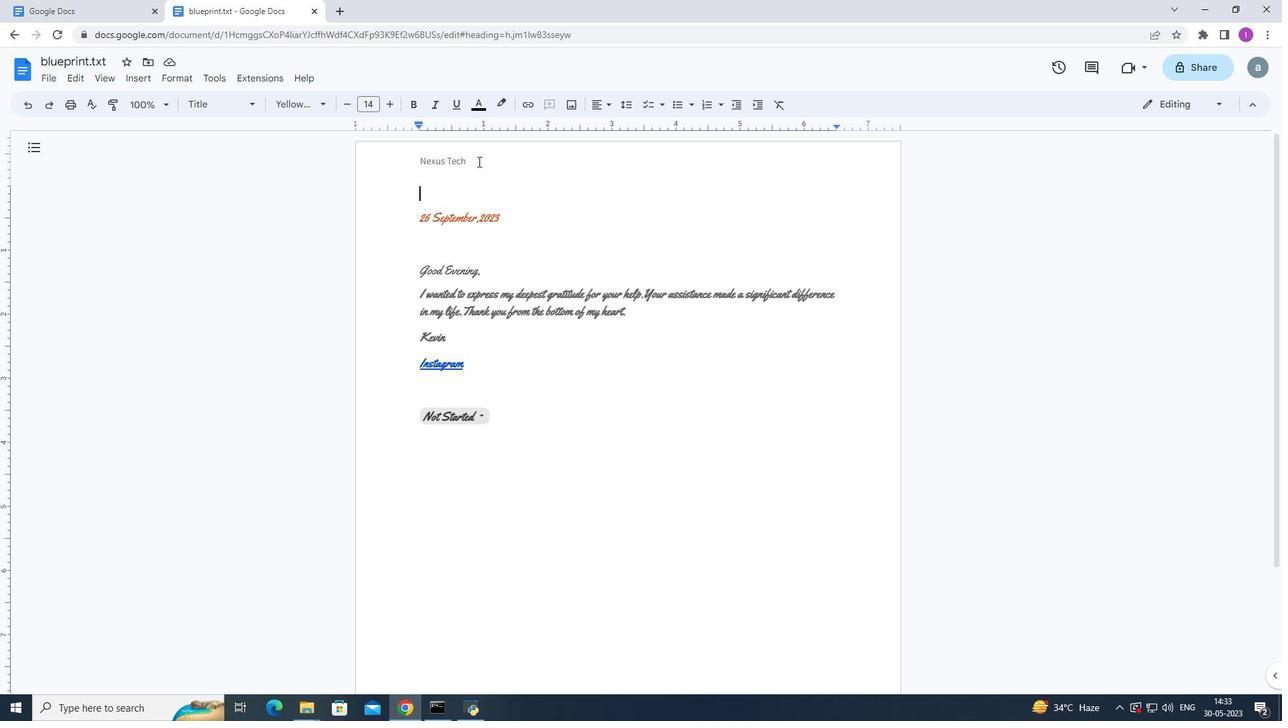 
Action: Mouse moved to (476, 161)
Screenshot: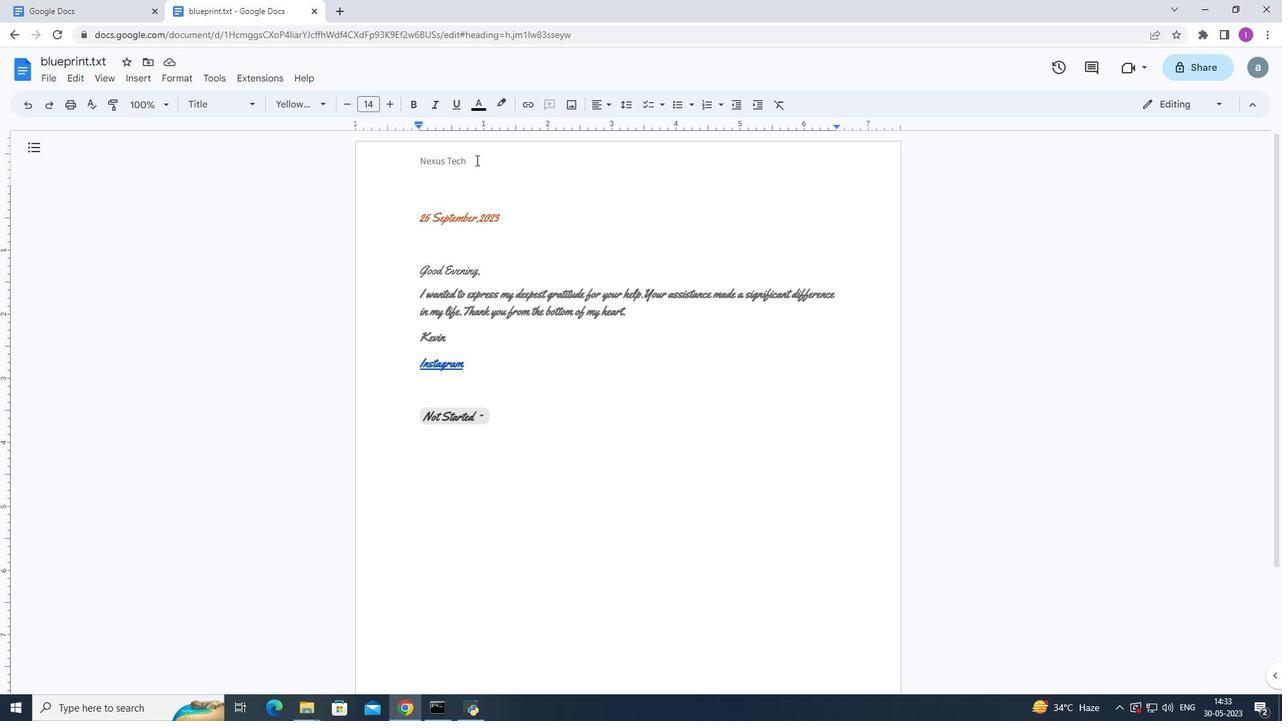 
Action: Mouse pressed left at (476, 161)
Screenshot: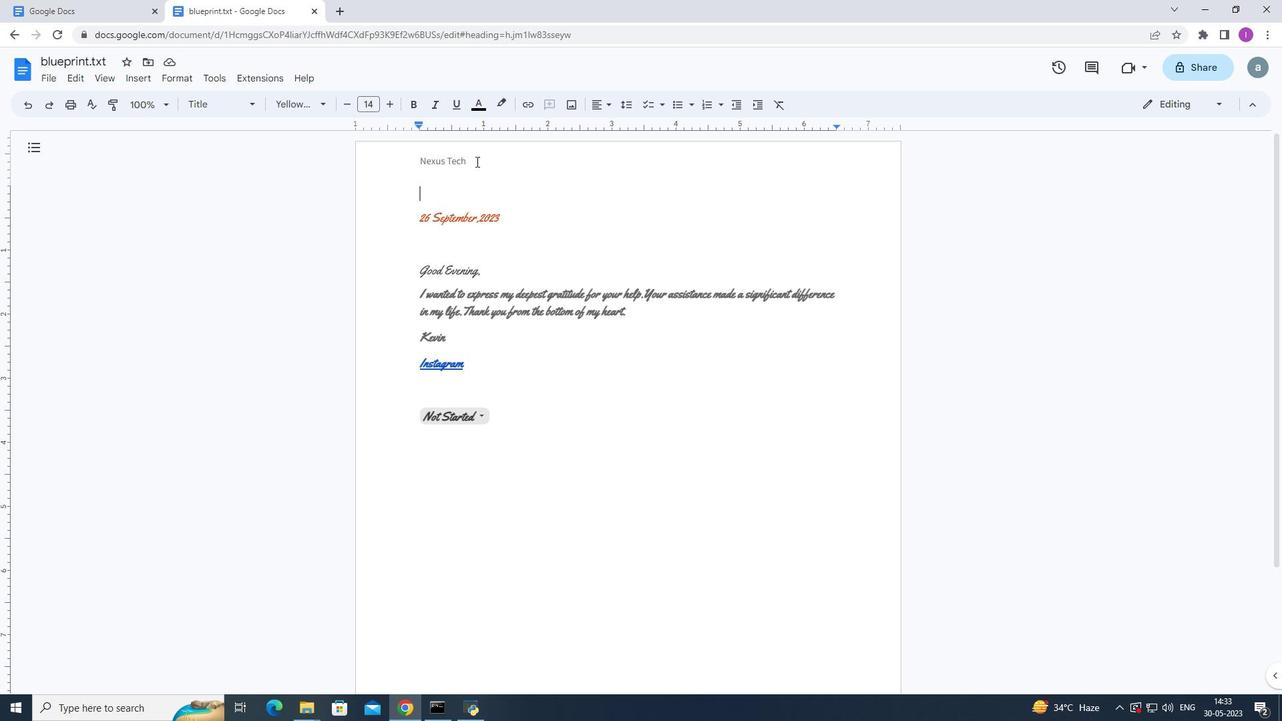 
Action: Mouse moved to (457, 162)
Screenshot: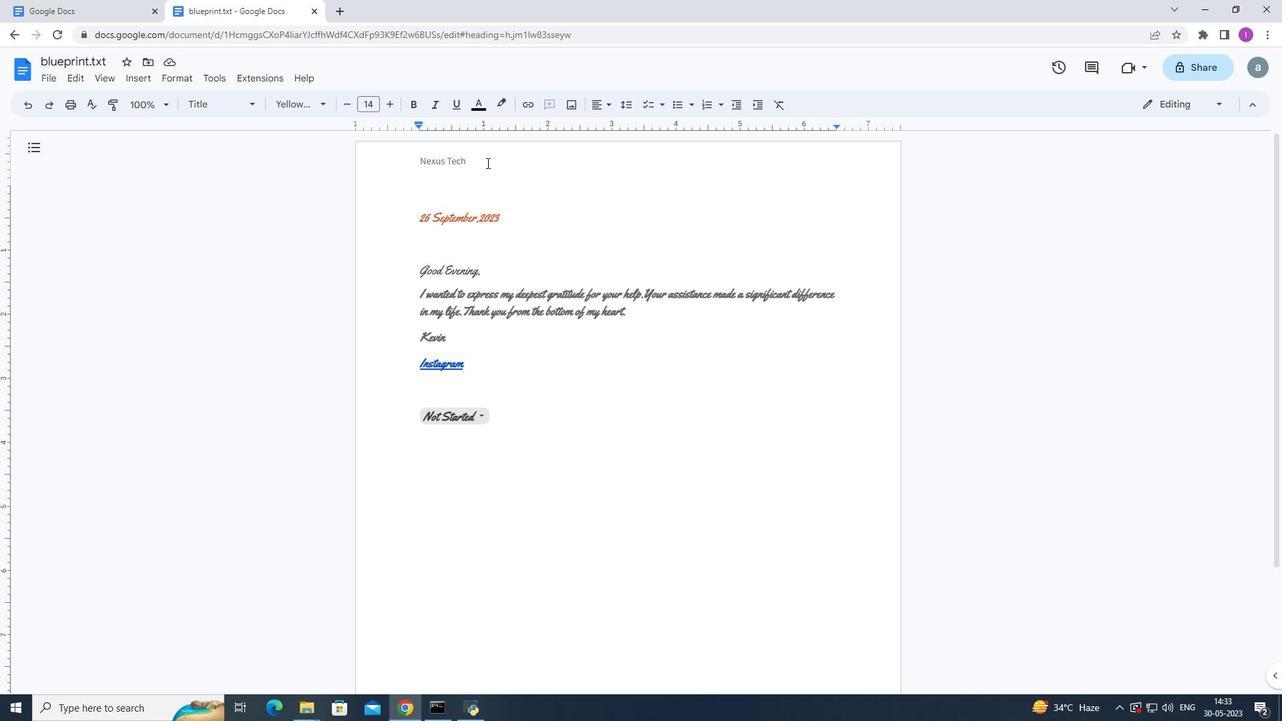 
Action: Mouse pressed left at (457, 162)
Screenshot: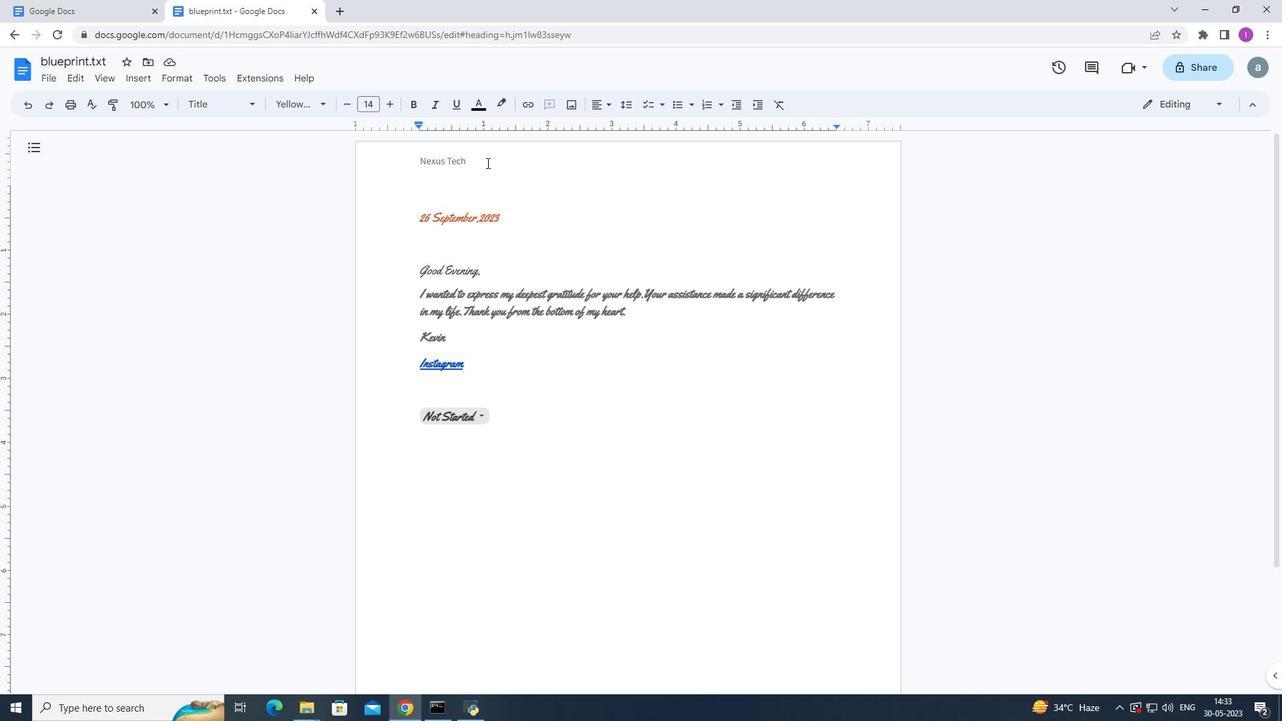 
Action: Mouse moved to (465, 161)
Screenshot: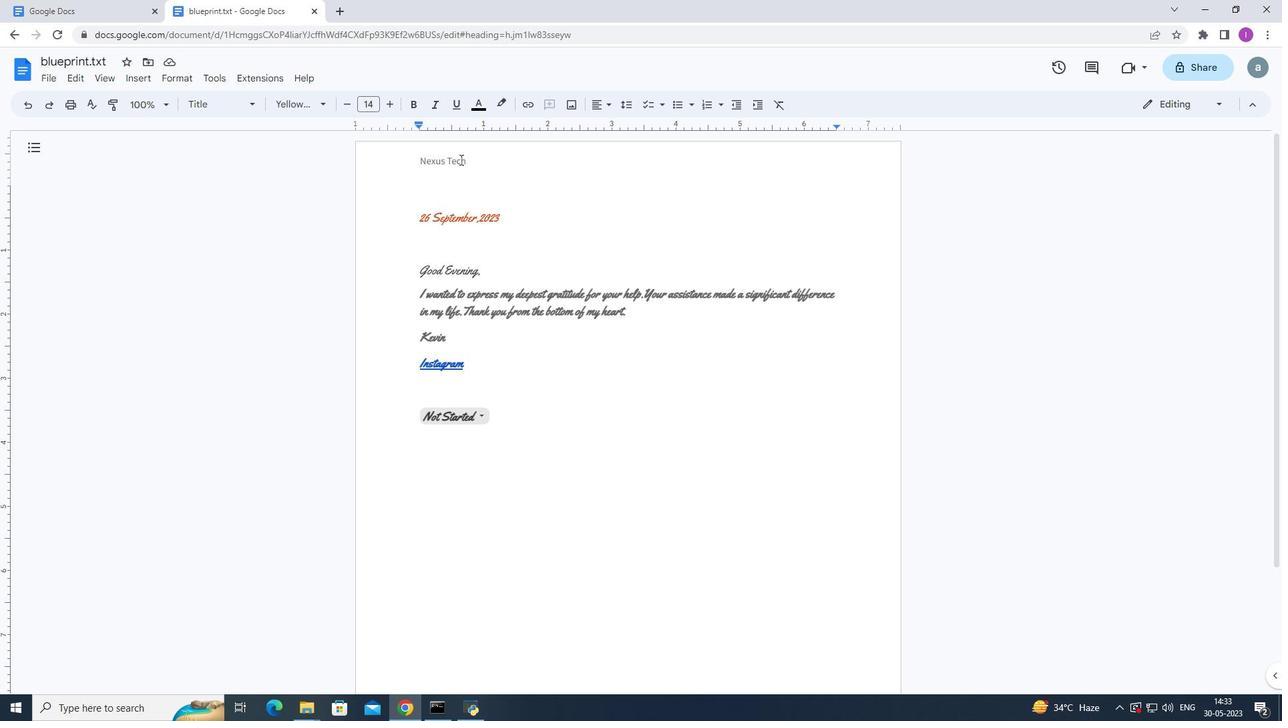 
Action: Mouse pressed left at (465, 161)
Screenshot: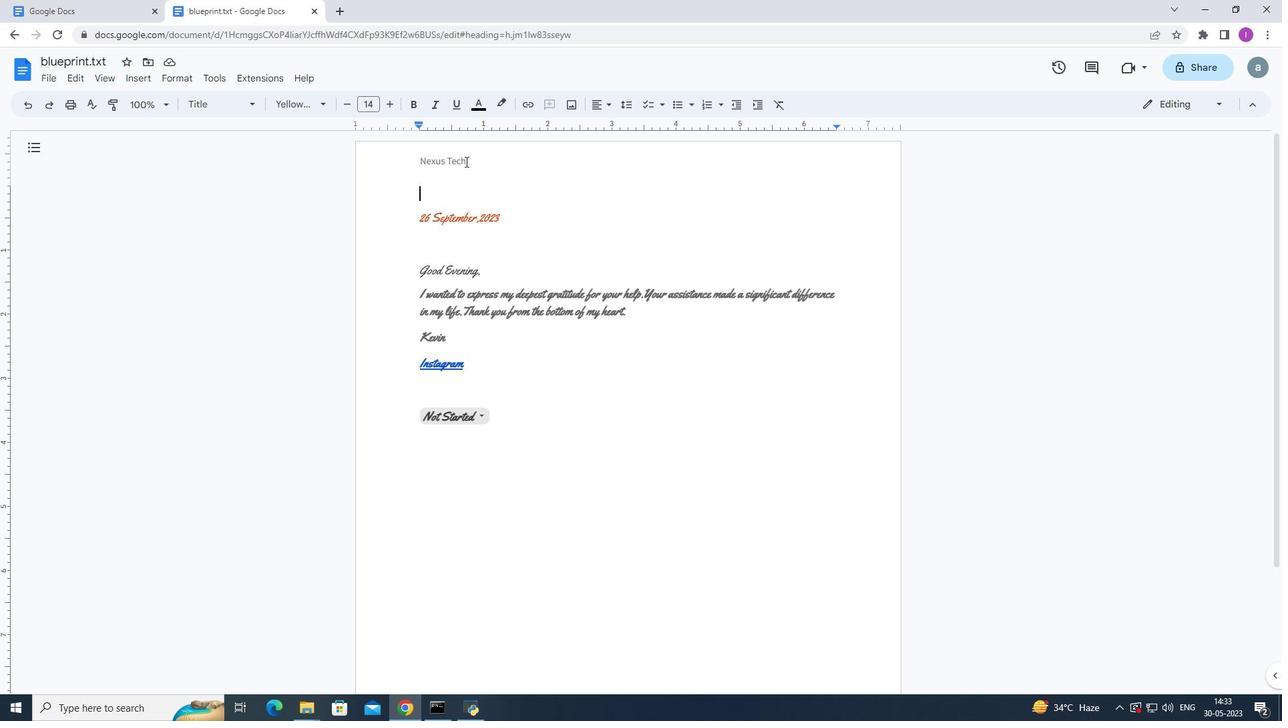 
Action: Mouse moved to (414, 166)
Screenshot: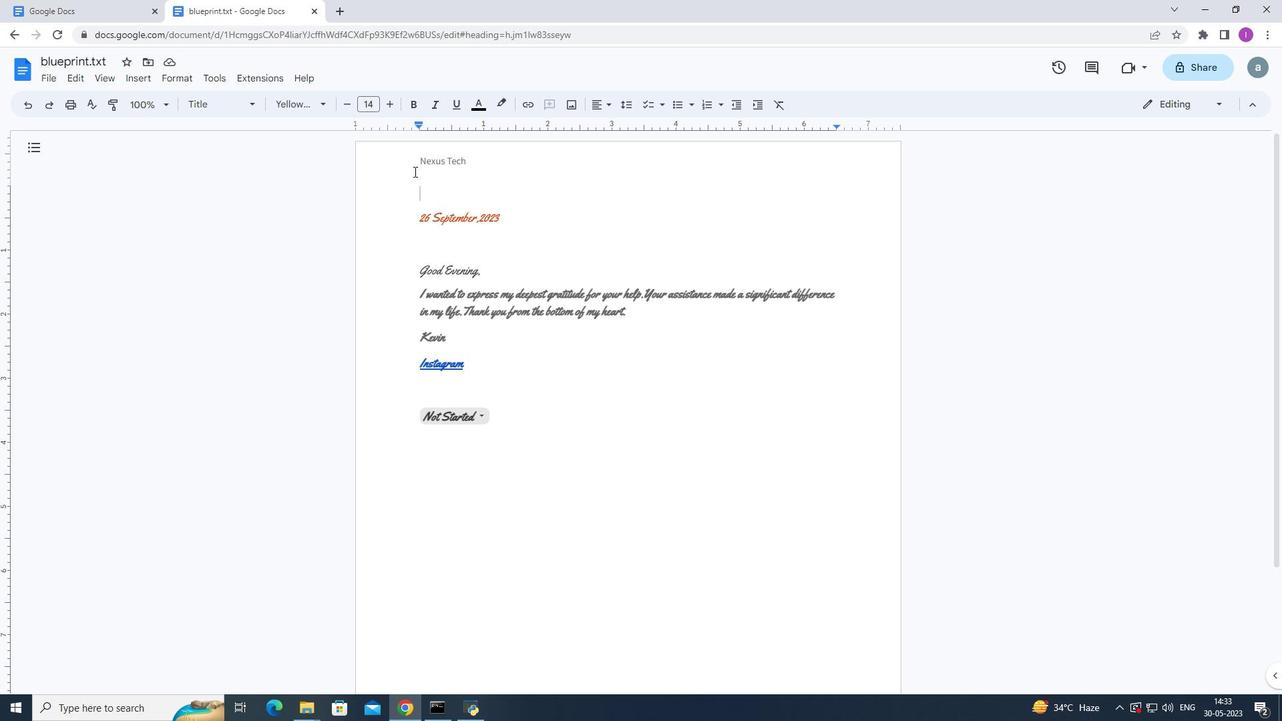 
Action: Mouse pressed left at (414, 166)
Screenshot: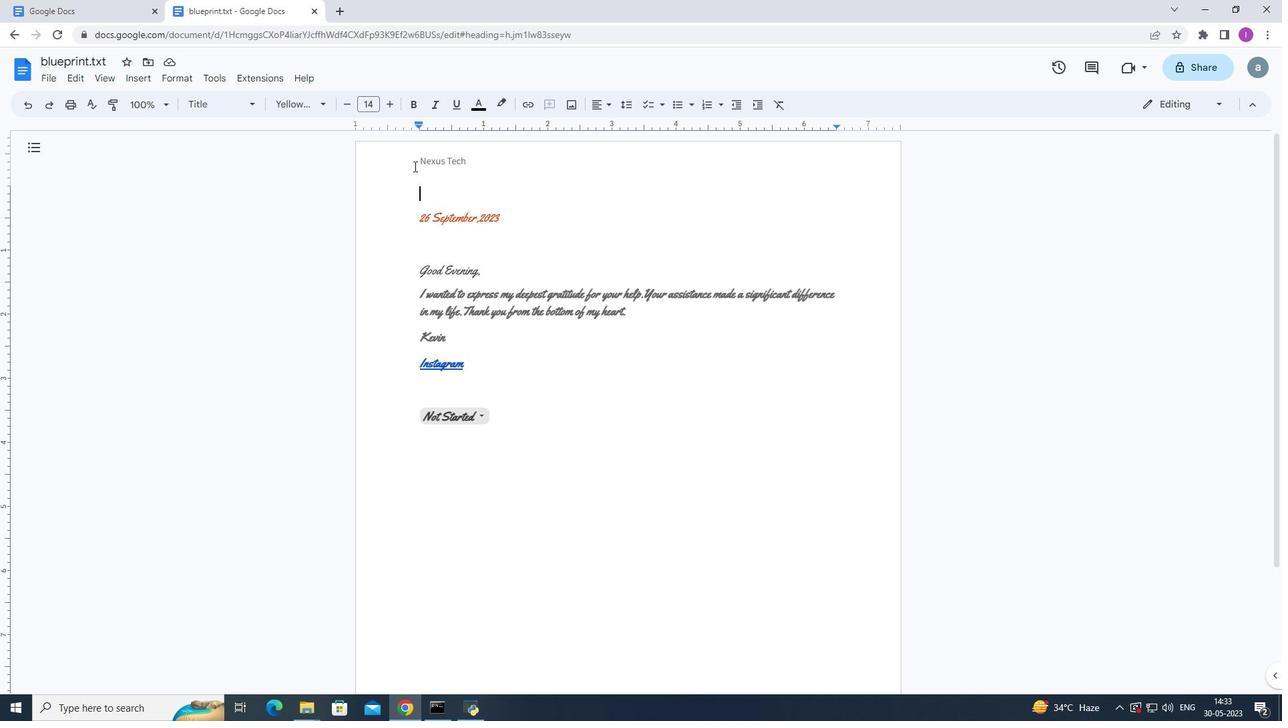 
Action: Mouse moved to (472, 159)
Screenshot: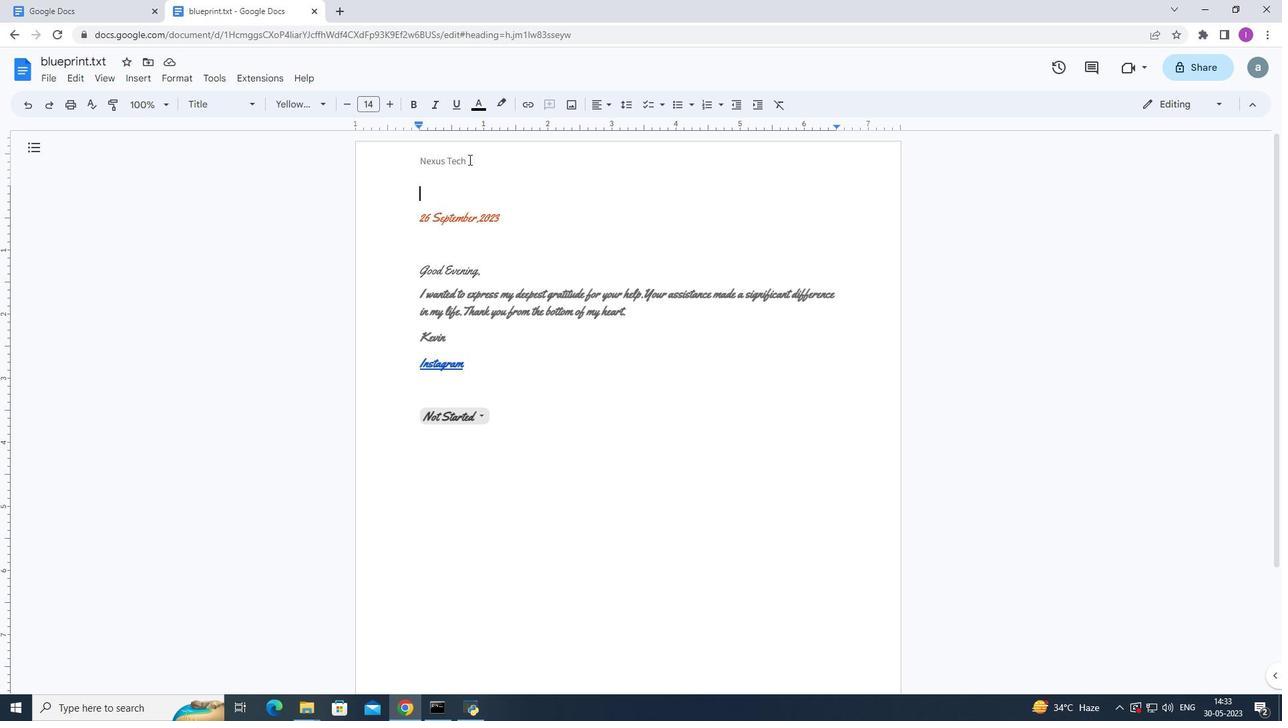 
Action: Mouse pressed left at (472, 159)
Screenshot: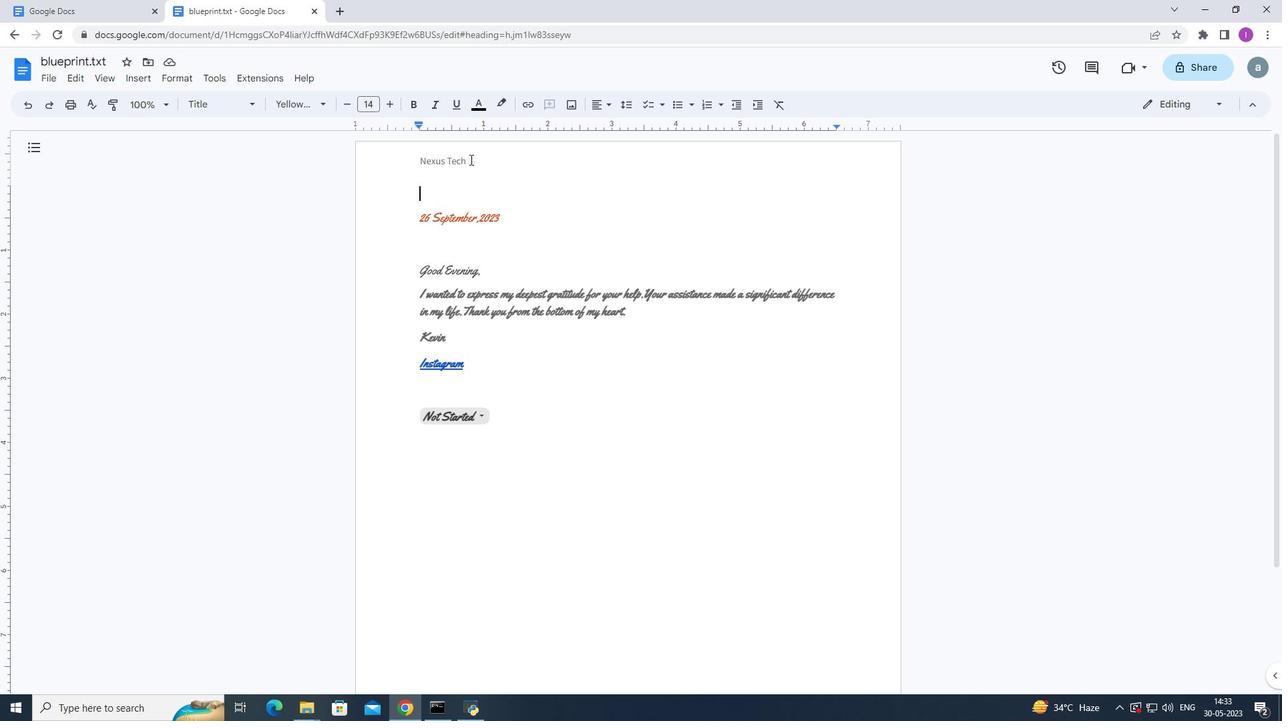 
Action: Mouse pressed left at (472, 159)
Screenshot: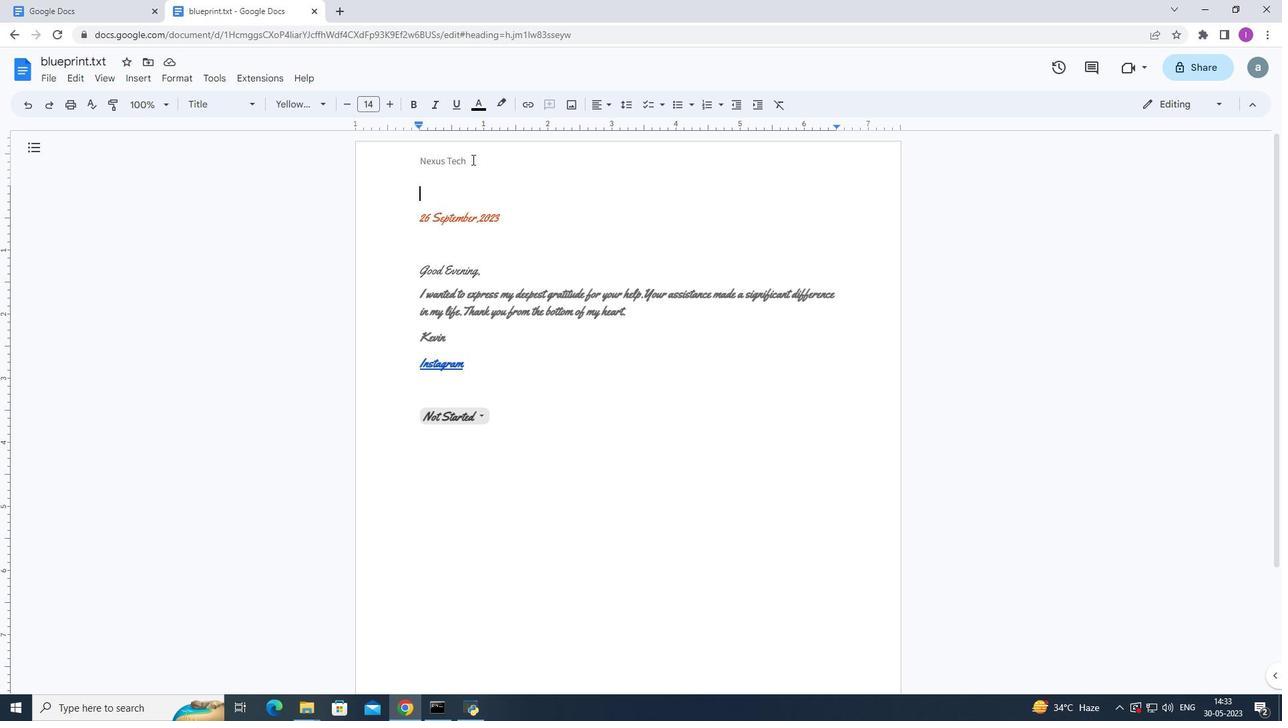 
Action: Mouse moved to (472, 160)
Screenshot: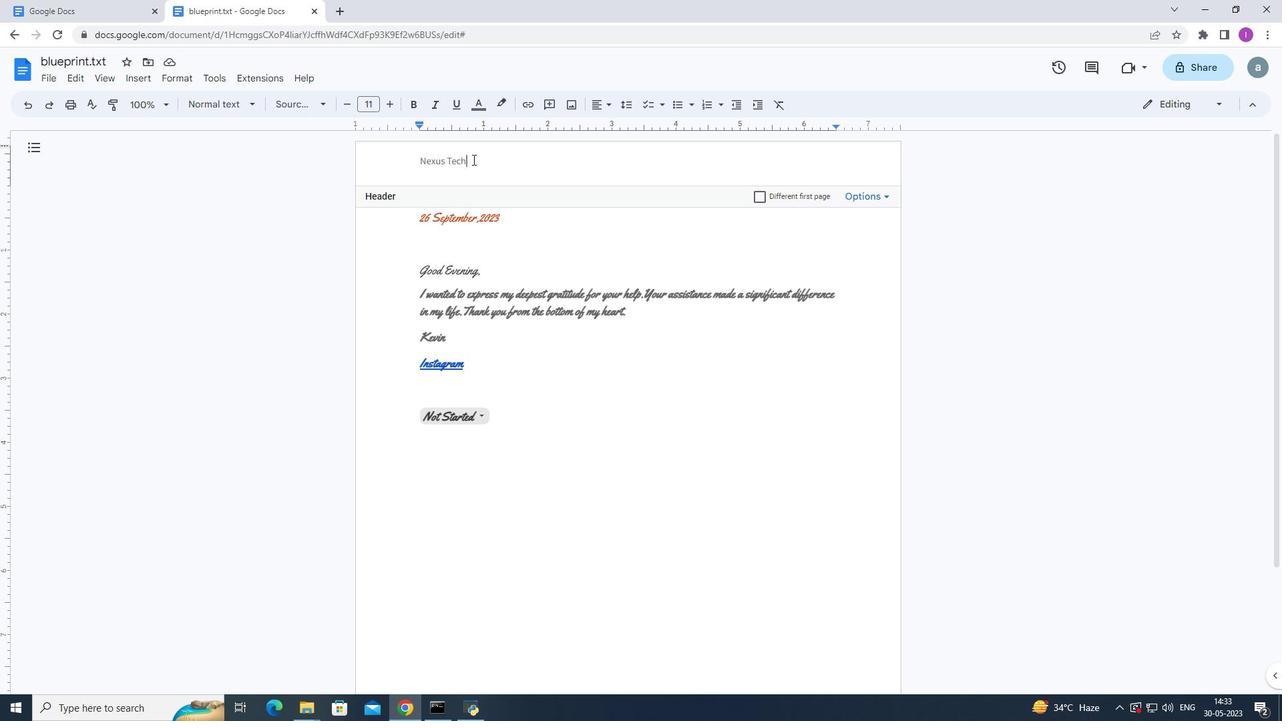 
Action: Mouse pressed left at (472, 160)
Screenshot: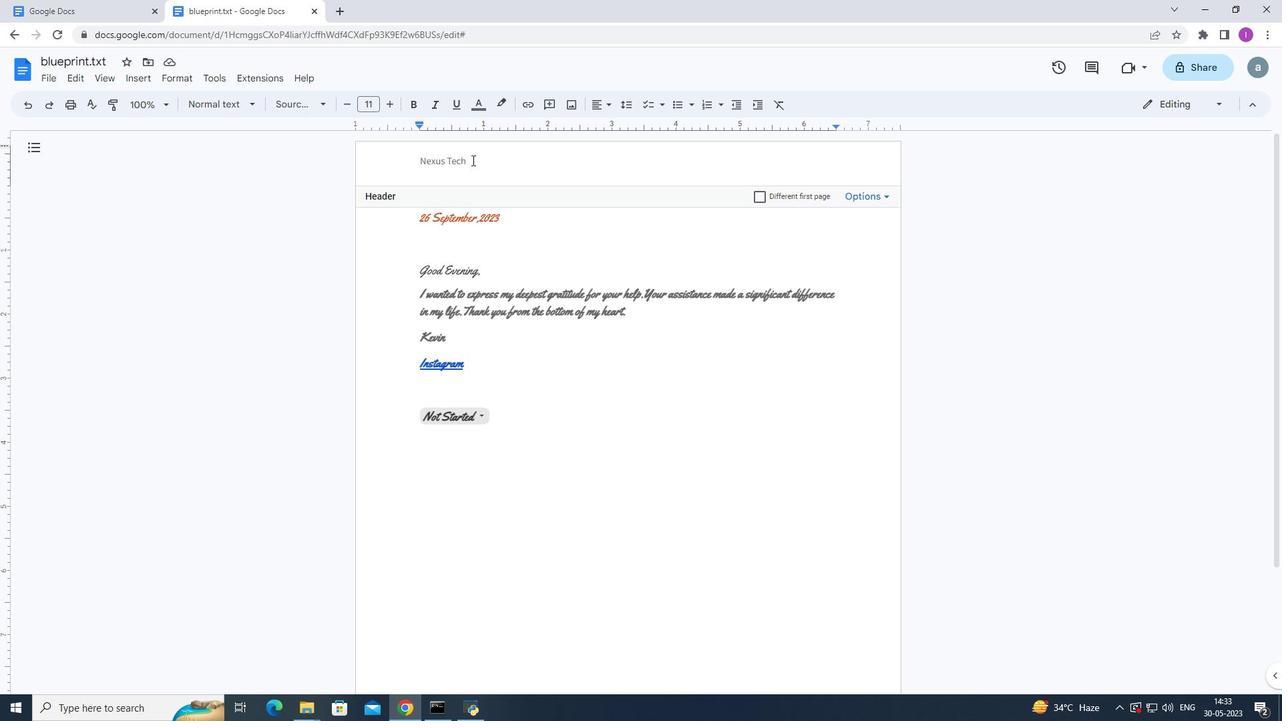 
Action: Mouse moved to (322, 100)
Screenshot: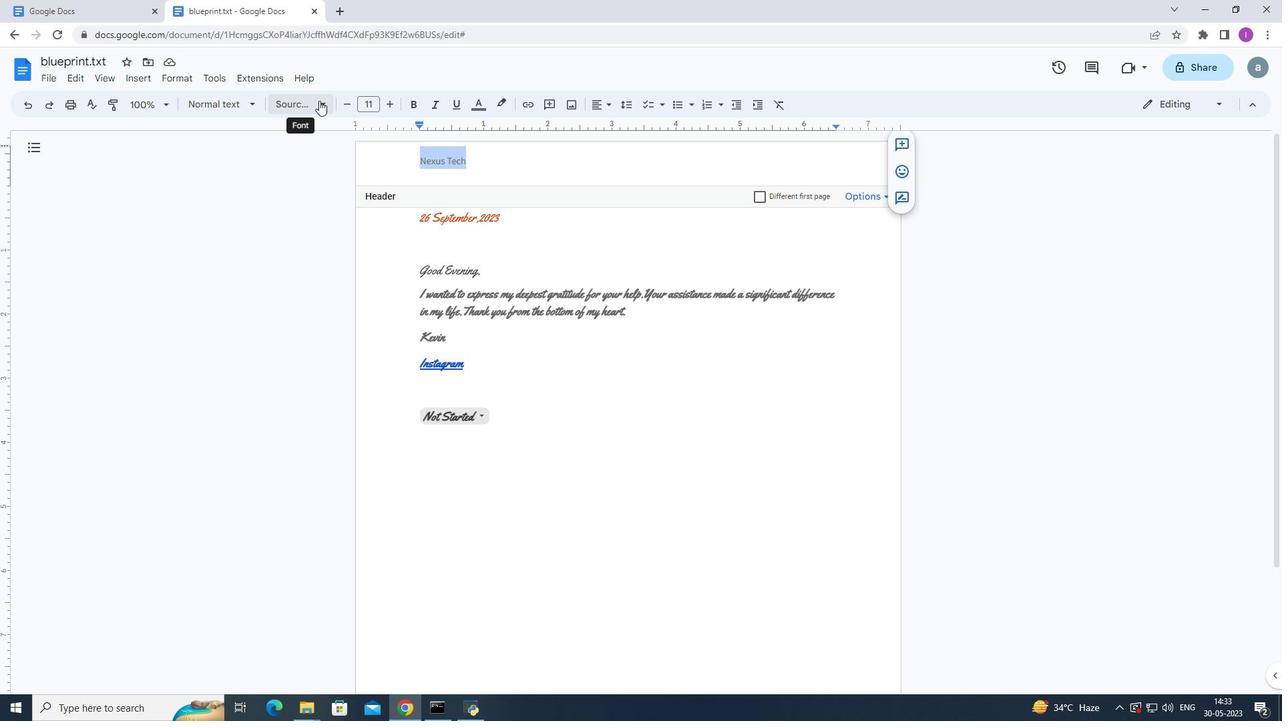 
Action: Mouse pressed left at (322, 100)
Screenshot: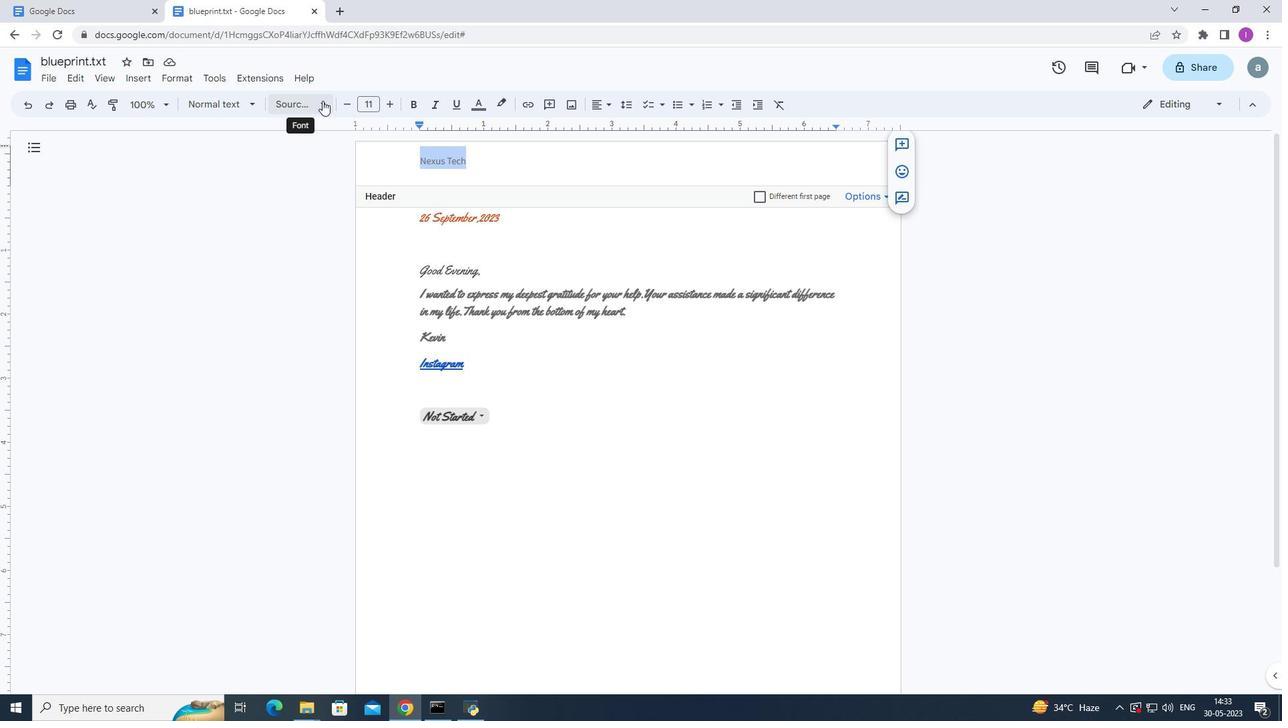 
Action: Mouse moved to (397, 102)
Screenshot: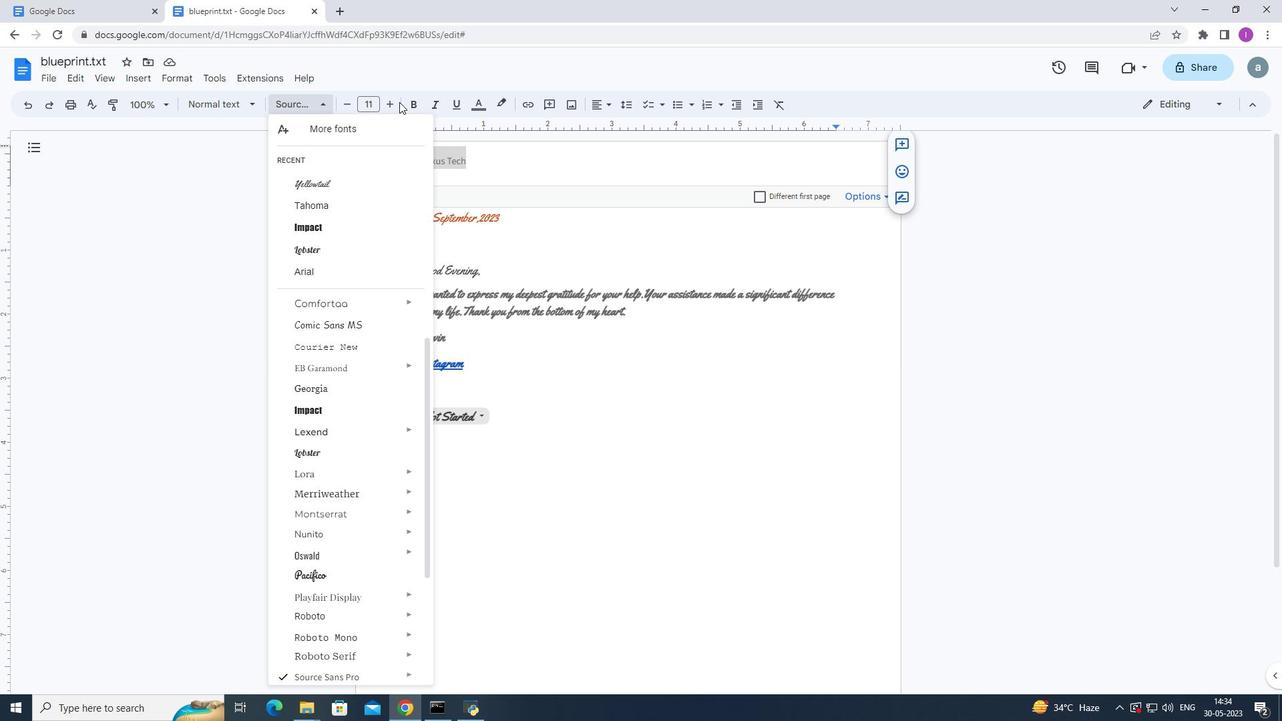 
Action: Mouse pressed left at (397, 102)
Screenshot: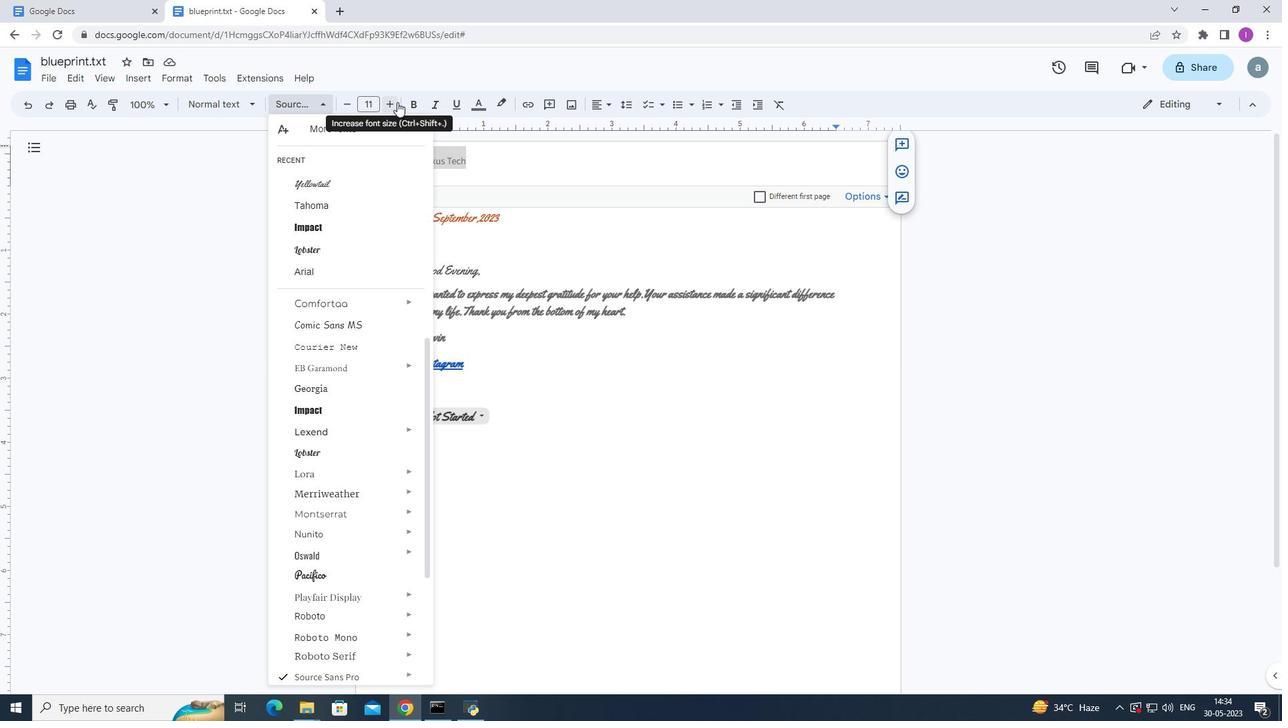 
Action: Mouse moved to (388, 104)
Screenshot: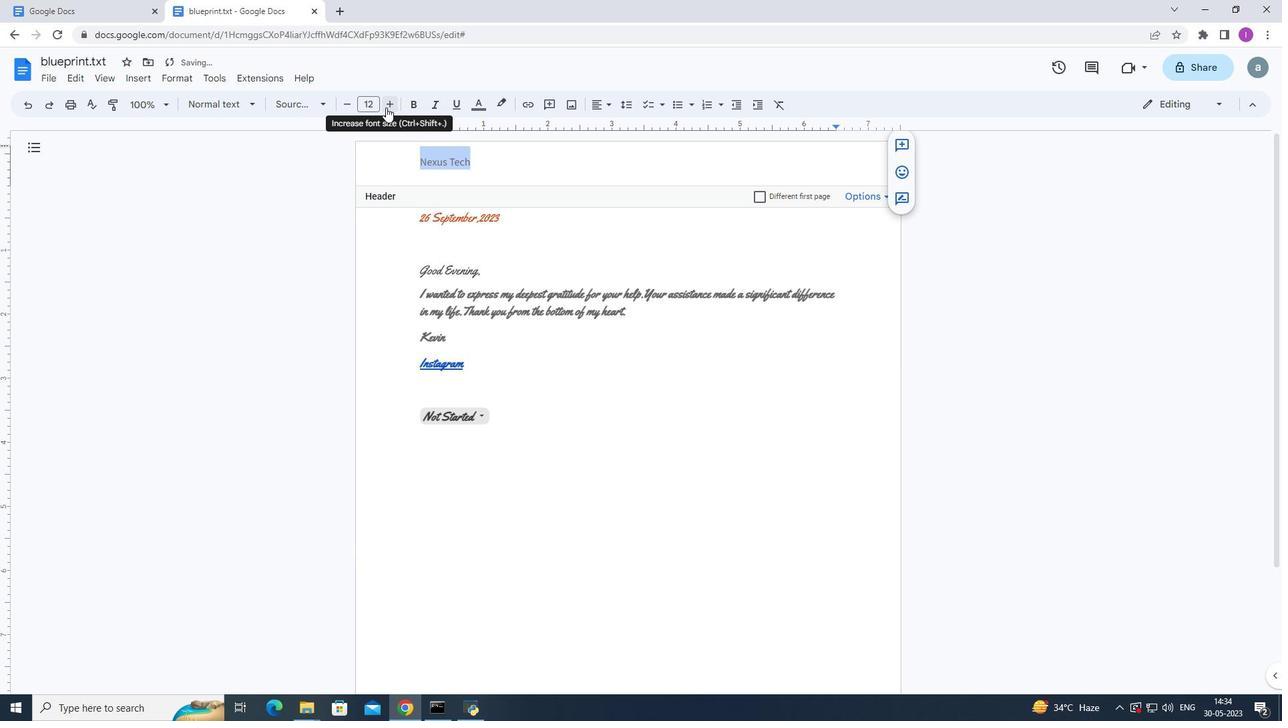 
Action: Mouse pressed left at (388, 104)
Screenshot: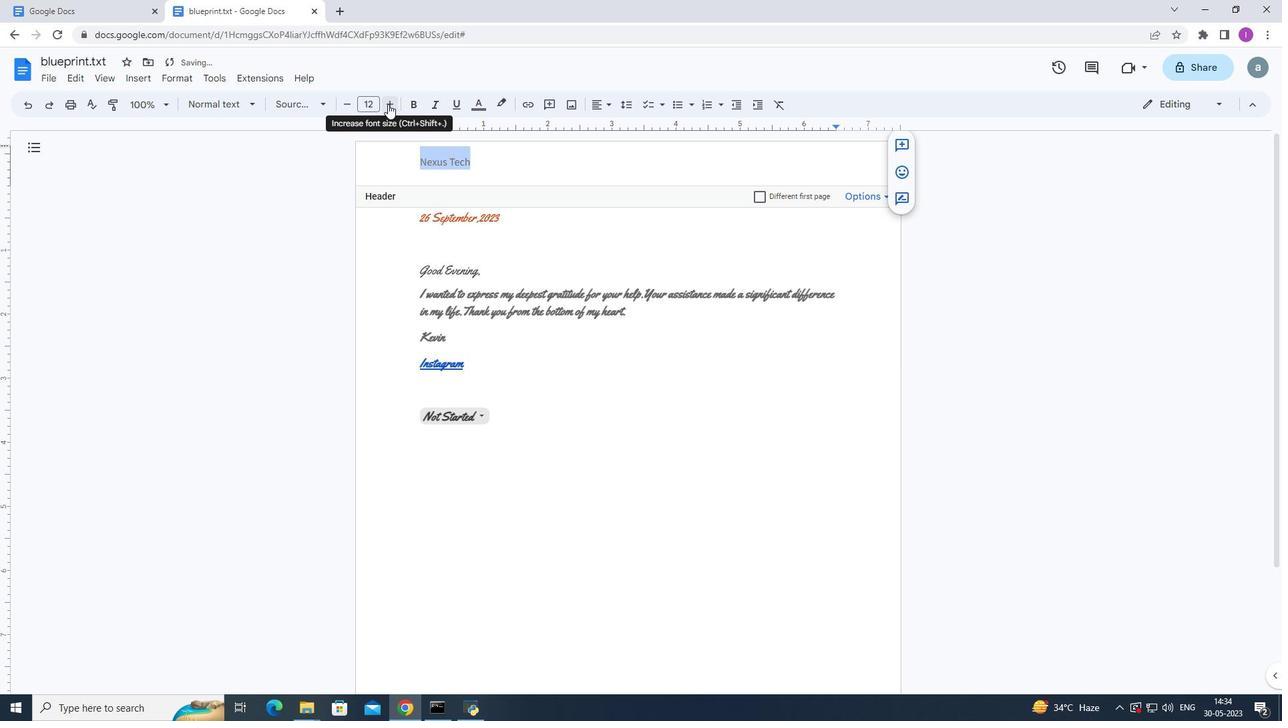 
Action: Mouse moved to (372, 104)
Screenshot: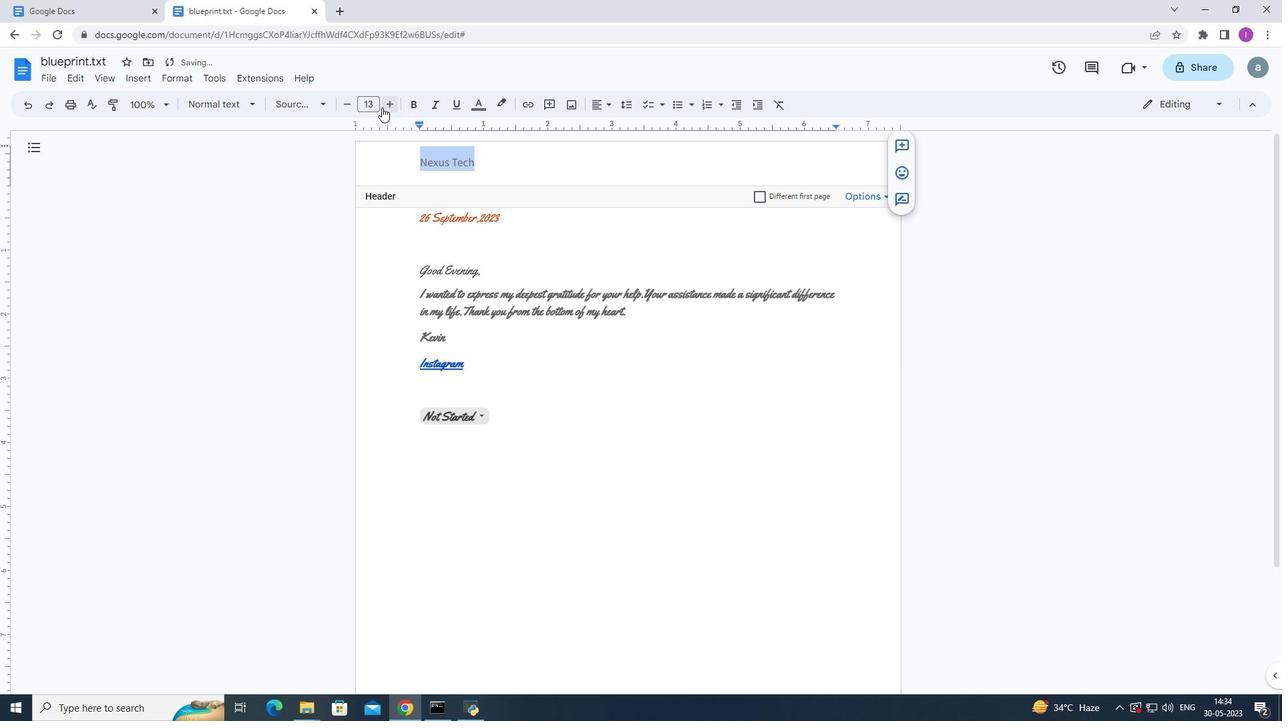 
Action: Mouse pressed left at (372, 104)
Screenshot: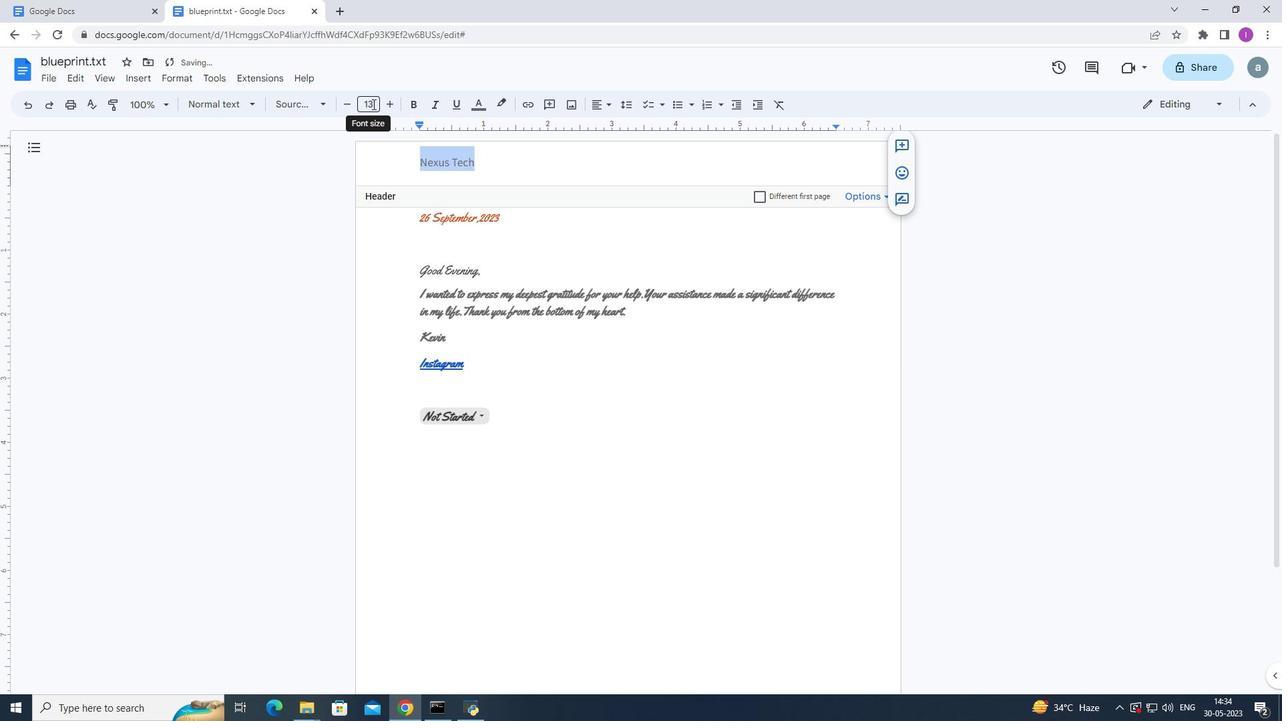 
Action: Mouse moved to (370, 259)
Screenshot: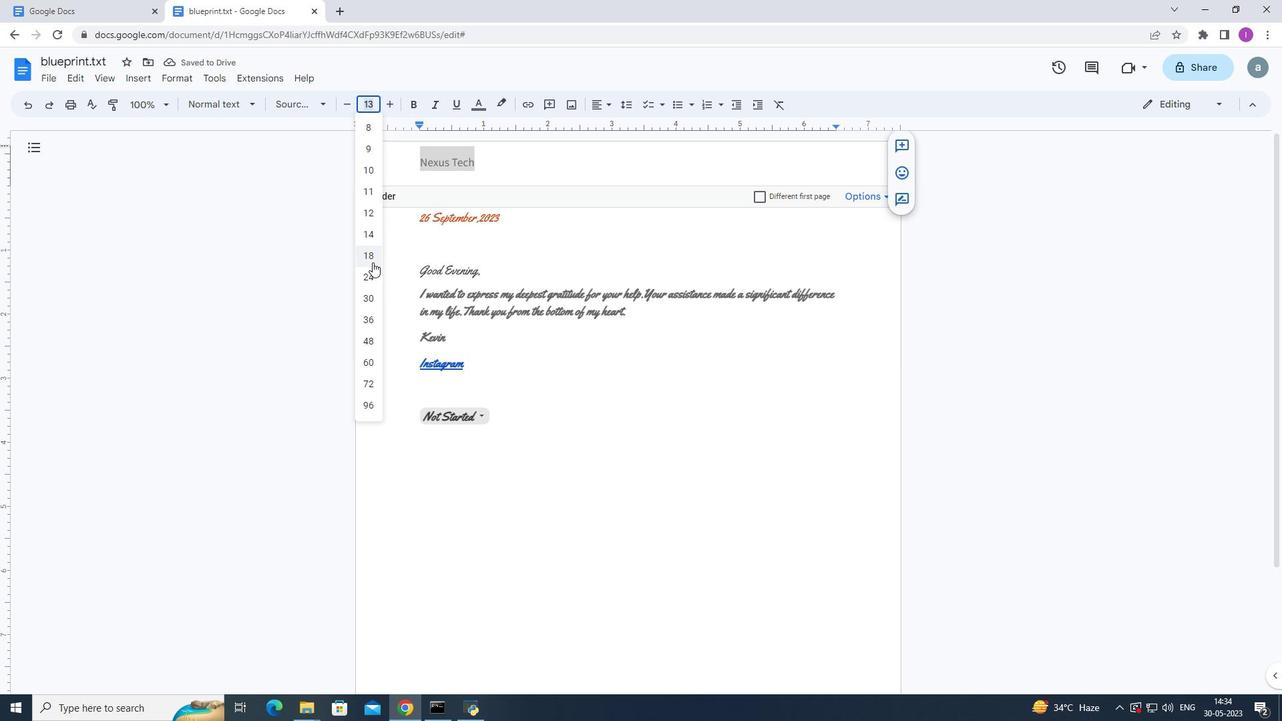 
Action: Mouse pressed left at (370, 259)
Screenshot: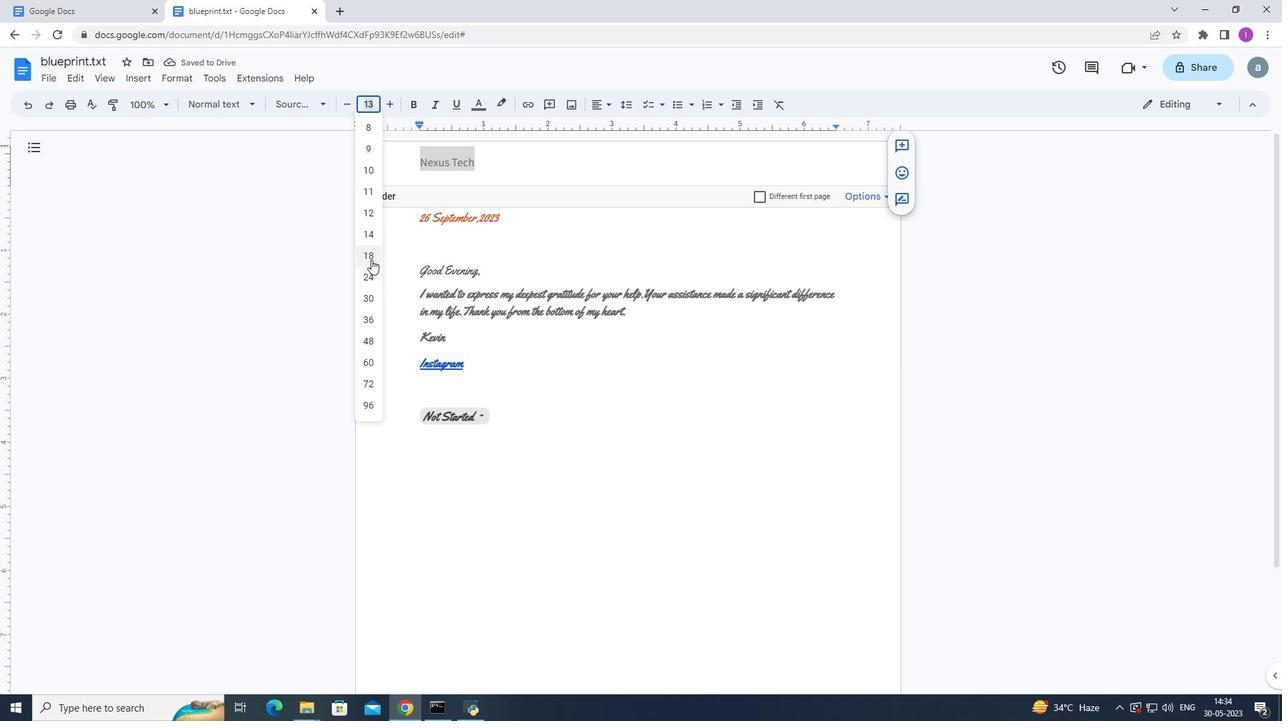 
Action: Mouse moved to (329, 102)
Screenshot: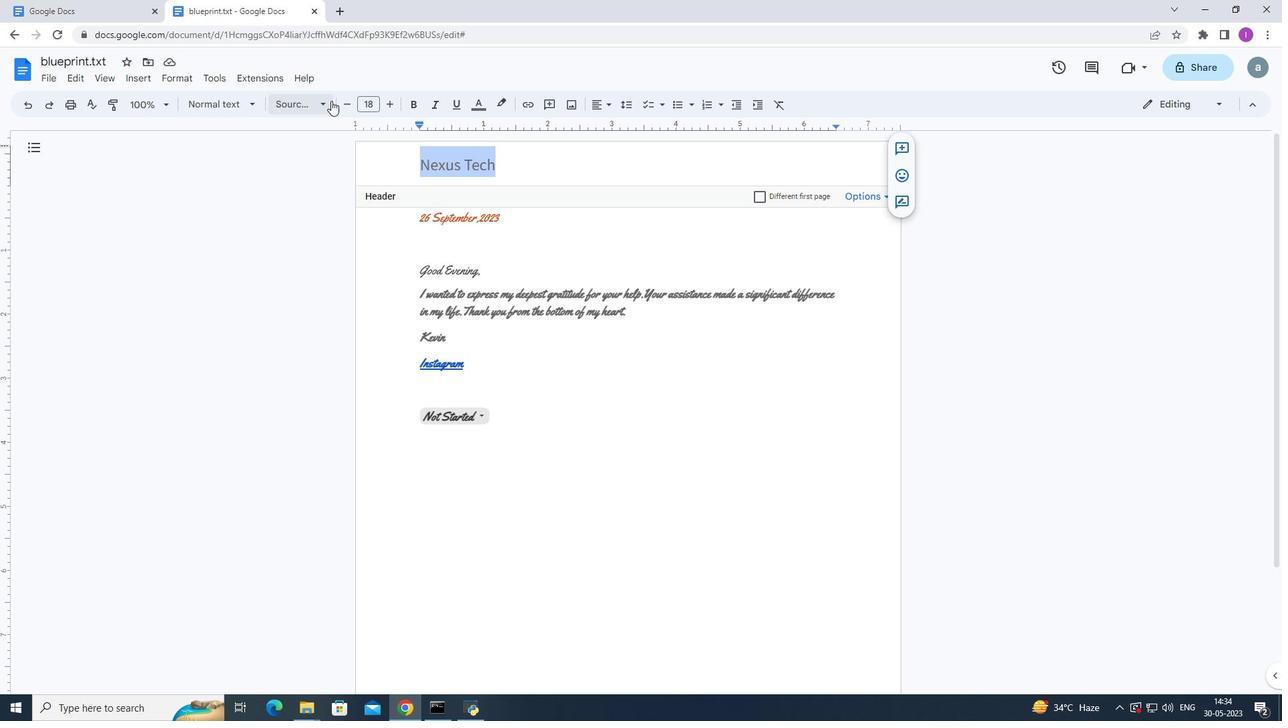 
Action: Mouse pressed left at (329, 102)
Screenshot: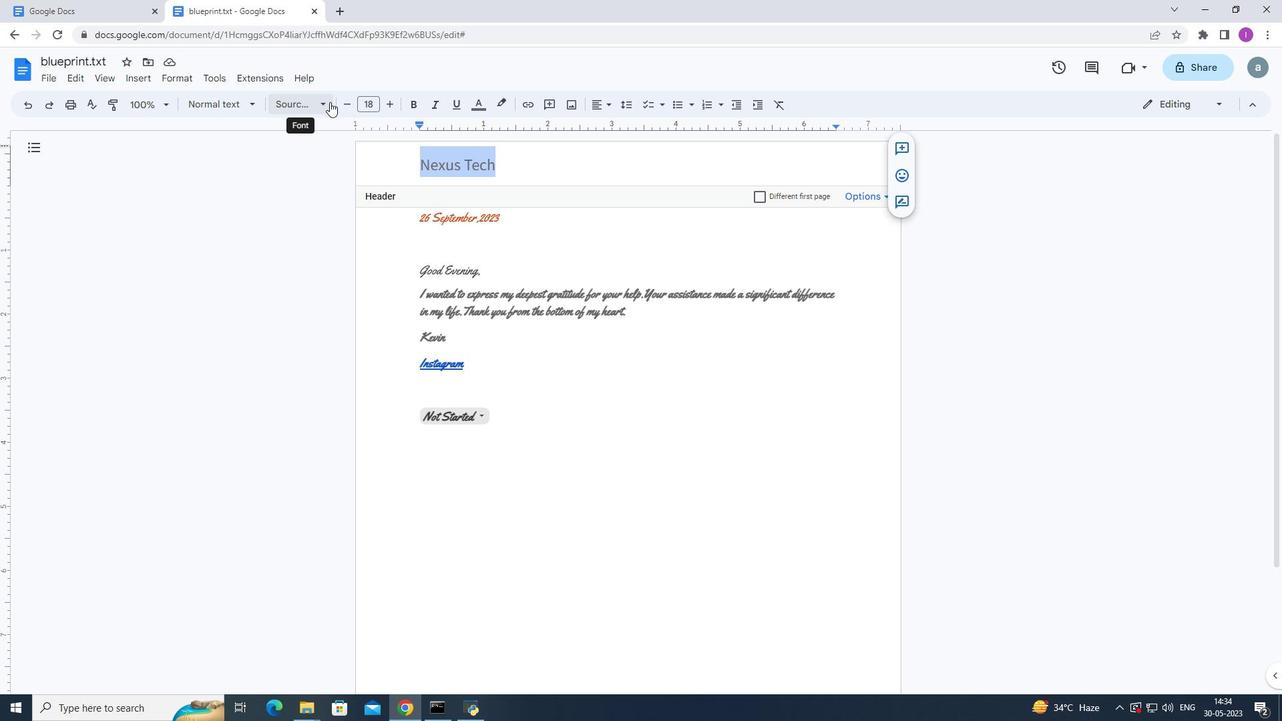 
Action: Mouse moved to (218, 265)
Screenshot: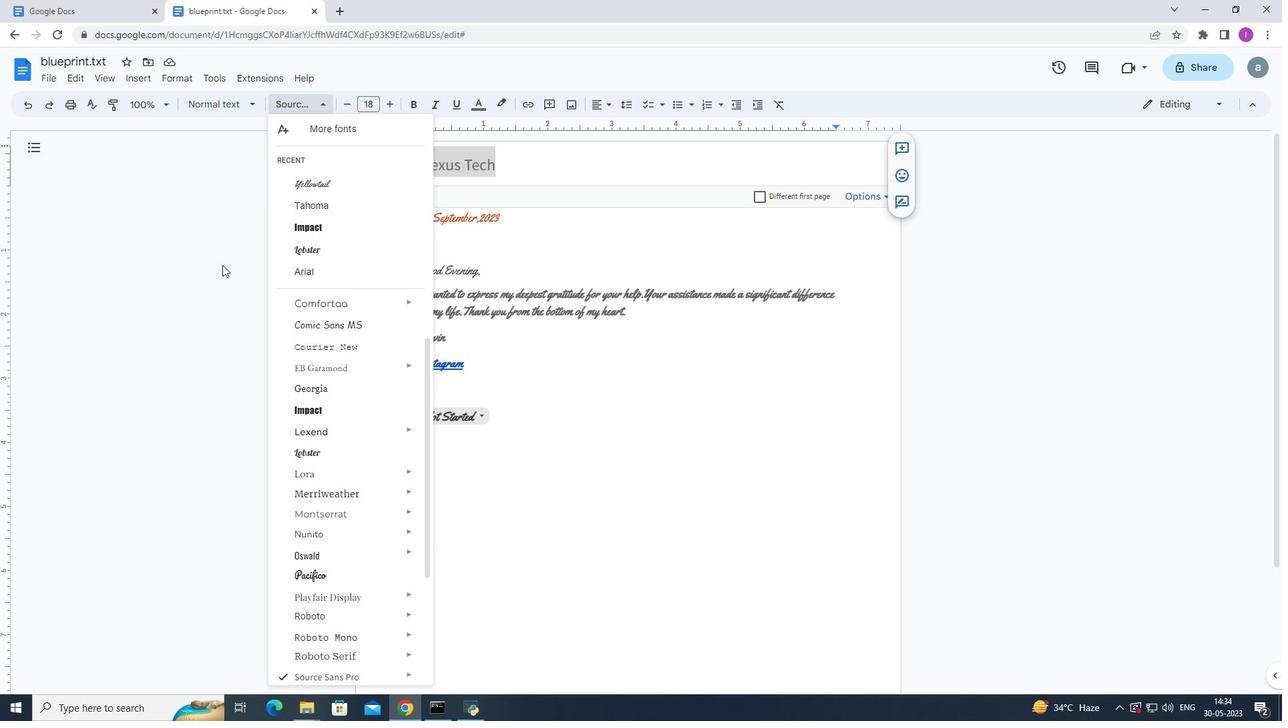 
Action: Mouse pressed left at (218, 265)
Screenshot: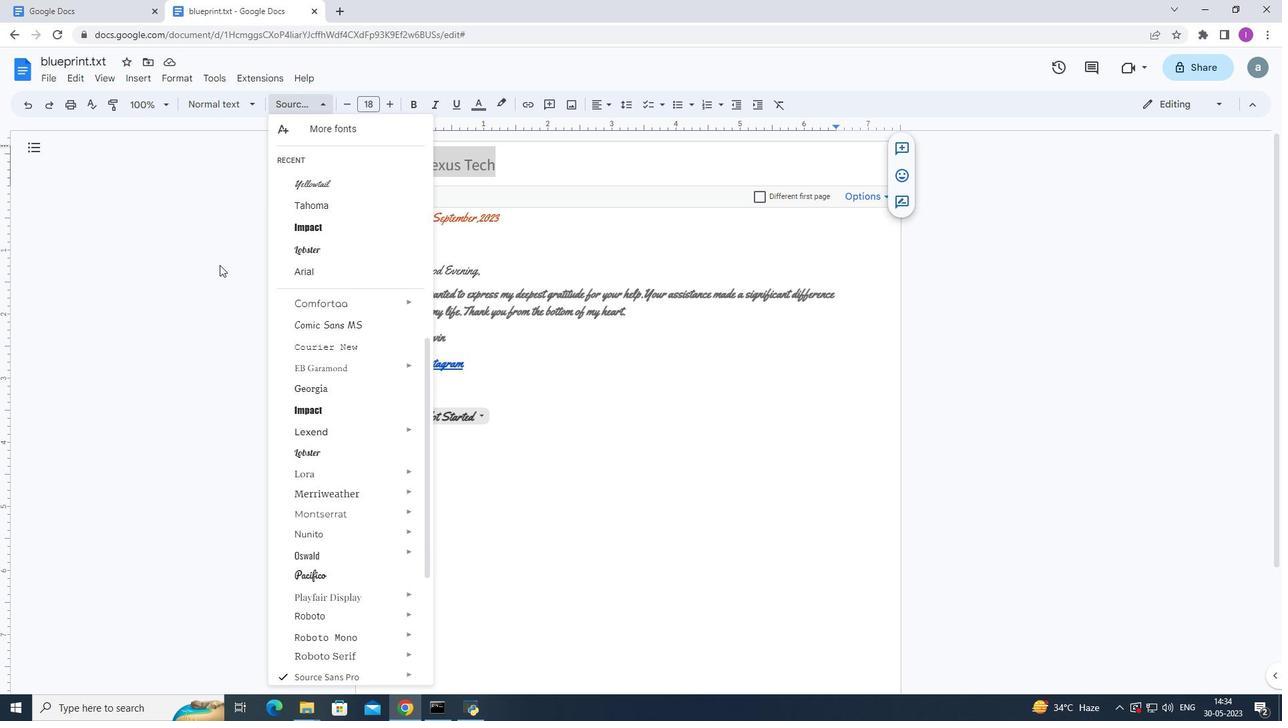 
Action: Mouse moved to (508, 418)
Screenshot: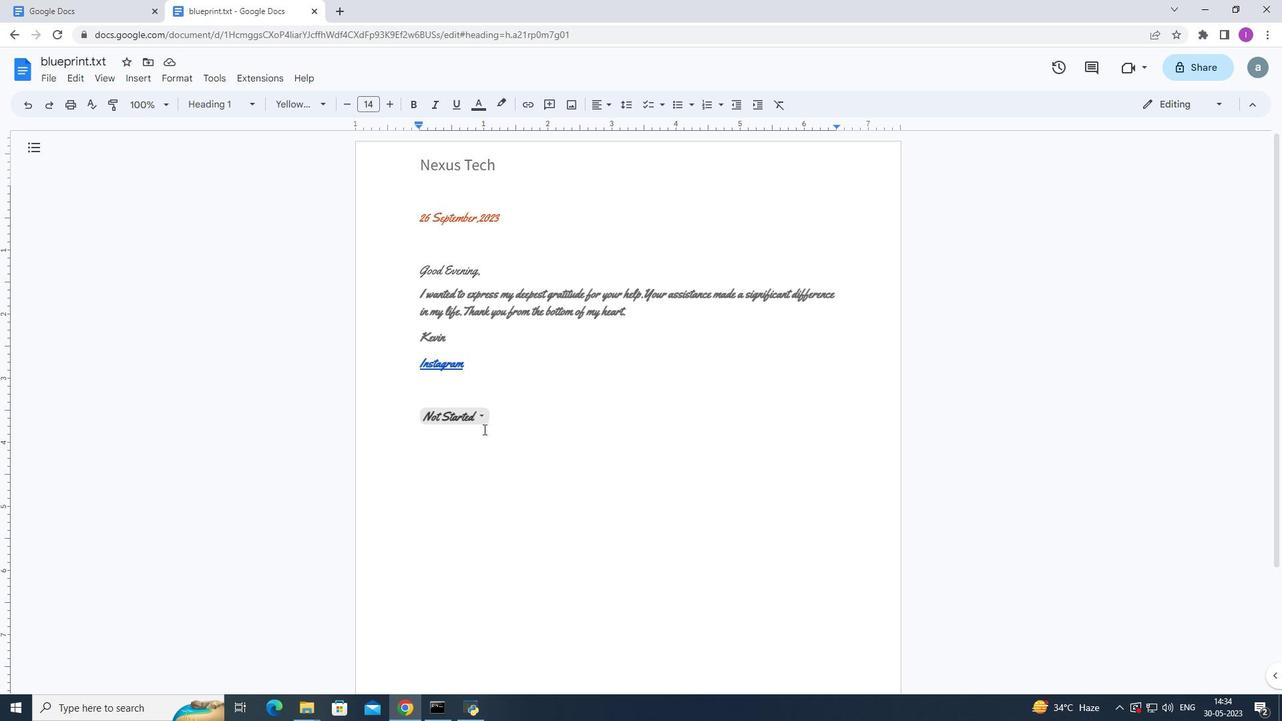 
Action: Mouse pressed right at (508, 418)
Screenshot: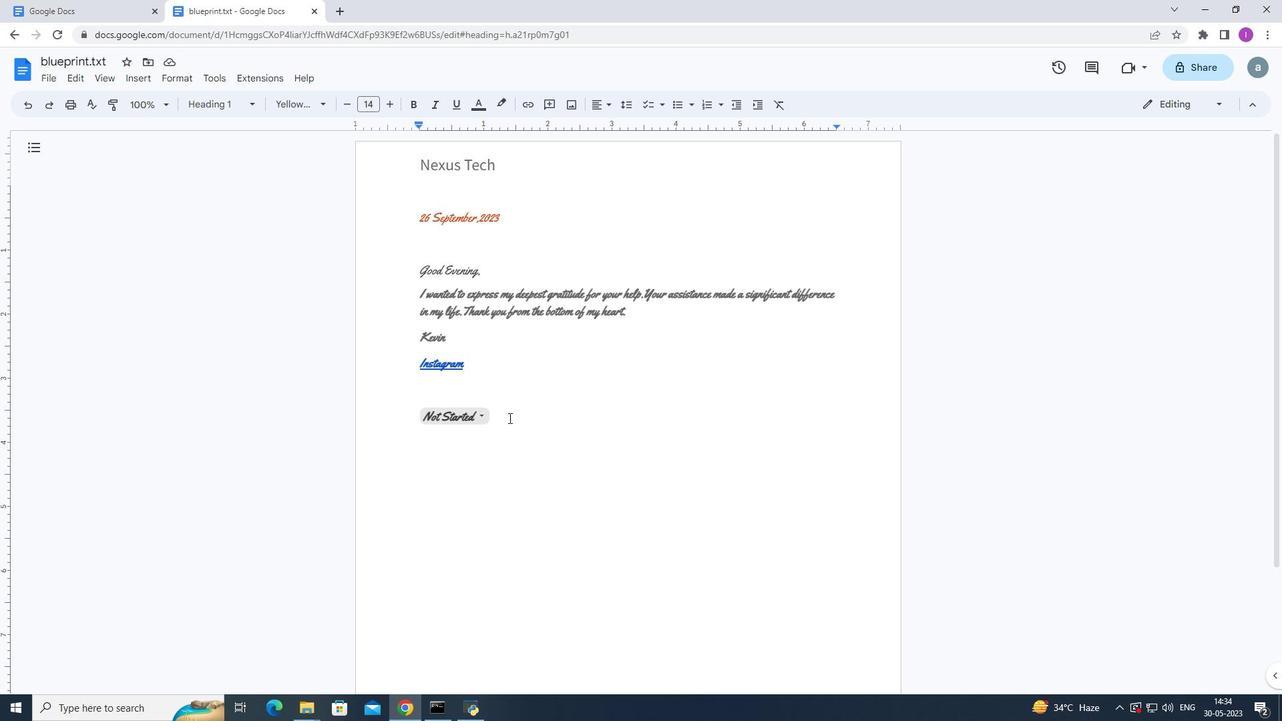 
Action: Mouse moved to (392, 208)
Screenshot: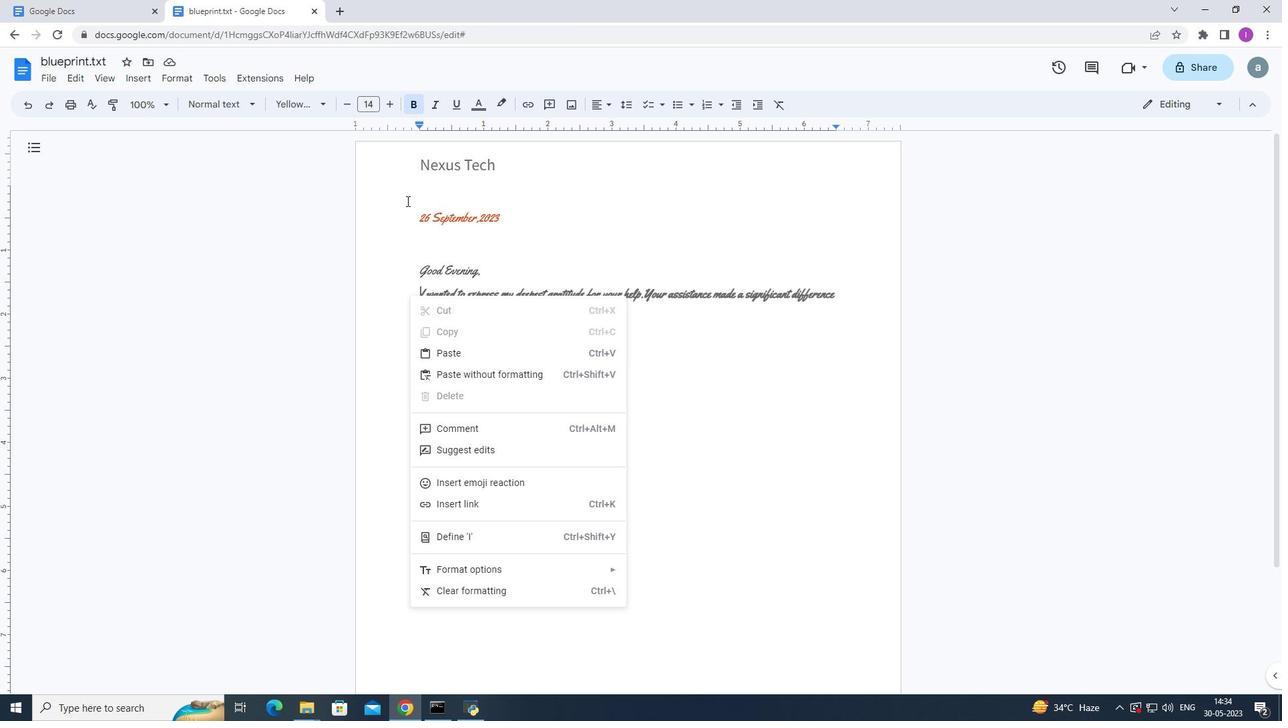 
Action: Mouse pressed left at (392, 208)
Screenshot: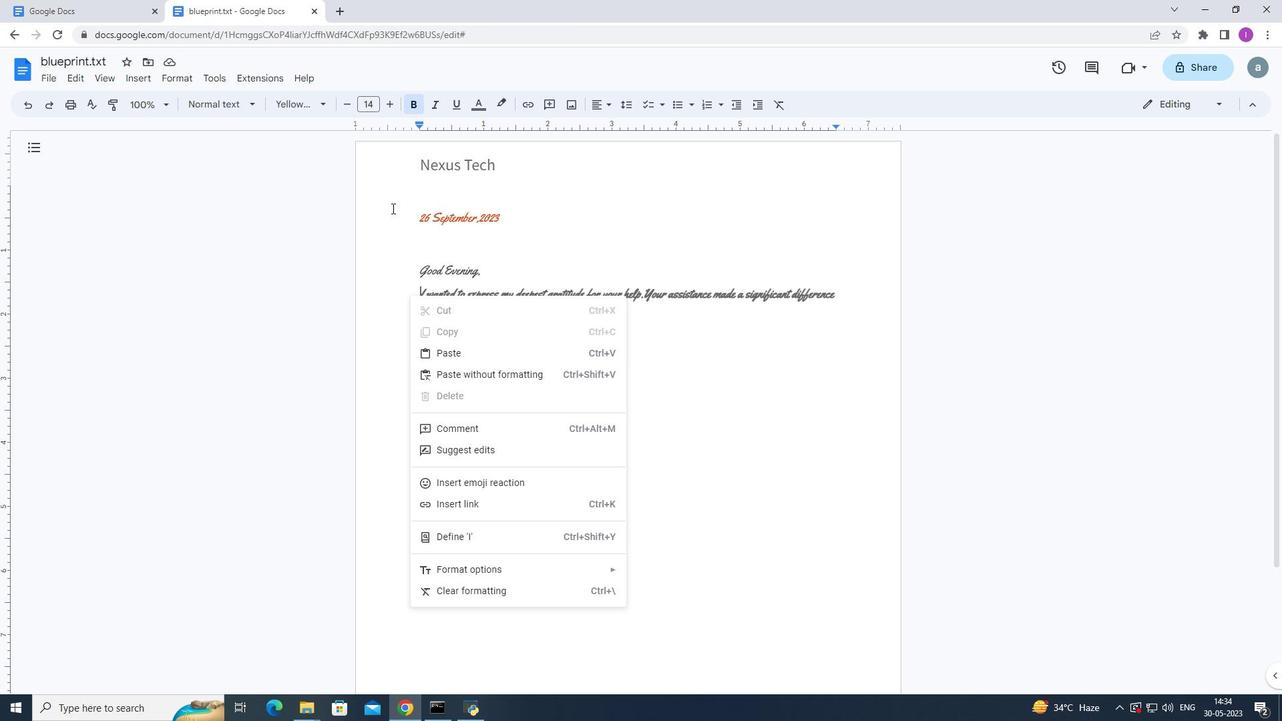 
Action: Mouse moved to (418, 152)
Screenshot: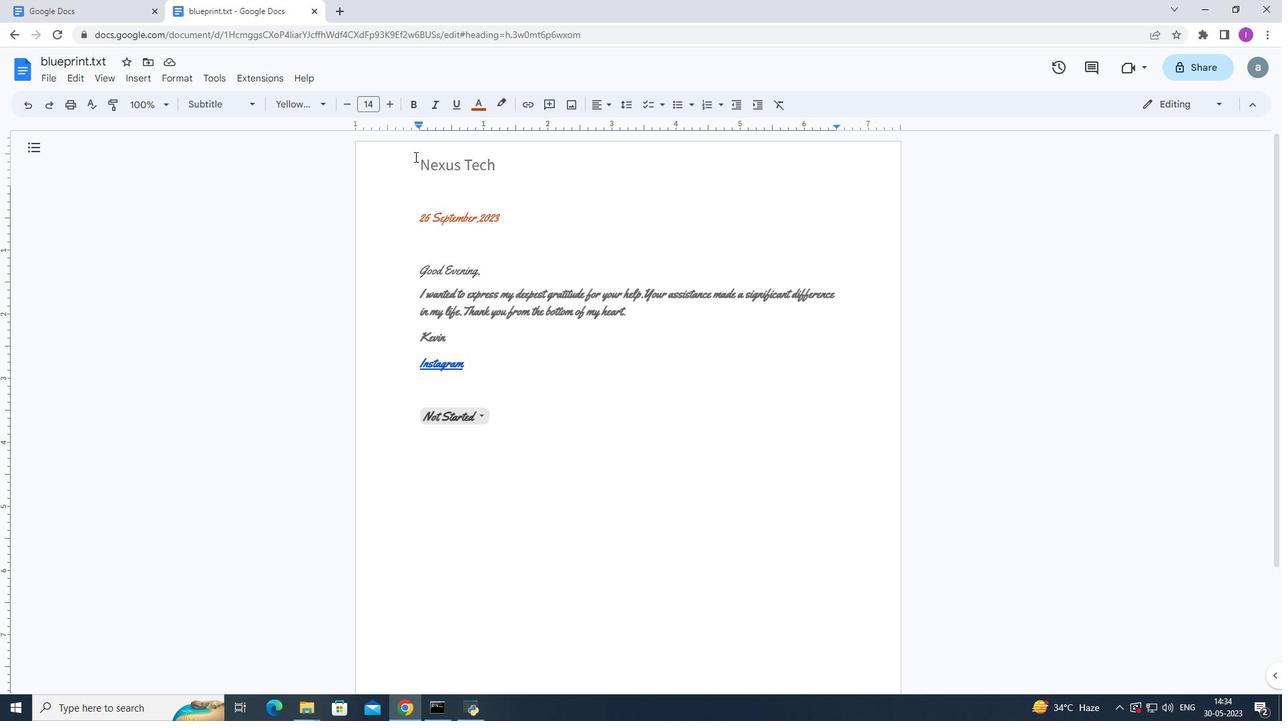 
Action: Mouse pressed left at (418, 152)
Screenshot: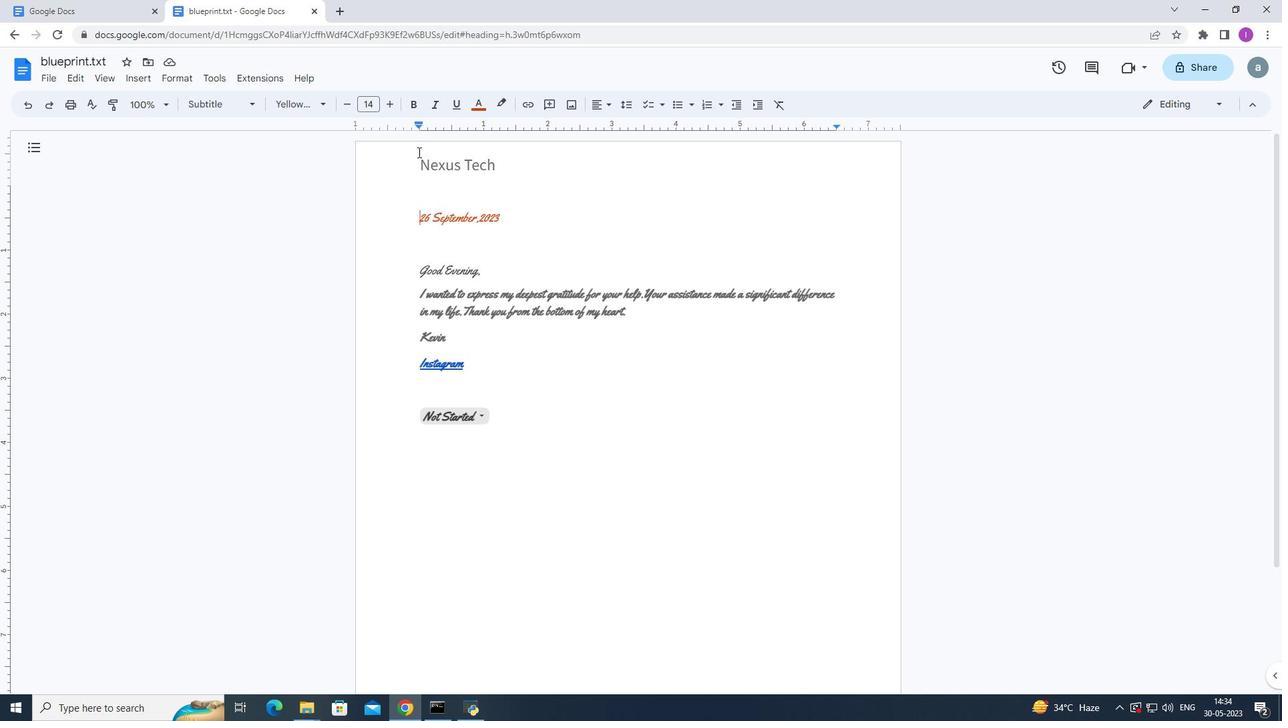 
Action: Mouse moved to (633, 104)
Screenshot: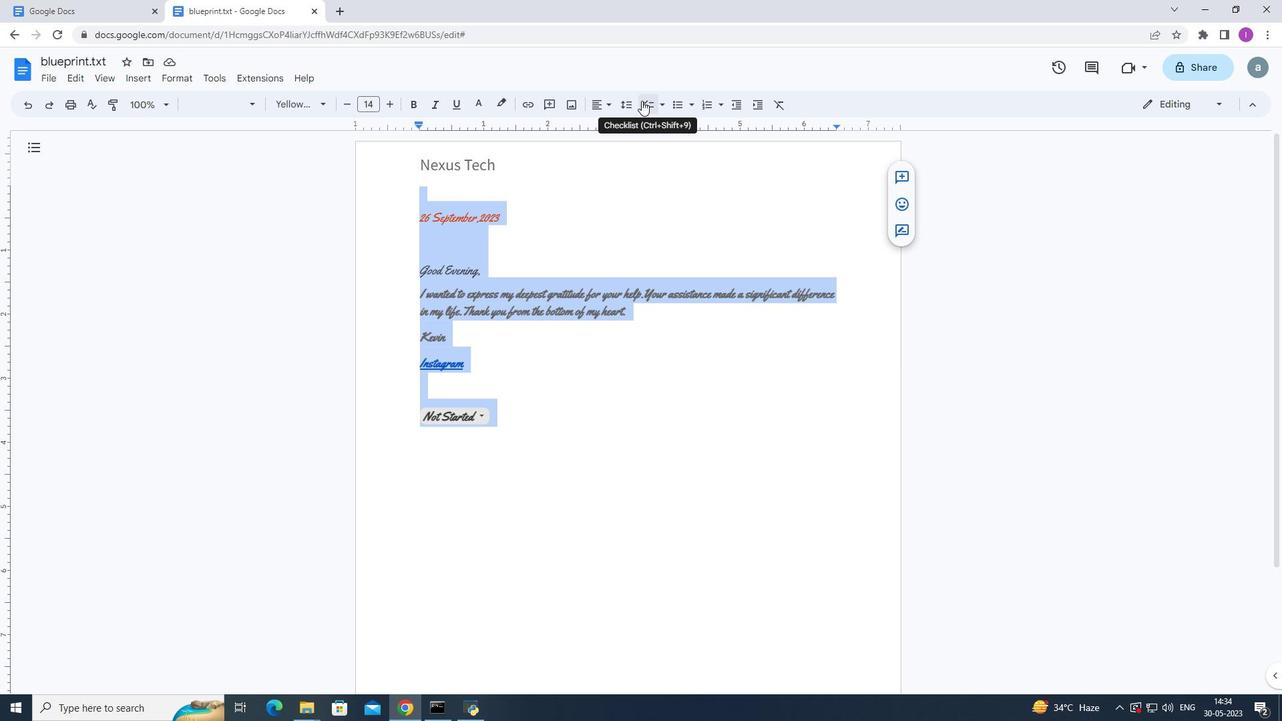 
Action: Mouse pressed left at (633, 104)
Screenshot: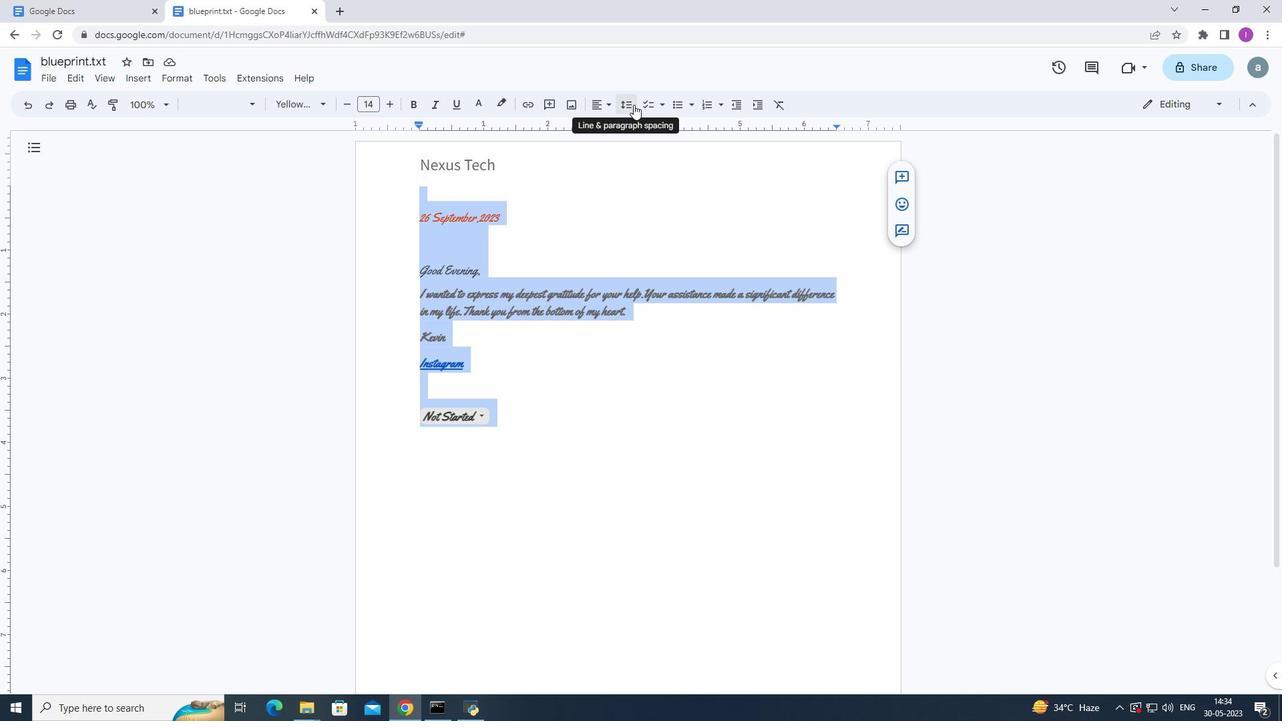 
Action: Mouse moved to (652, 192)
Screenshot: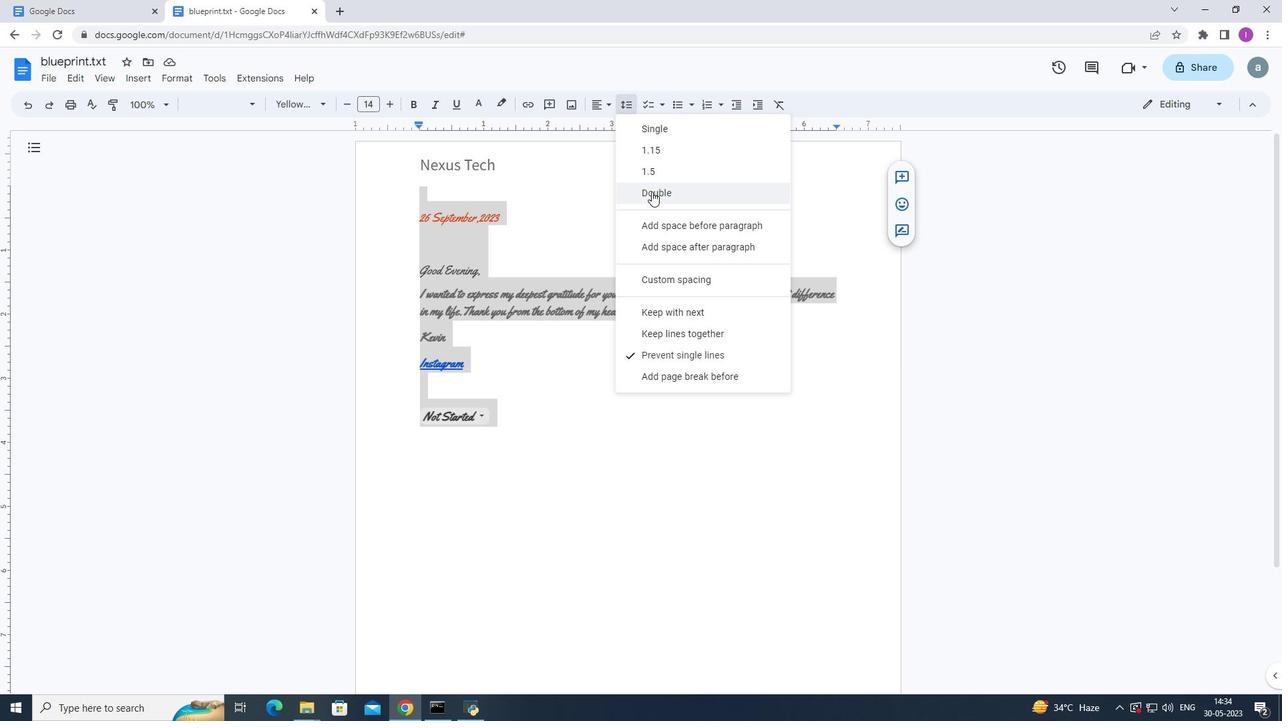 
Action: Mouse pressed left at (652, 192)
Screenshot: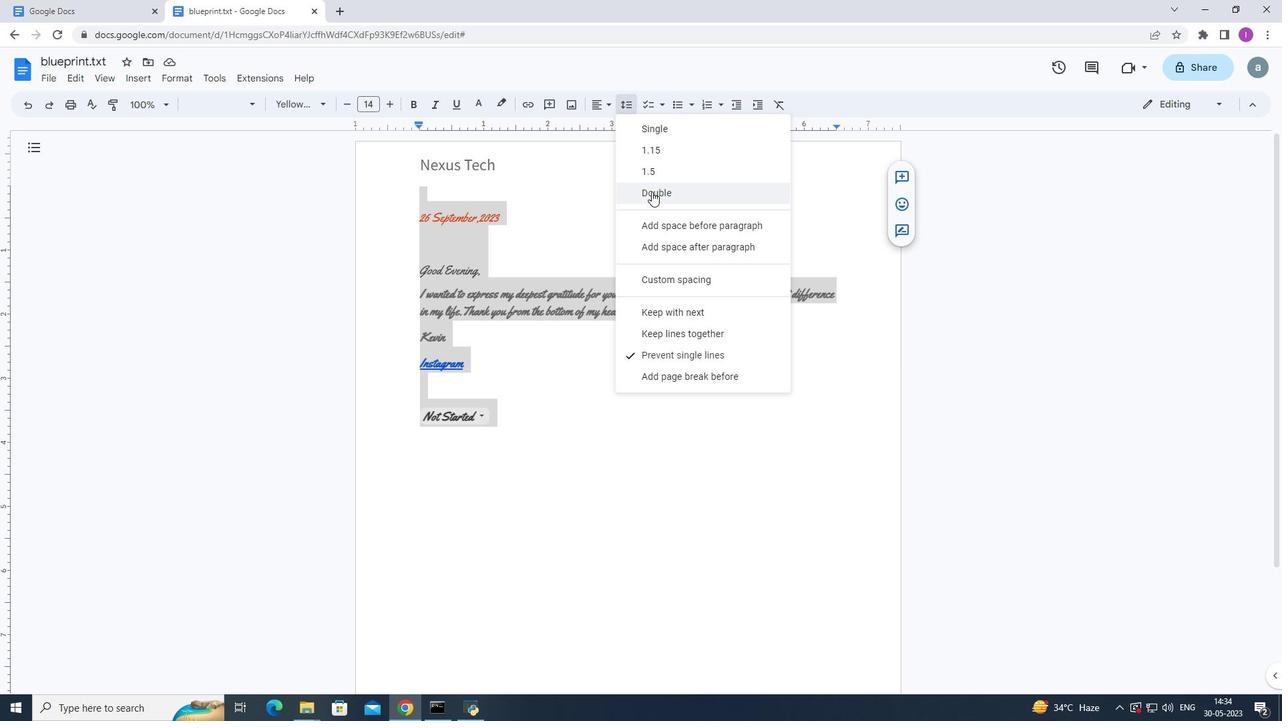 
Action: Mouse moved to (733, 102)
Screenshot: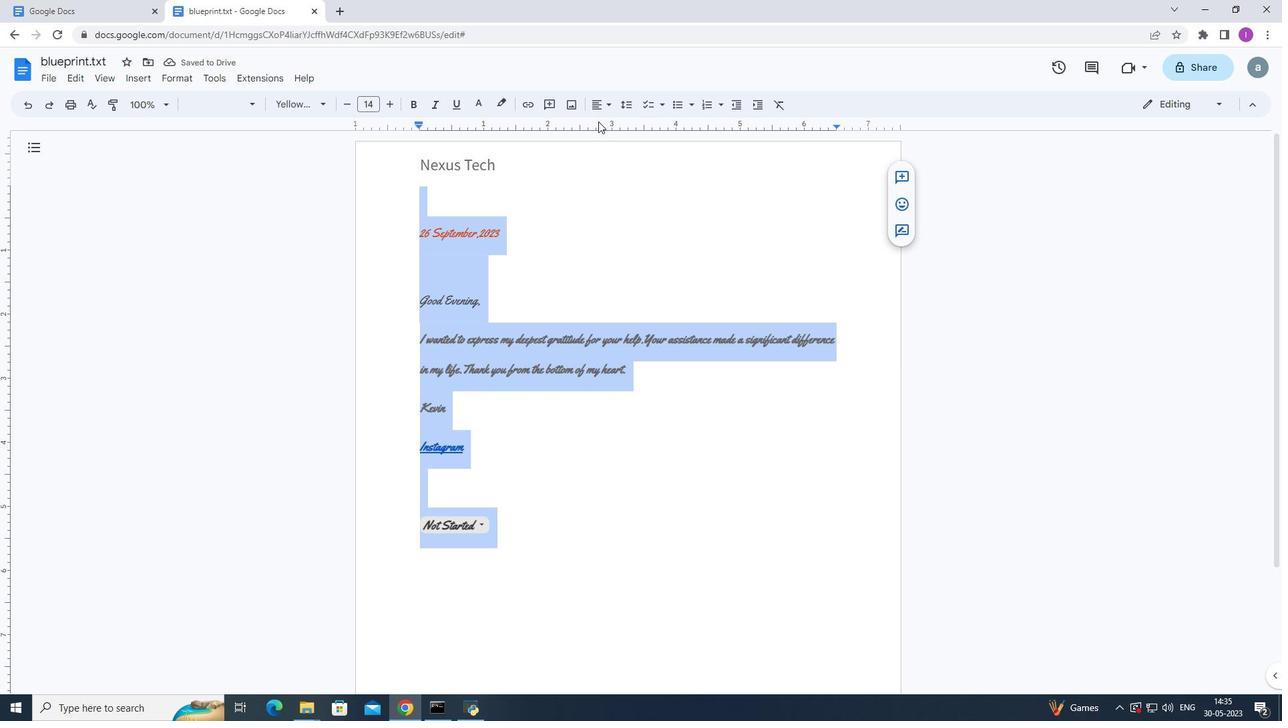 
